 Task: Find connections with filter location Guanhães with filter topic #Bestadvicewith filter profile language French with filter current company Hyland with filter school IIT Bombay - Shailesh J. Mehta School of Management with filter industry Oil, Gas, and Mining with filter service category Training with filter keywords title Benefits Manager
Action: Mouse moved to (607, 102)
Screenshot: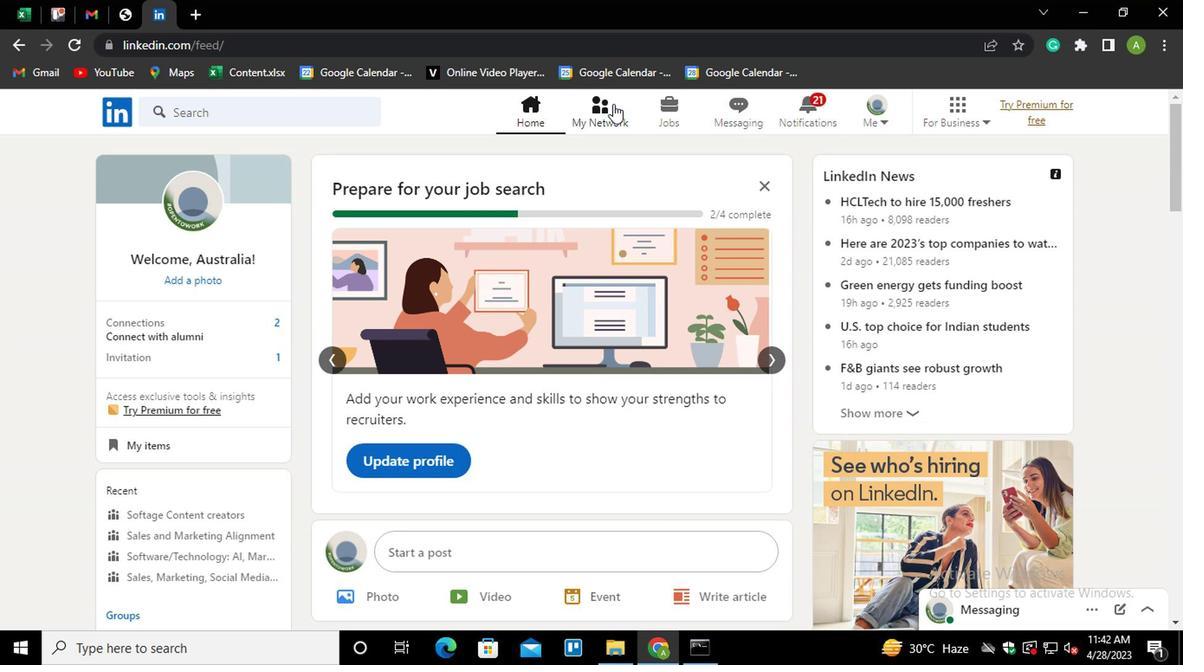 
Action: Mouse pressed left at (607, 102)
Screenshot: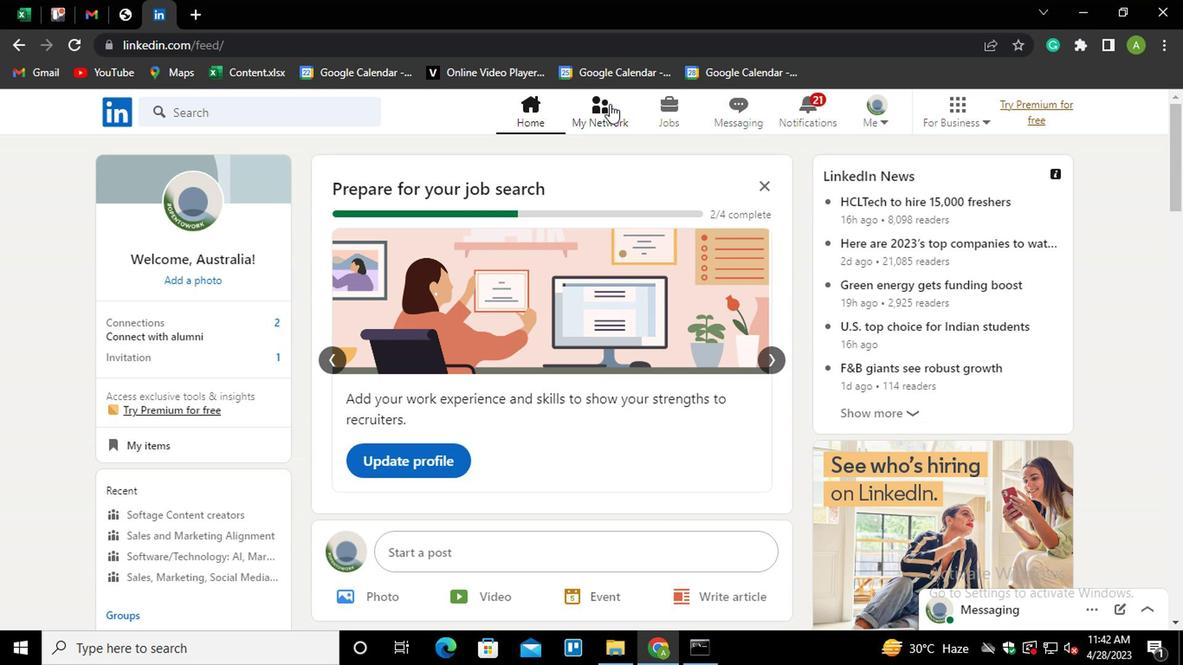 
Action: Mouse moved to (239, 205)
Screenshot: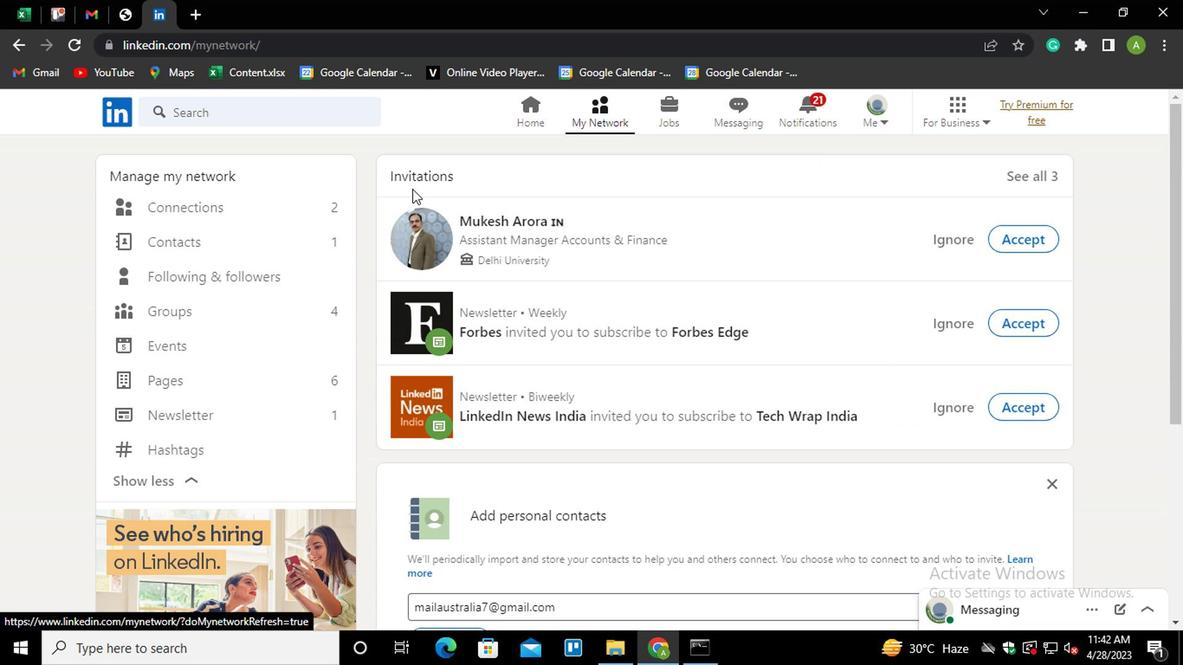 
Action: Mouse pressed left at (239, 205)
Screenshot: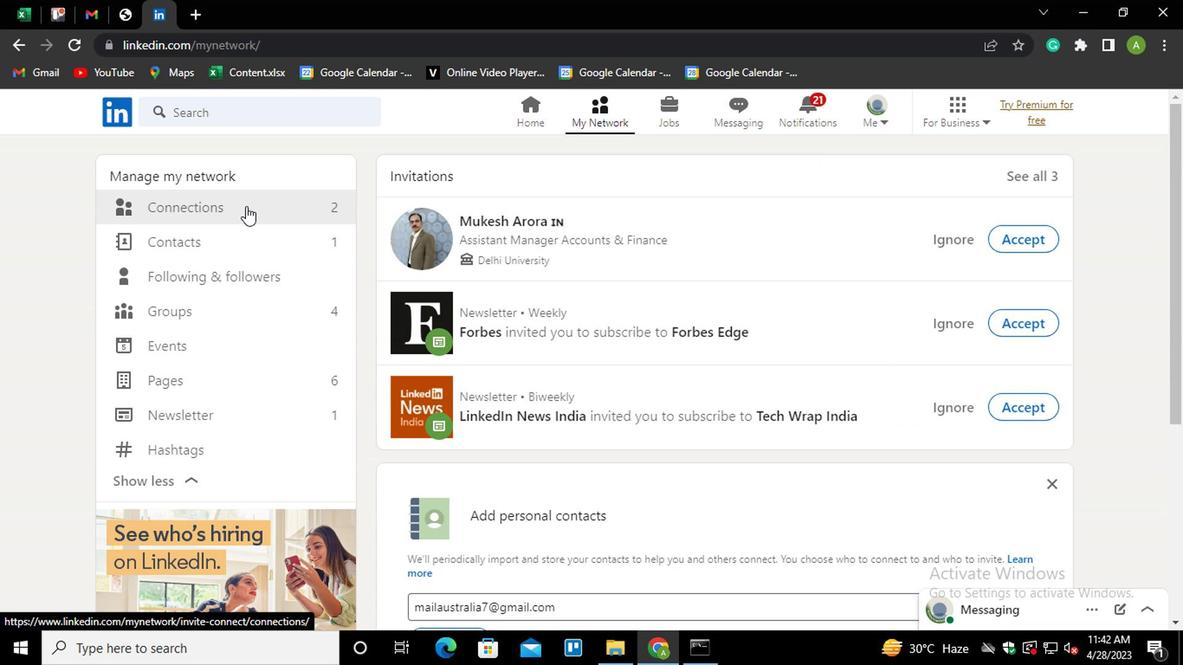 
Action: Mouse moved to (724, 198)
Screenshot: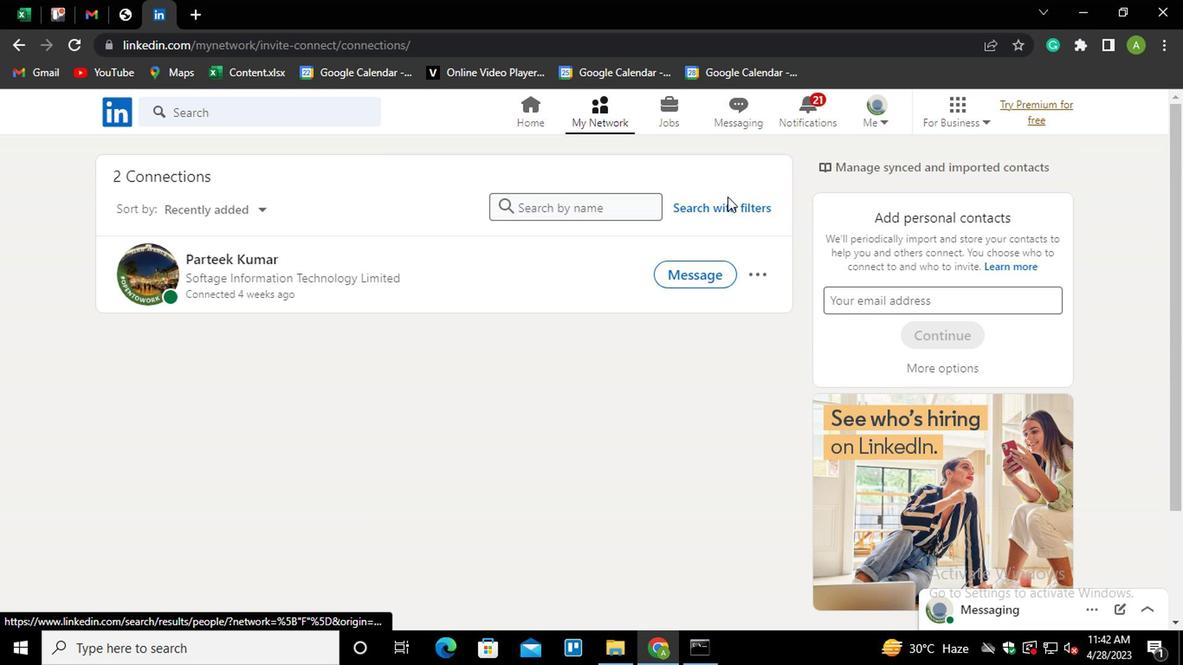 
Action: Mouse pressed left at (724, 198)
Screenshot: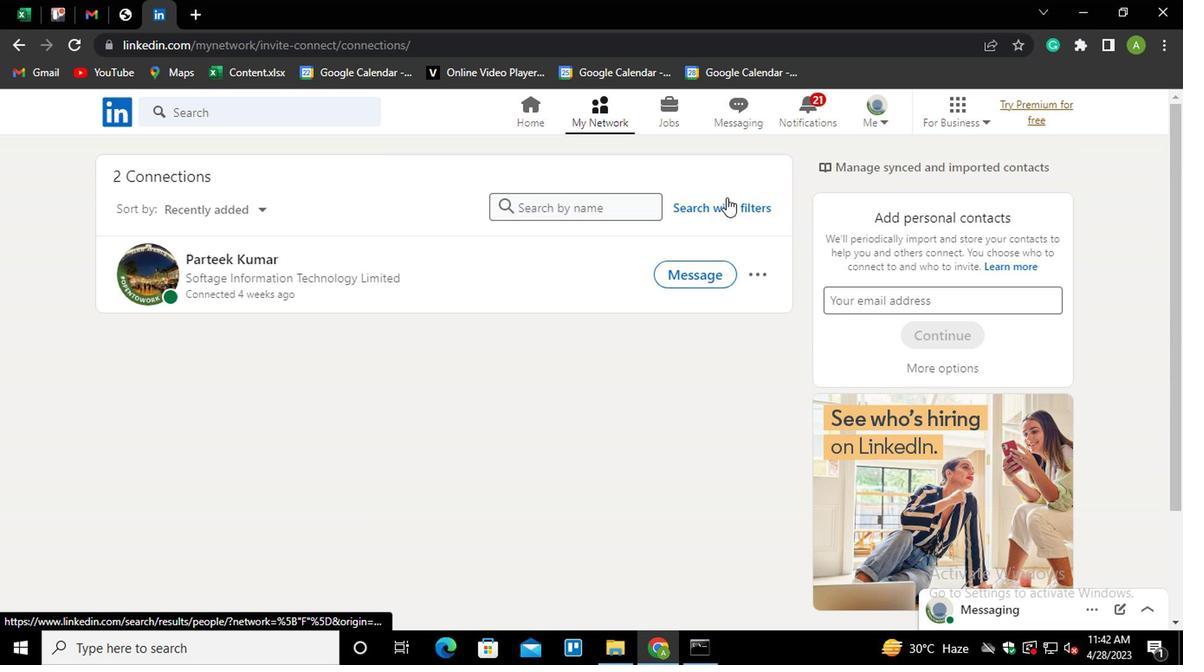 
Action: Mouse moved to (626, 155)
Screenshot: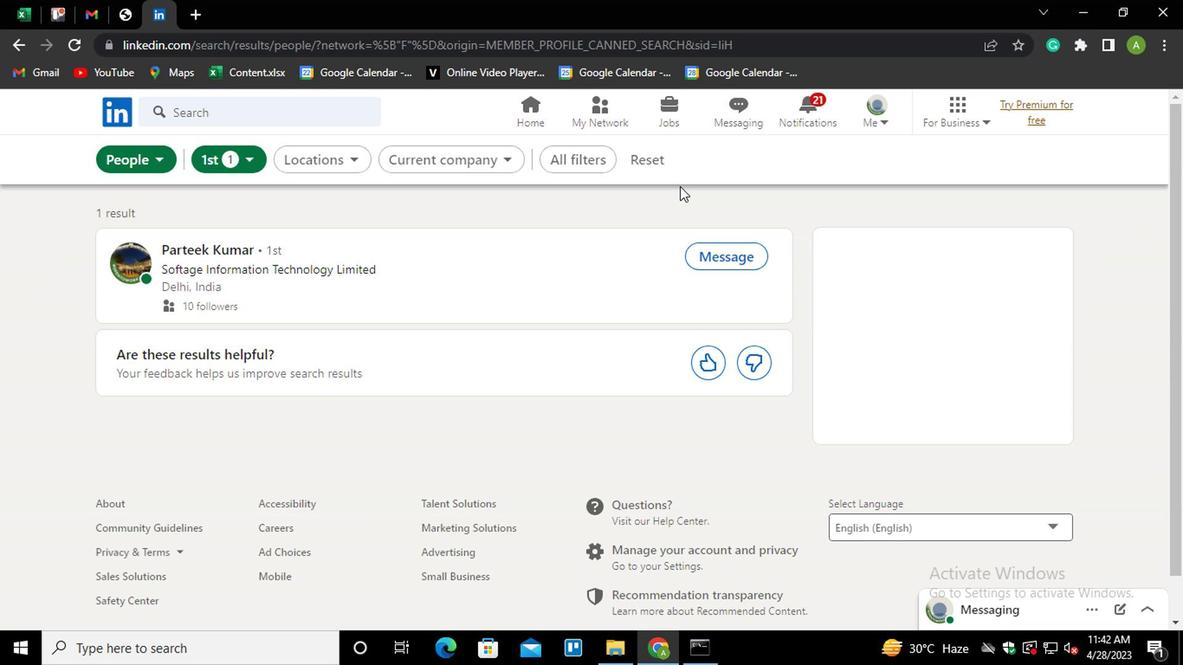 
Action: Mouse pressed left at (626, 155)
Screenshot: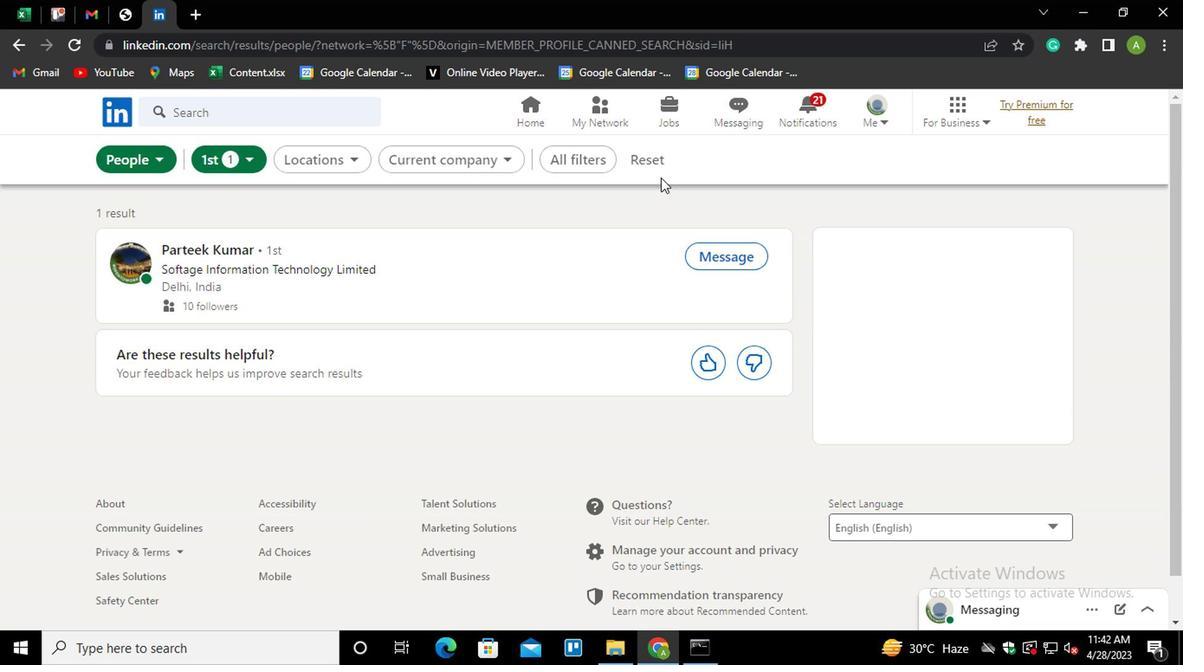 
Action: Mouse moved to (625, 160)
Screenshot: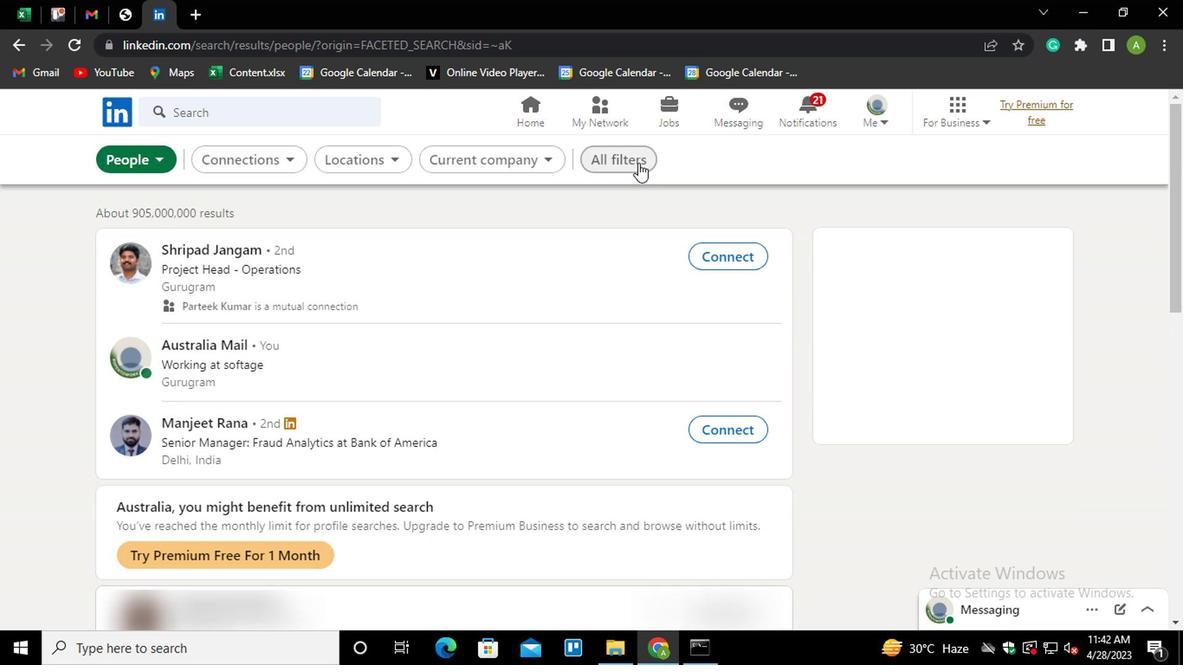 
Action: Mouse pressed left at (625, 160)
Screenshot: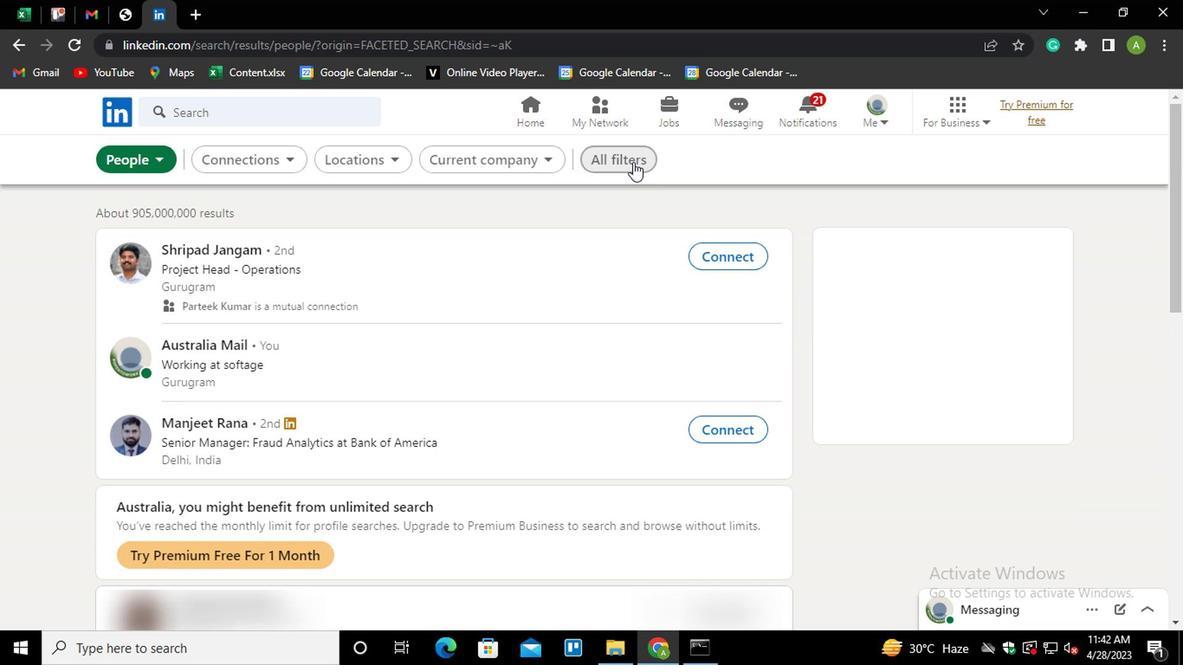 
Action: Mouse moved to (842, 345)
Screenshot: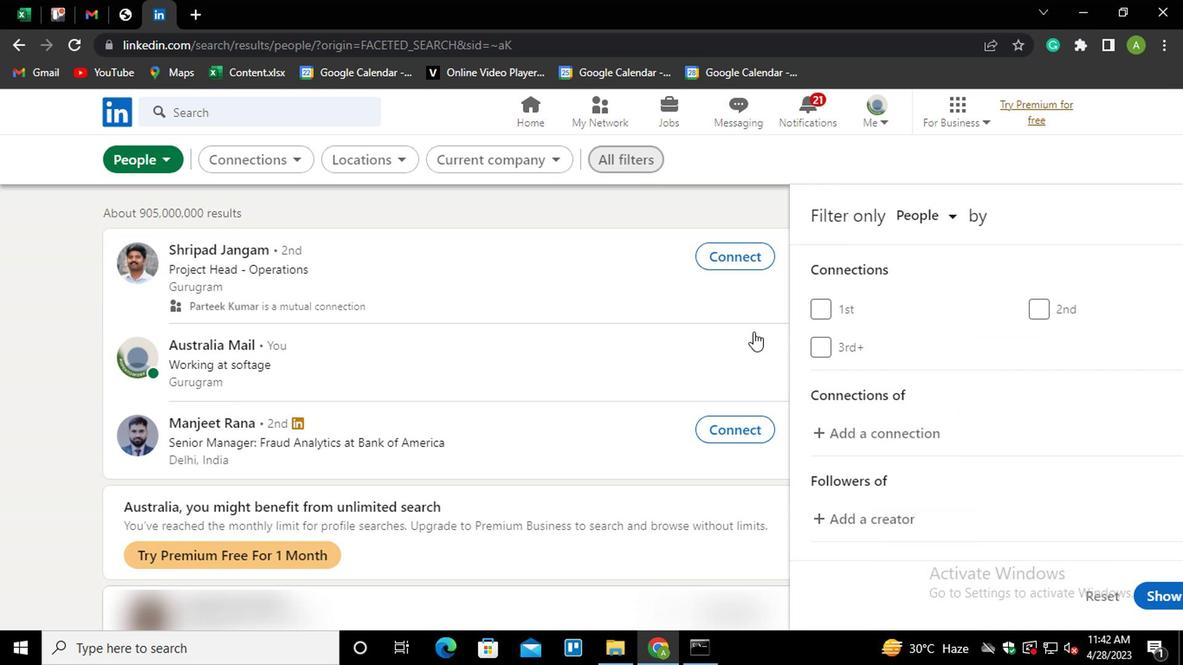 
Action: Mouse scrolled (842, 345) with delta (0, 0)
Screenshot: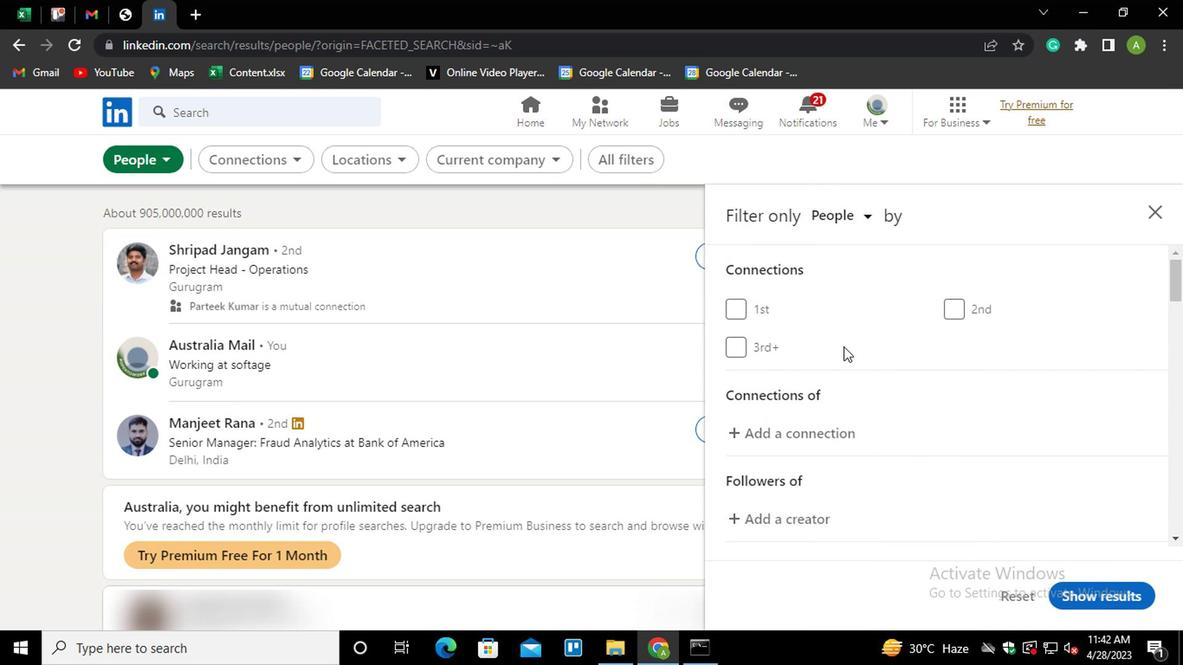 
Action: Mouse scrolled (842, 345) with delta (0, 0)
Screenshot: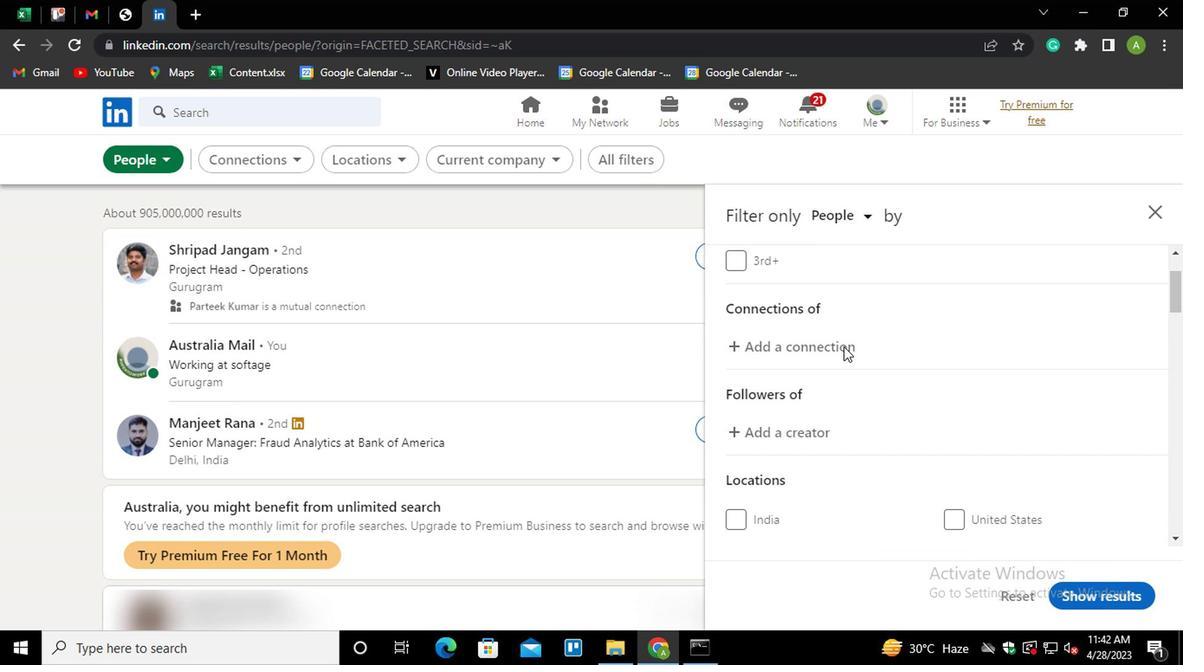
Action: Mouse scrolled (842, 345) with delta (0, 0)
Screenshot: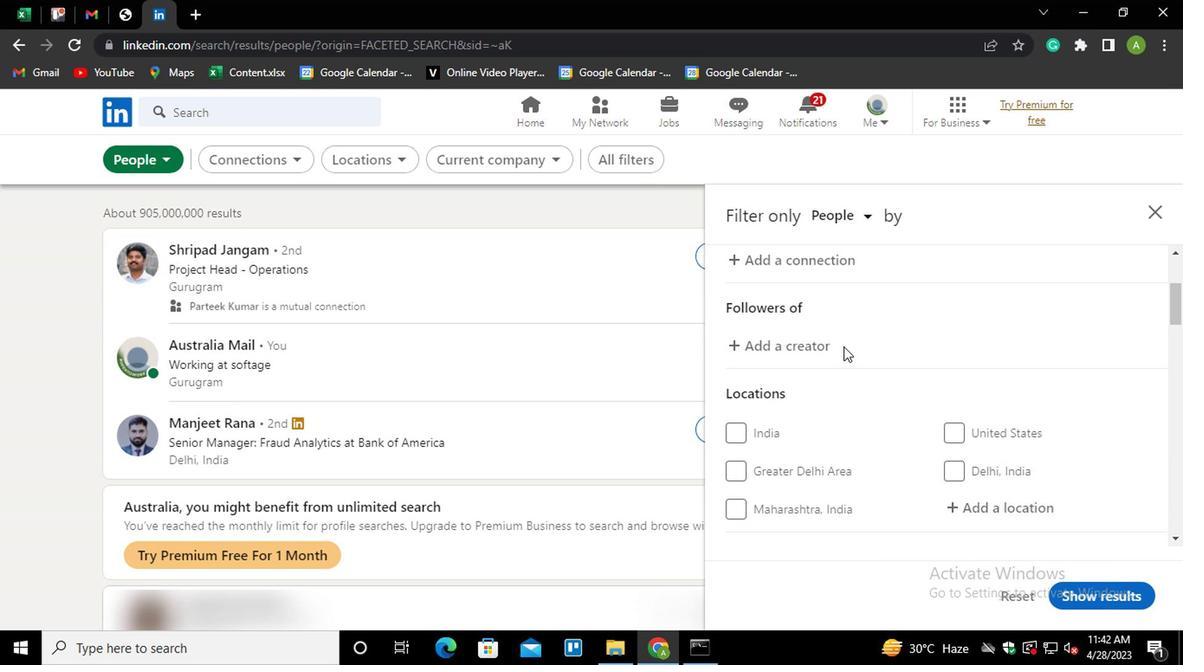 
Action: Mouse moved to (955, 415)
Screenshot: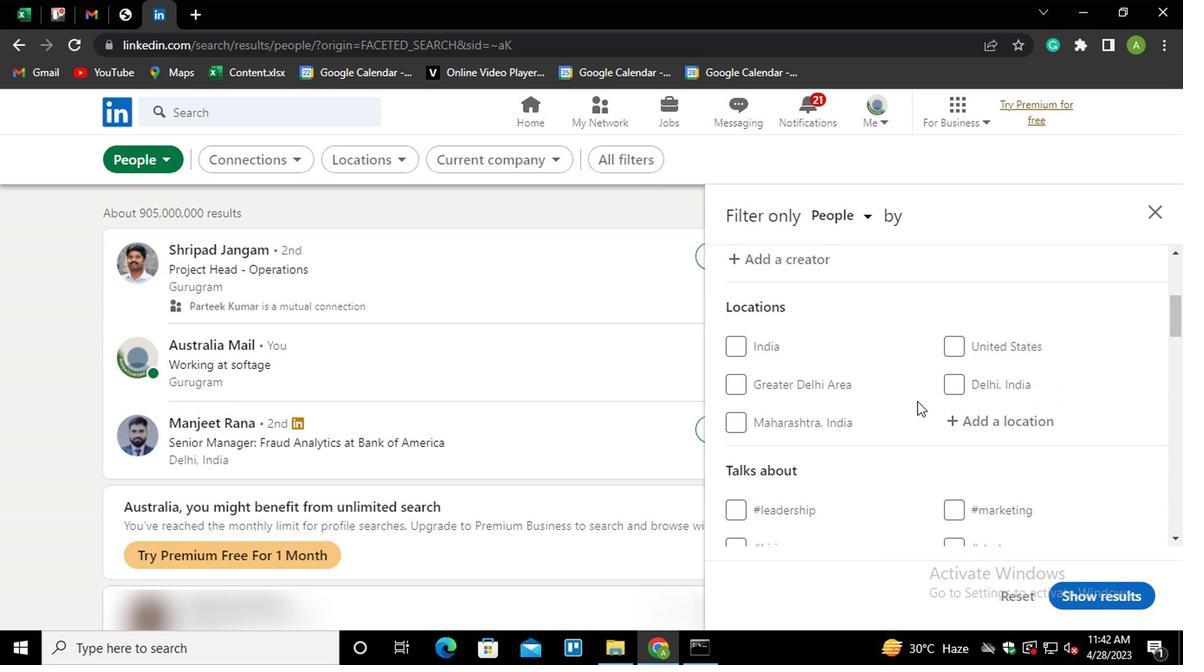 
Action: Mouse pressed left at (955, 415)
Screenshot: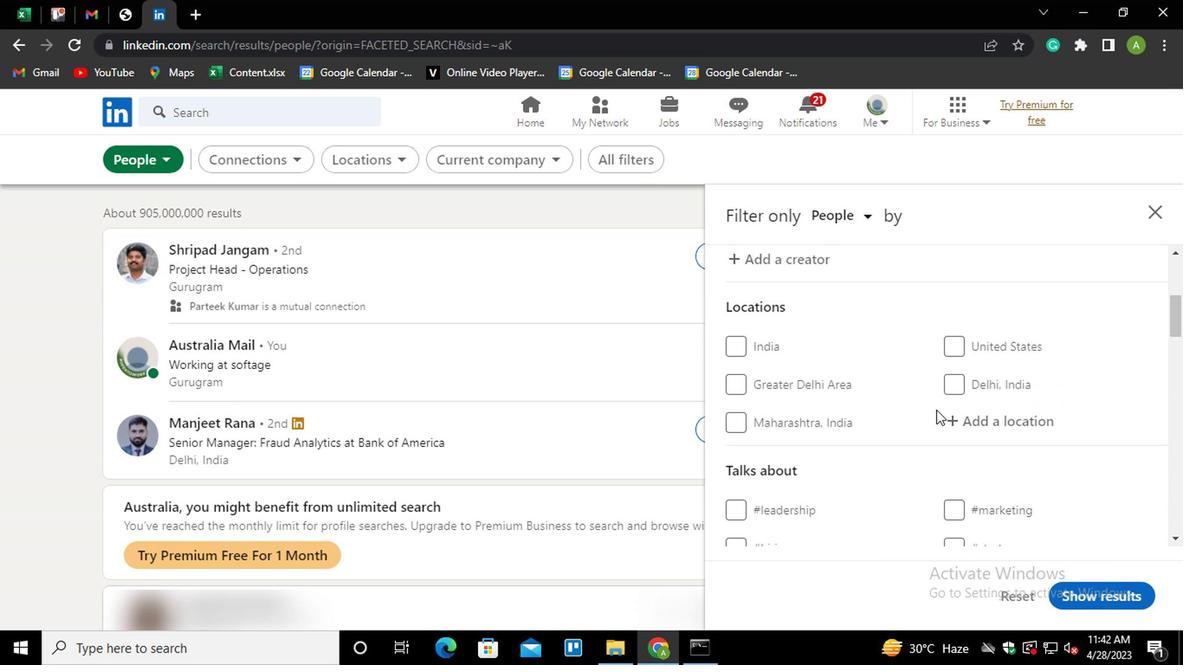 
Action: Mouse moved to (986, 424)
Screenshot: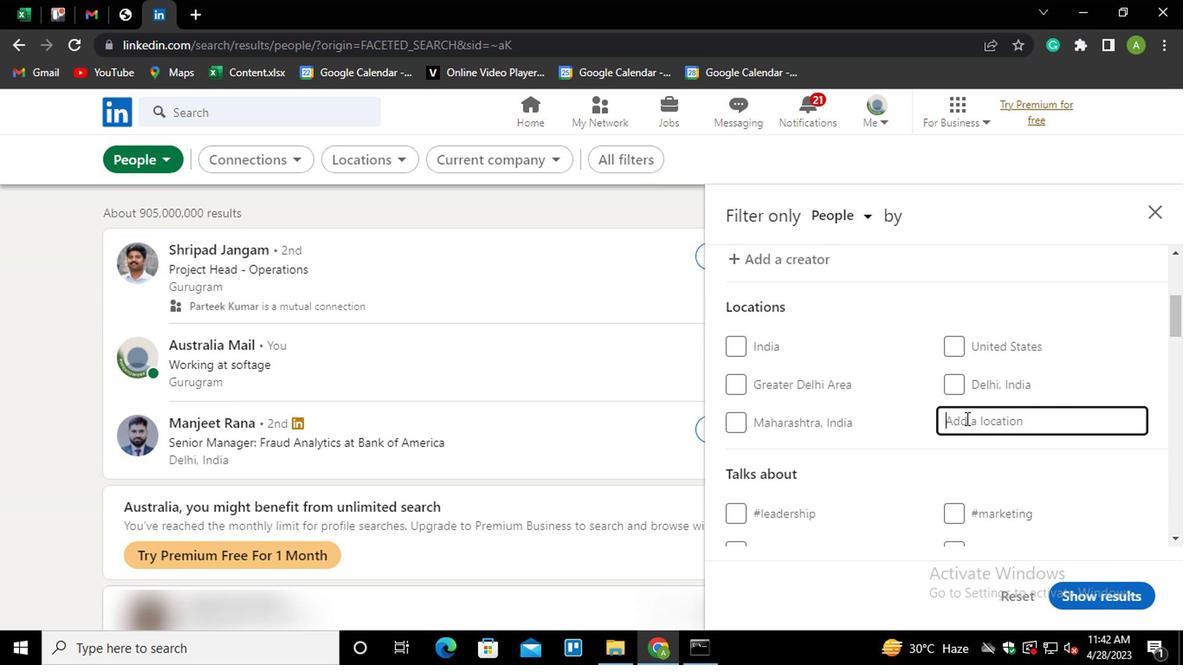 
Action: Mouse pressed left at (986, 424)
Screenshot: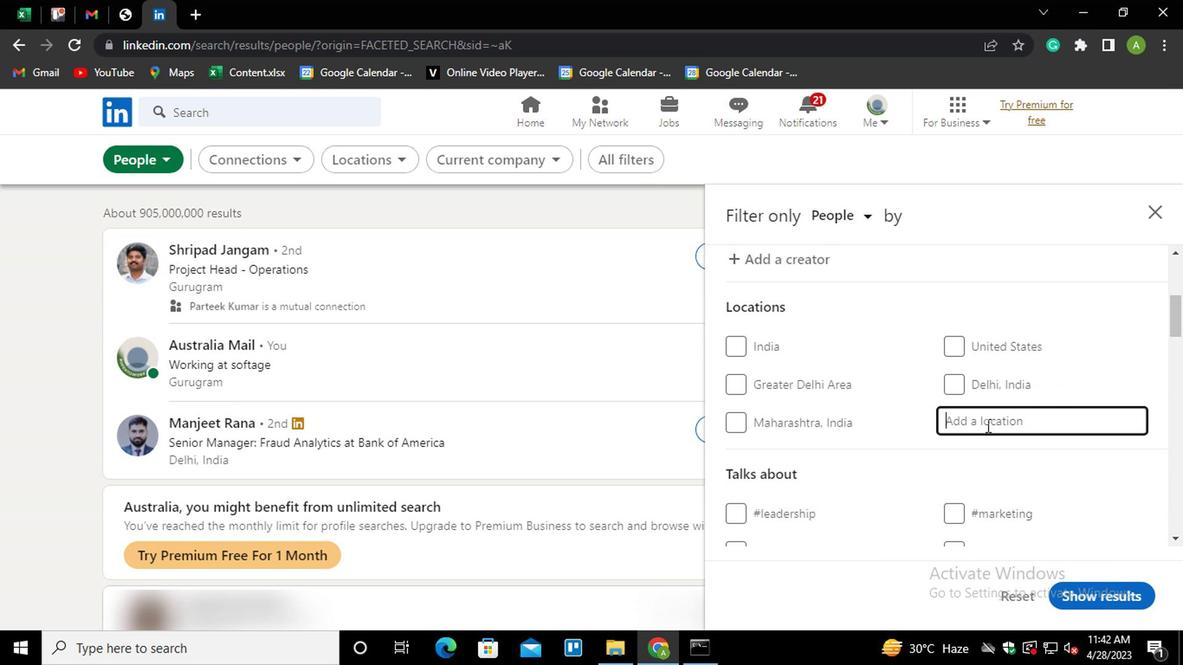 
Action: Mouse moved to (977, 432)
Screenshot: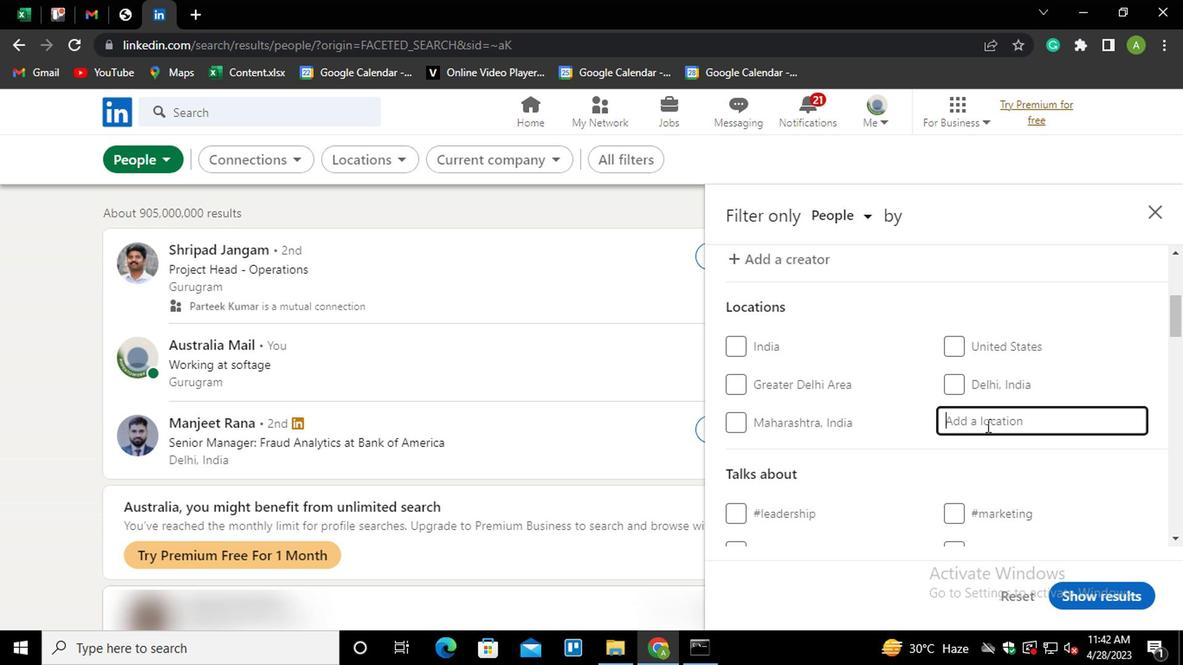 
Action: Key pressed <Key.shift>GUANHAES<Key.down><Key.enter>
Screenshot: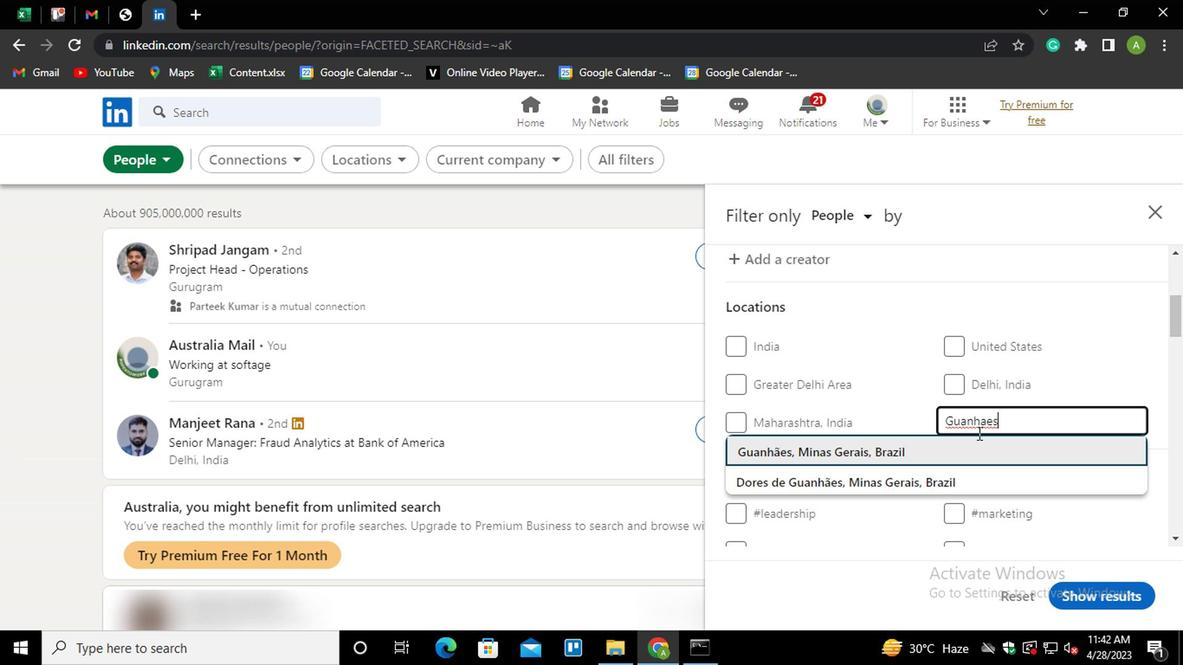 
Action: Mouse moved to (979, 429)
Screenshot: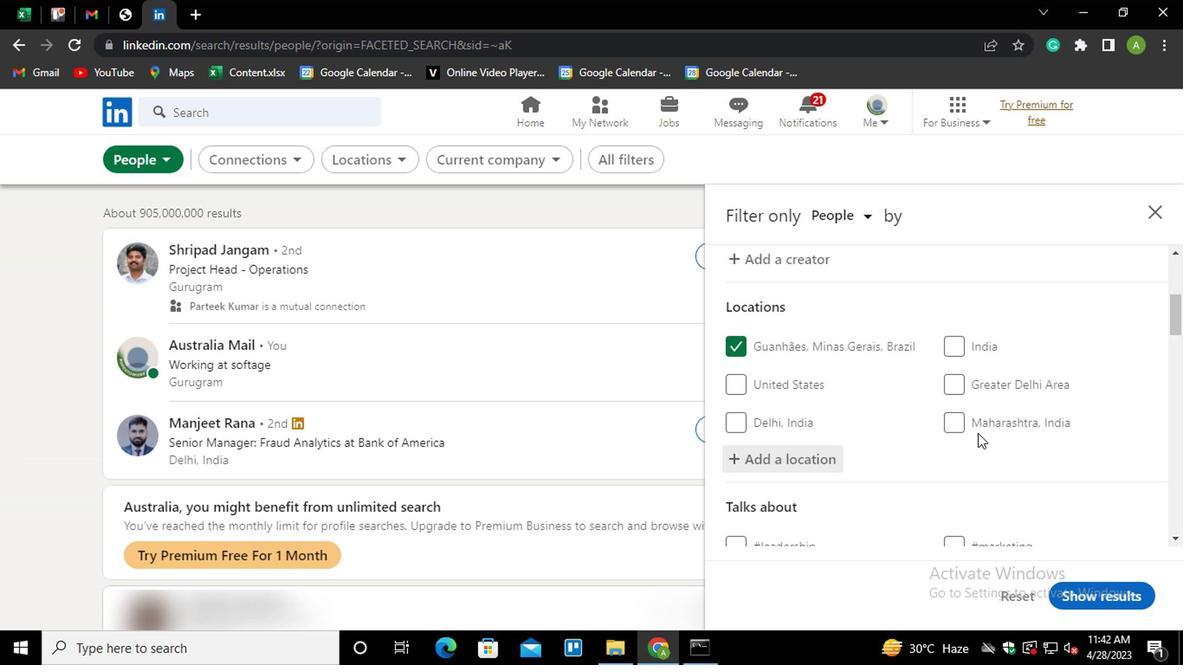 
Action: Mouse scrolled (979, 428) with delta (0, 0)
Screenshot: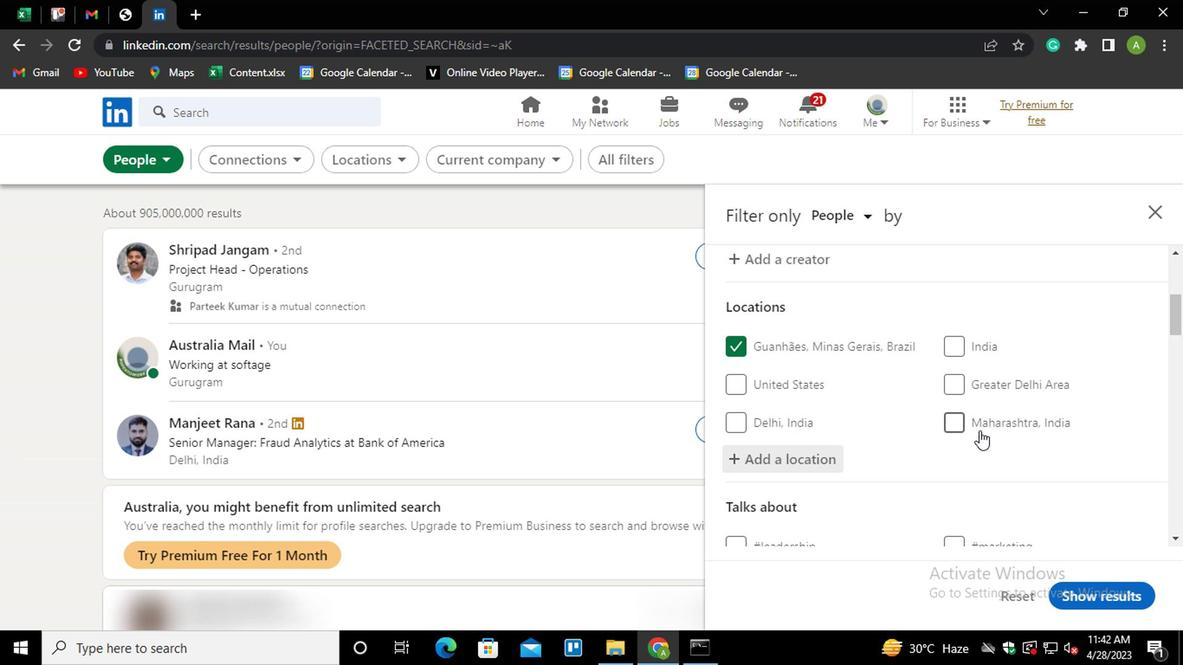 
Action: Mouse scrolled (979, 428) with delta (0, 0)
Screenshot: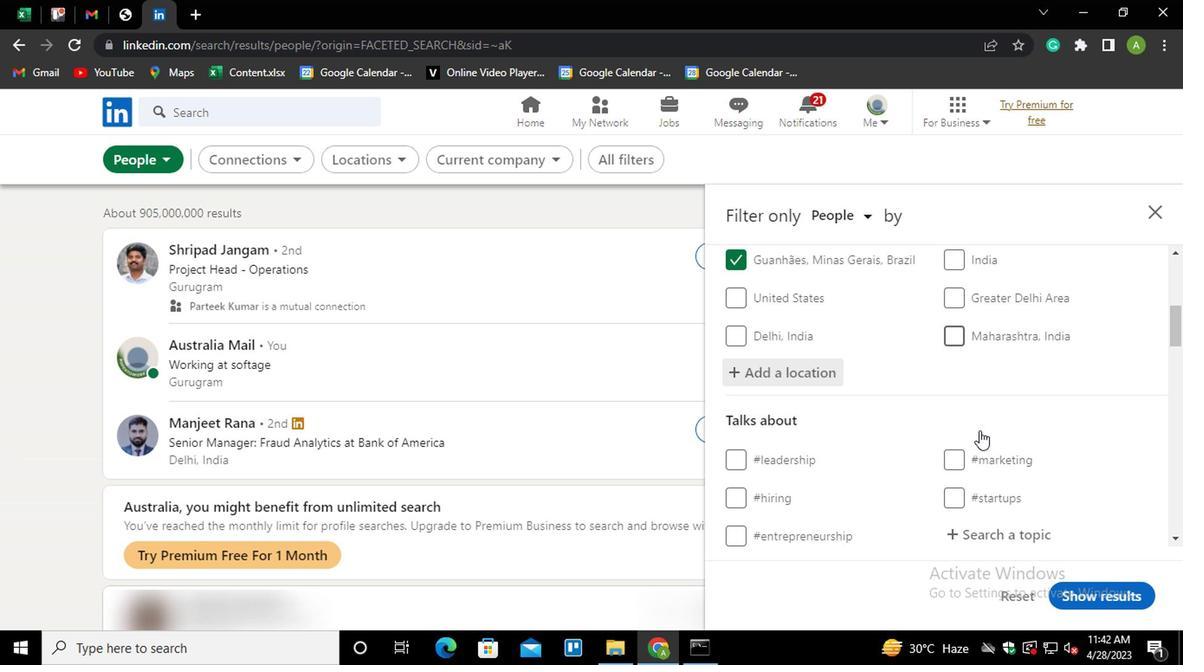 
Action: Mouse moved to (1000, 448)
Screenshot: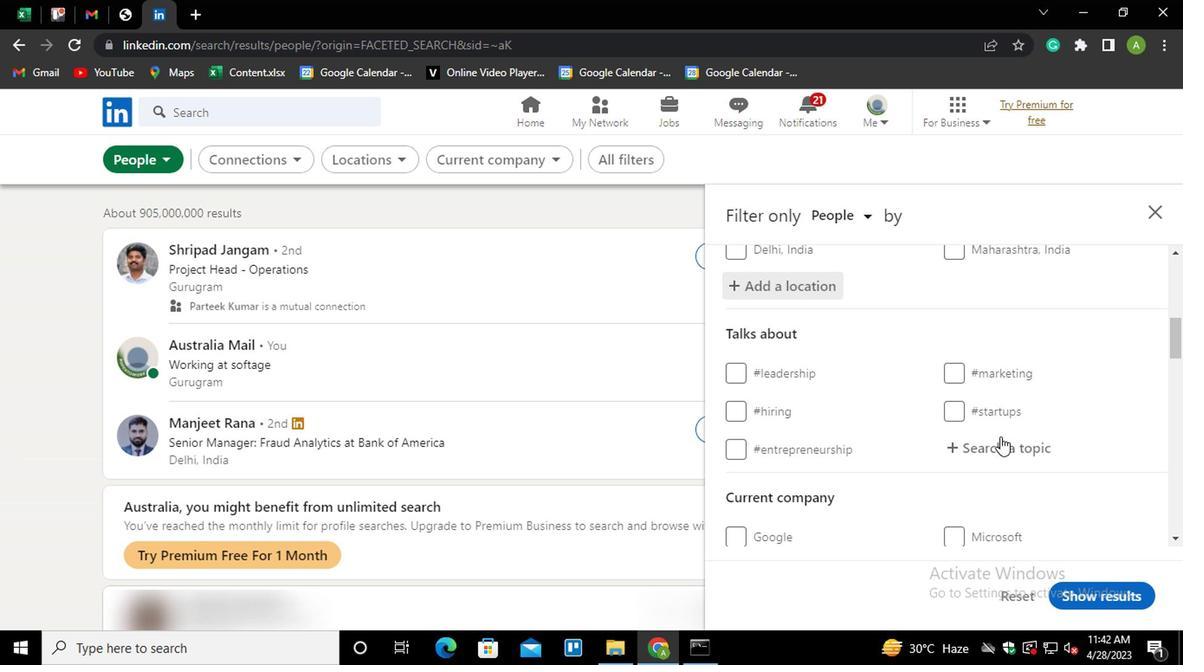 
Action: Mouse pressed left at (1000, 448)
Screenshot: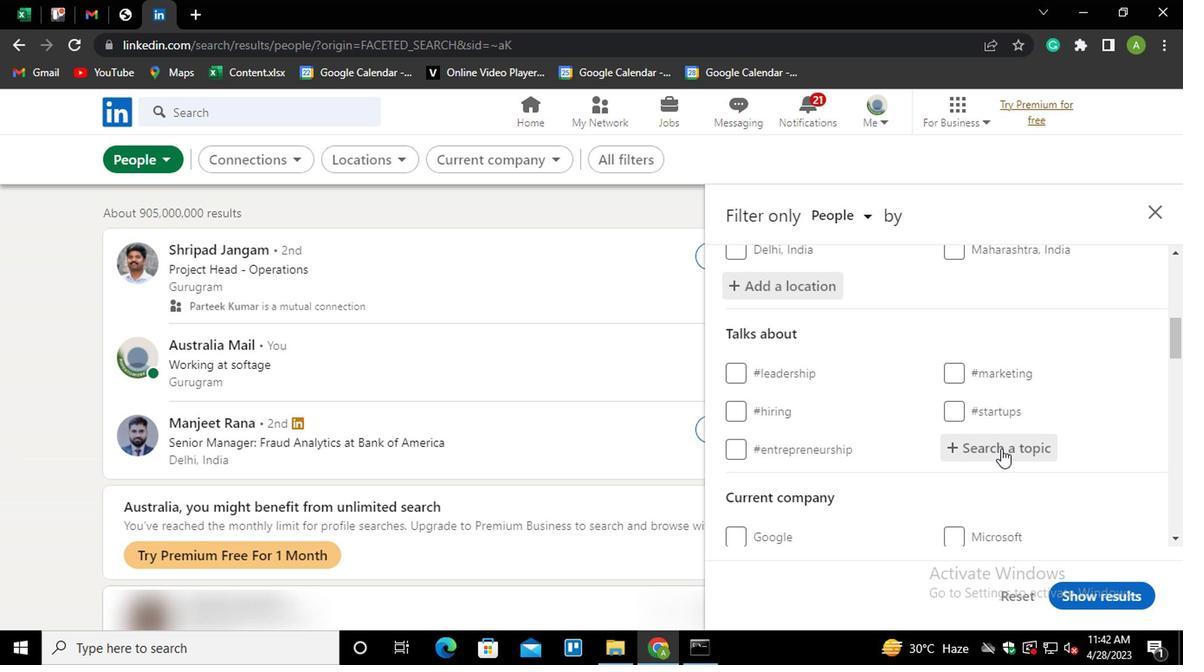 
Action: Key pressed BESTA<Key.down><Key.enter>
Screenshot: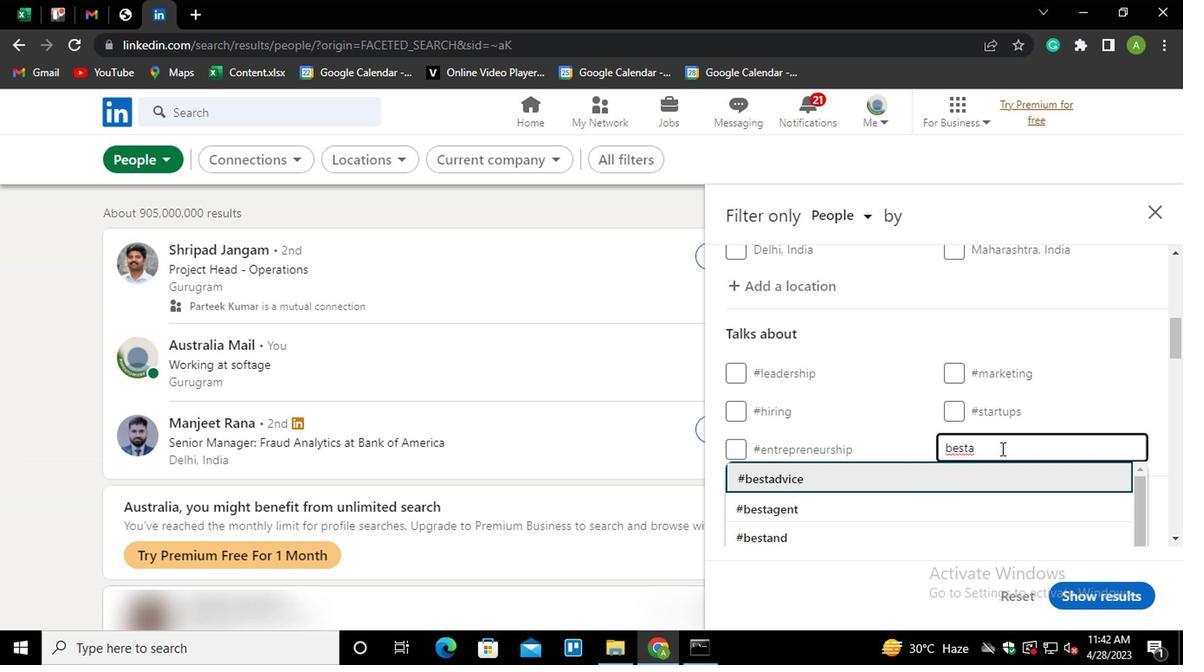 
Action: Mouse scrolled (1000, 446) with delta (0, -1)
Screenshot: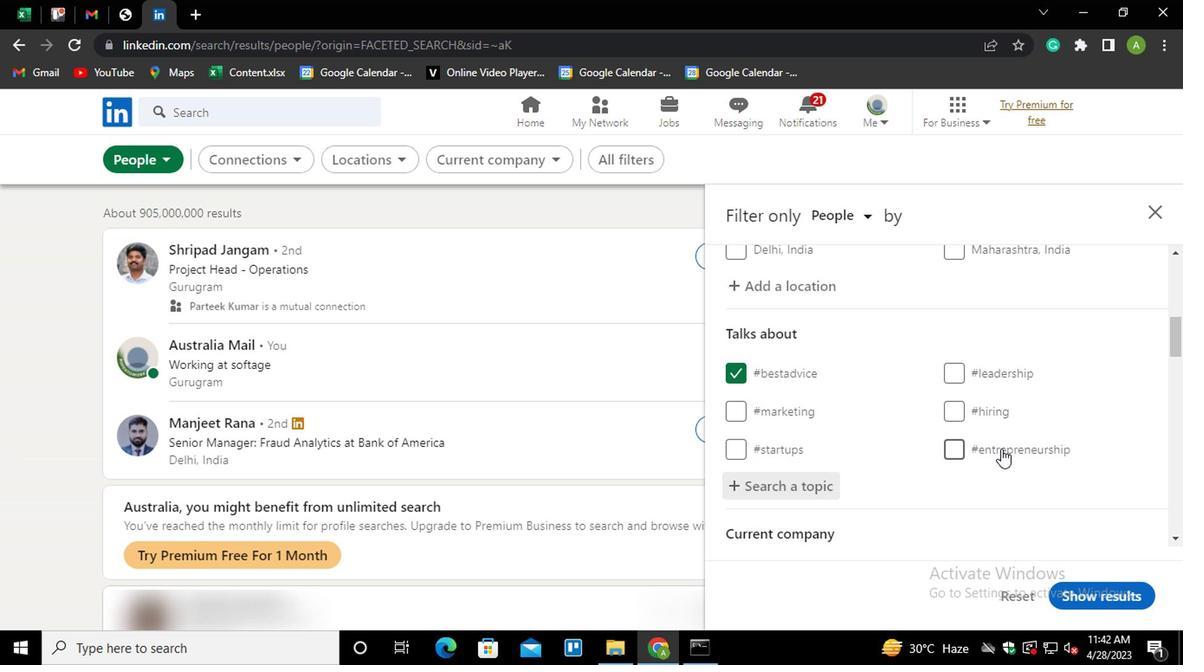 
Action: Mouse scrolled (1000, 446) with delta (0, -1)
Screenshot: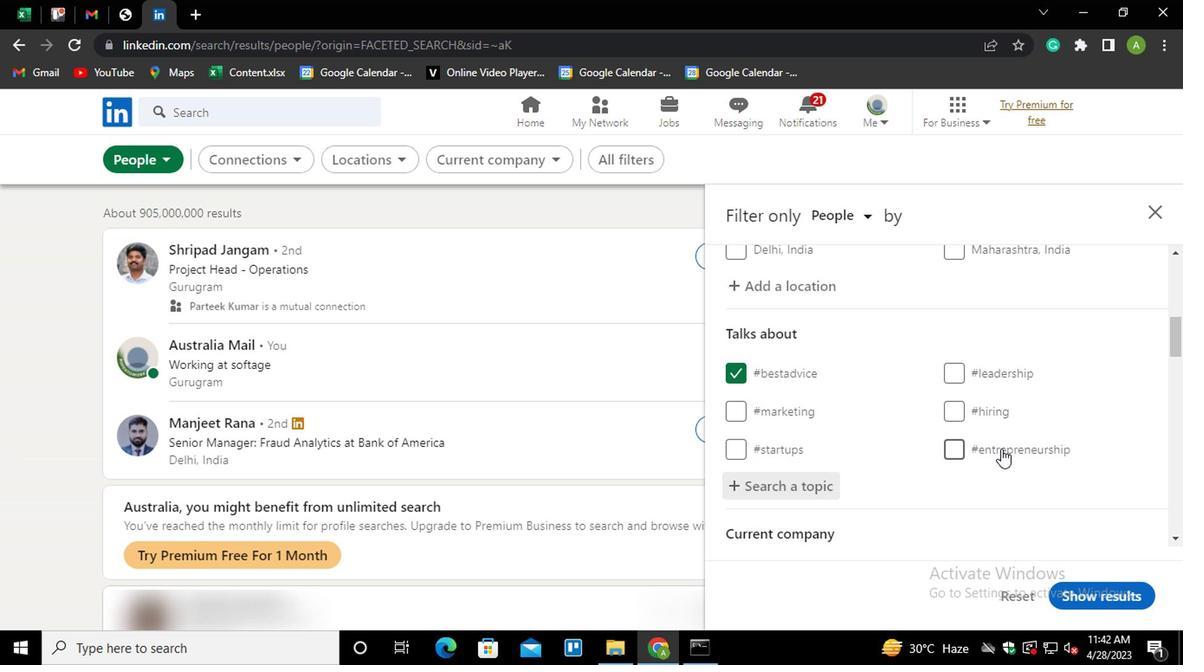 
Action: Mouse scrolled (1000, 446) with delta (0, -1)
Screenshot: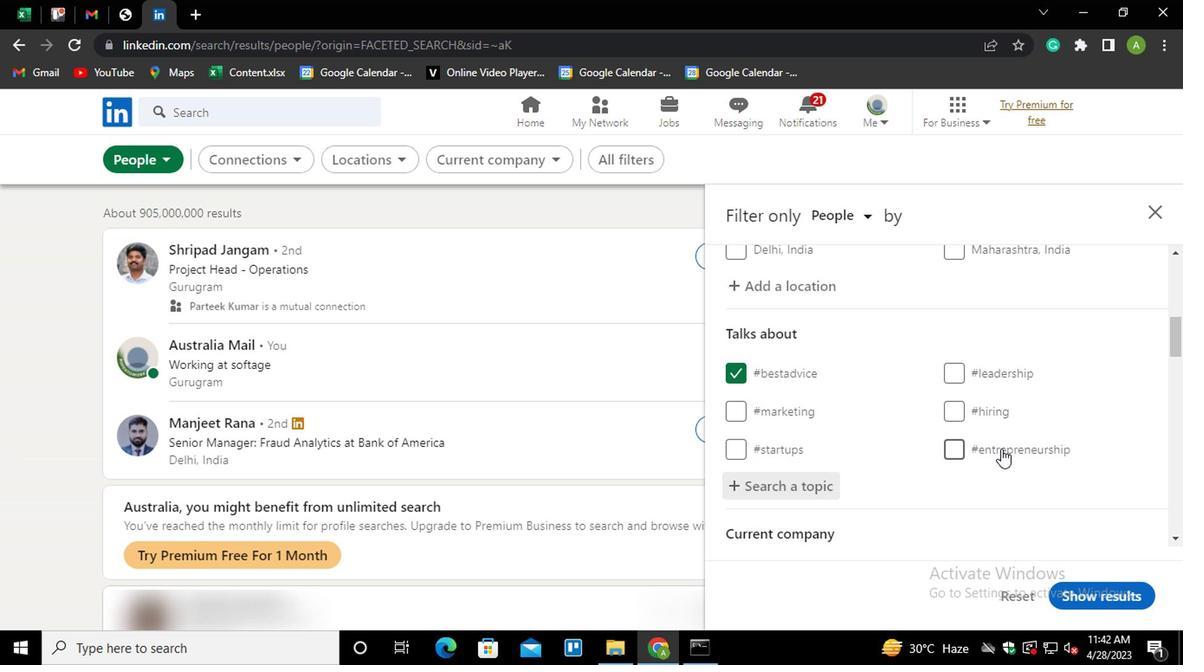 
Action: Mouse scrolled (1000, 446) with delta (0, -1)
Screenshot: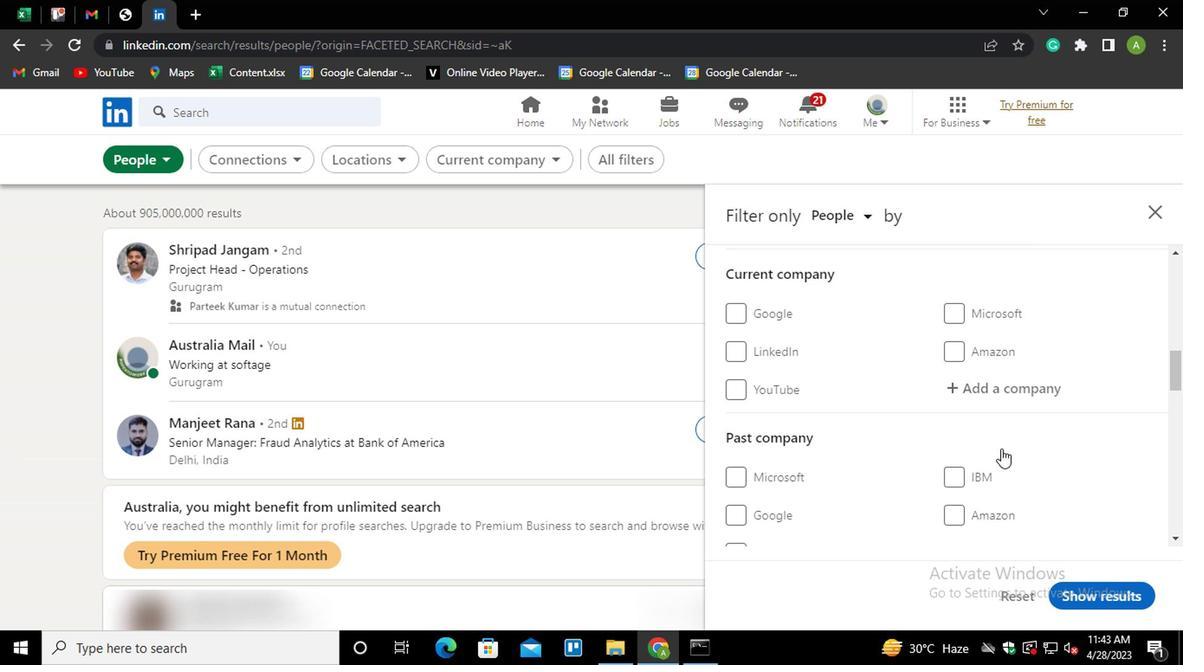 
Action: Mouse scrolled (1000, 446) with delta (0, -1)
Screenshot: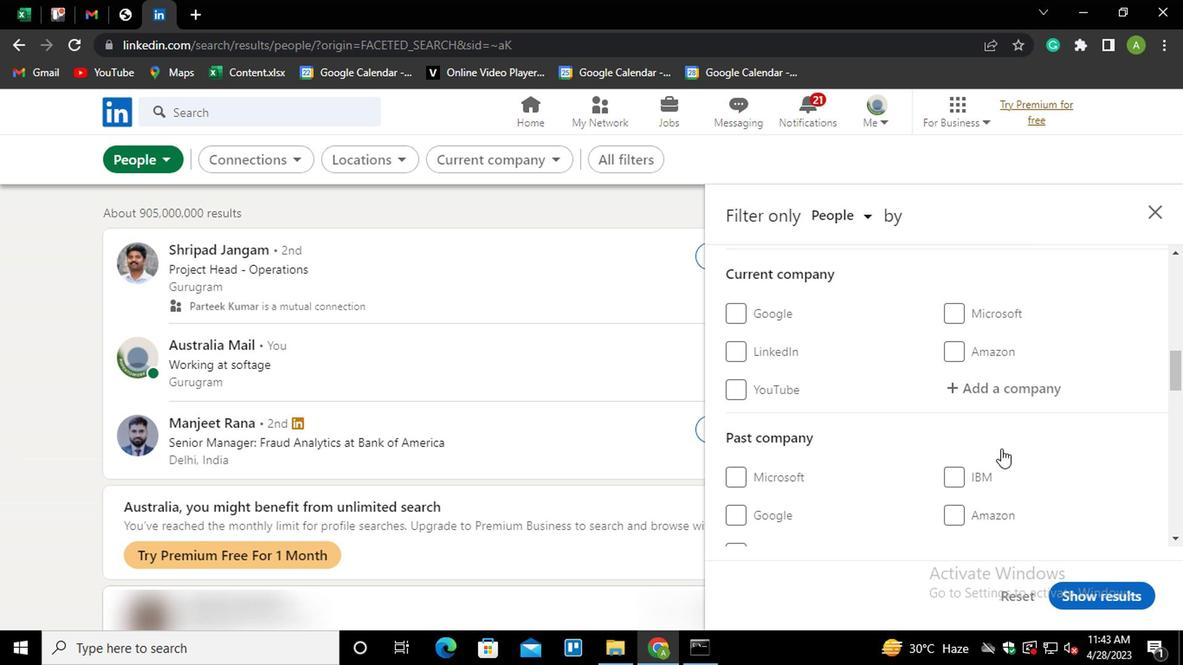 
Action: Mouse scrolled (1000, 446) with delta (0, -1)
Screenshot: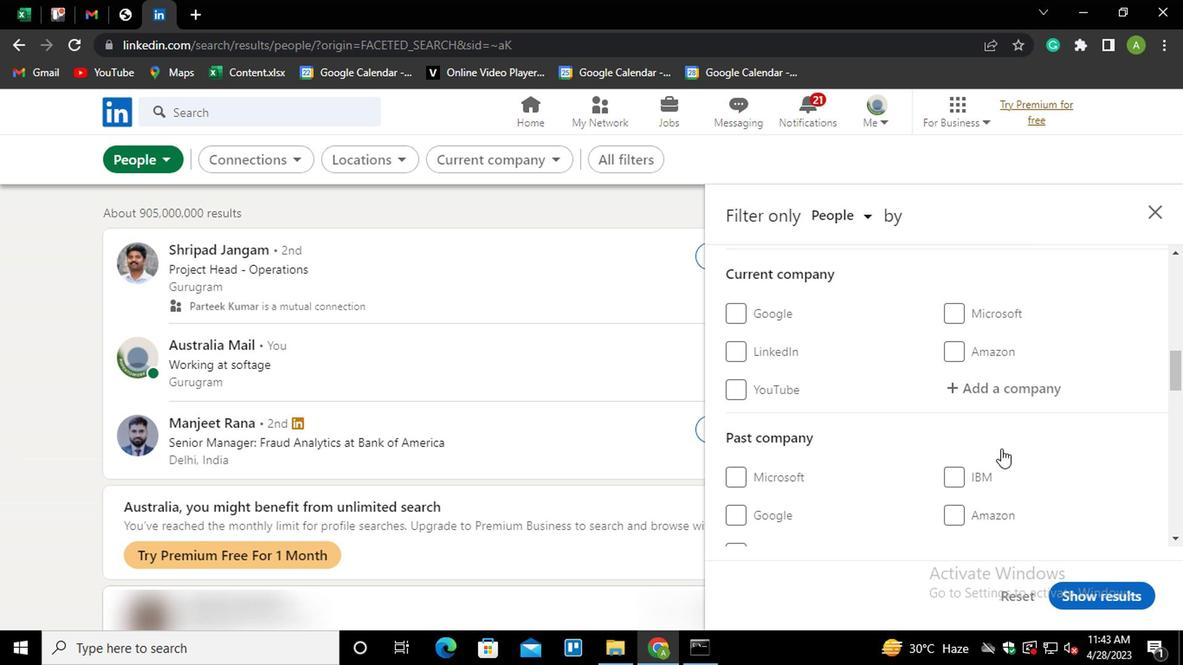 
Action: Mouse scrolled (1000, 446) with delta (0, -1)
Screenshot: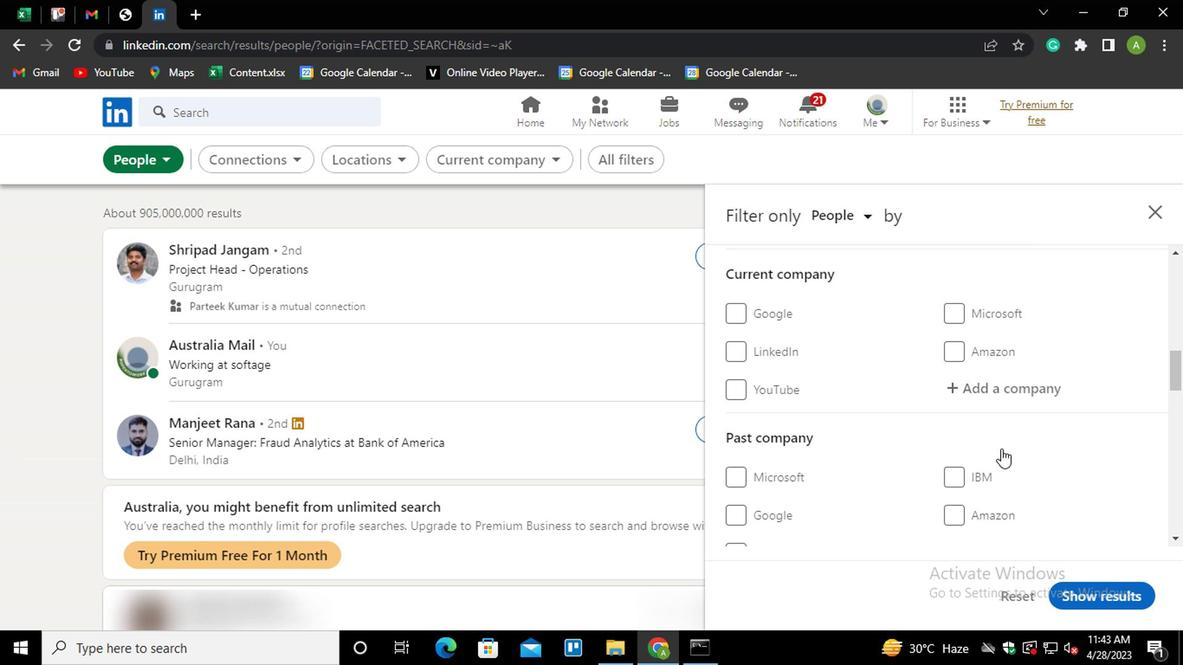
Action: Mouse scrolled (1000, 446) with delta (0, -1)
Screenshot: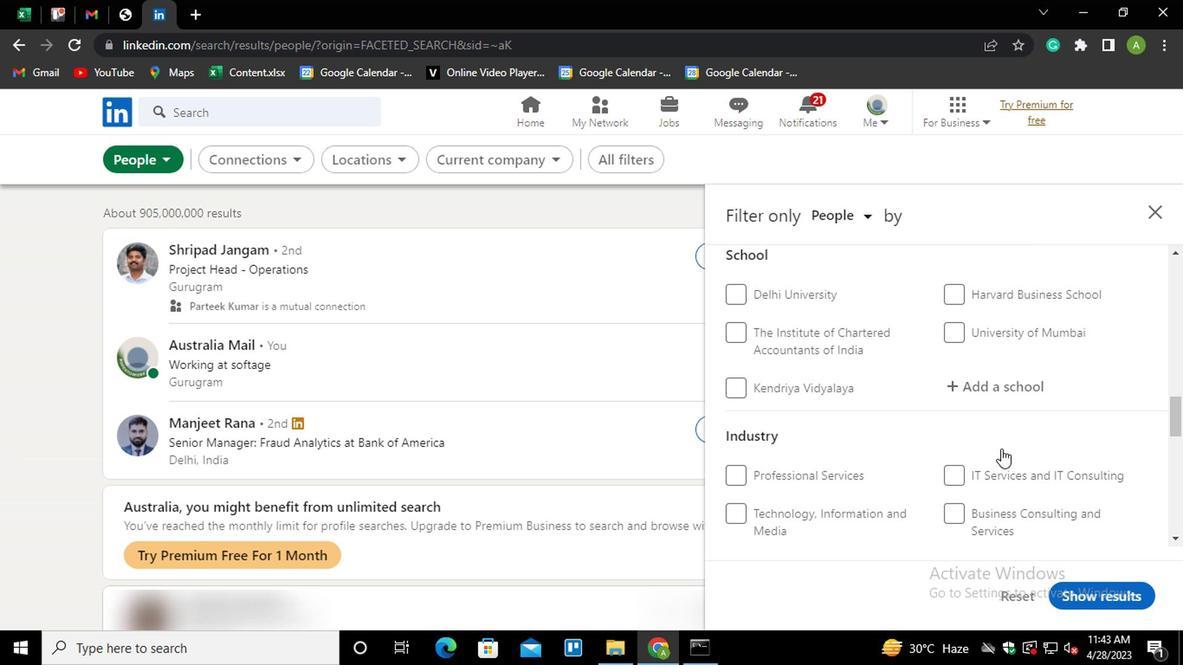 
Action: Mouse scrolled (1000, 446) with delta (0, -1)
Screenshot: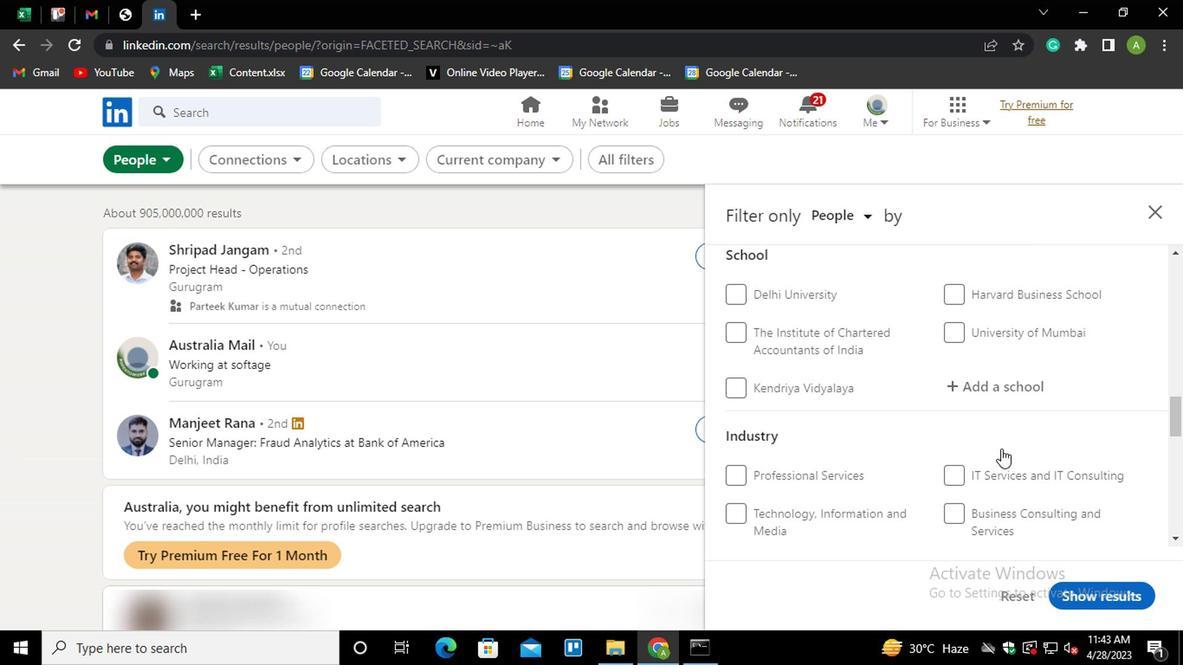 
Action: Mouse scrolled (1000, 446) with delta (0, -1)
Screenshot: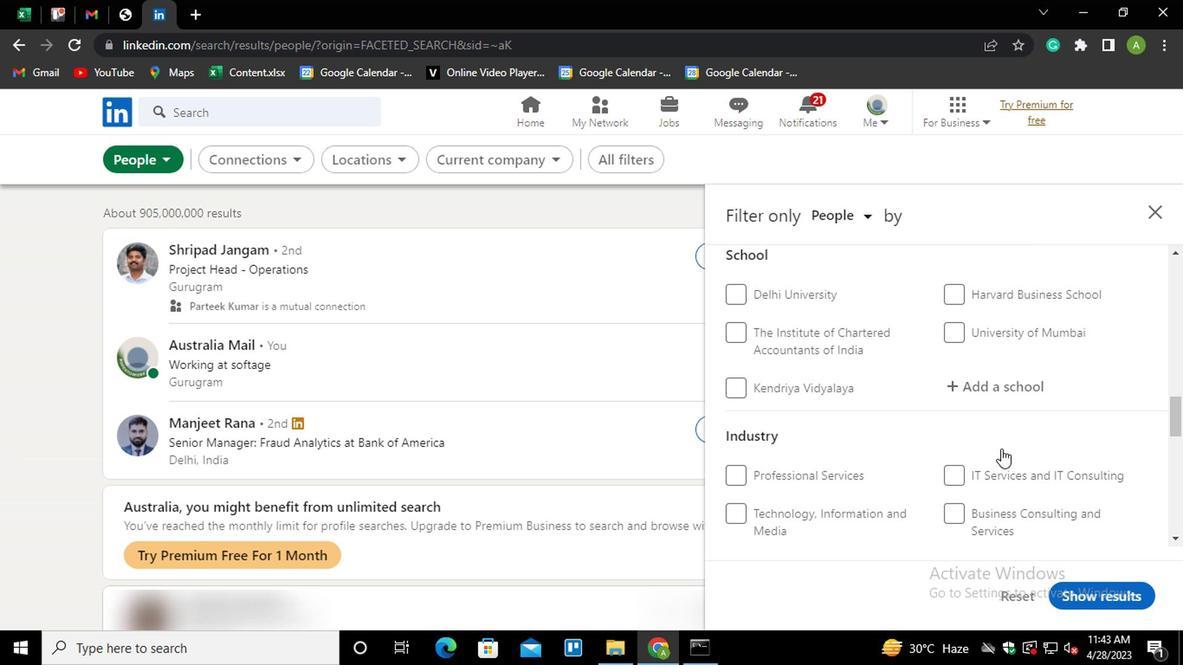 
Action: Mouse scrolled (1000, 446) with delta (0, -1)
Screenshot: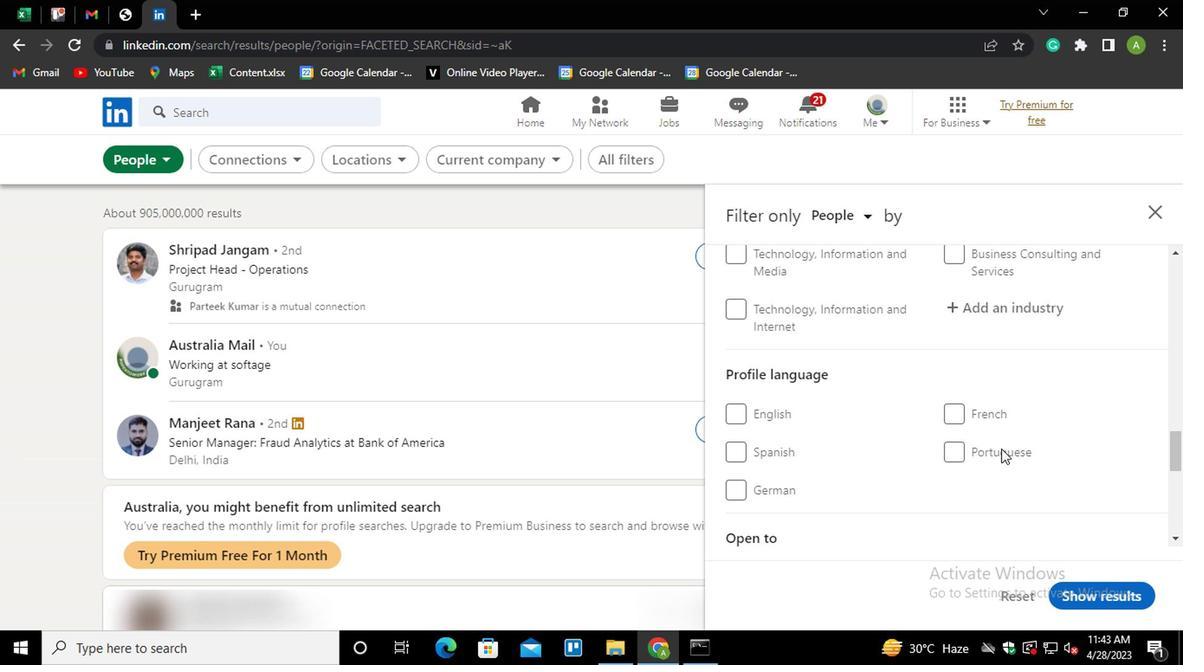
Action: Mouse moved to (962, 326)
Screenshot: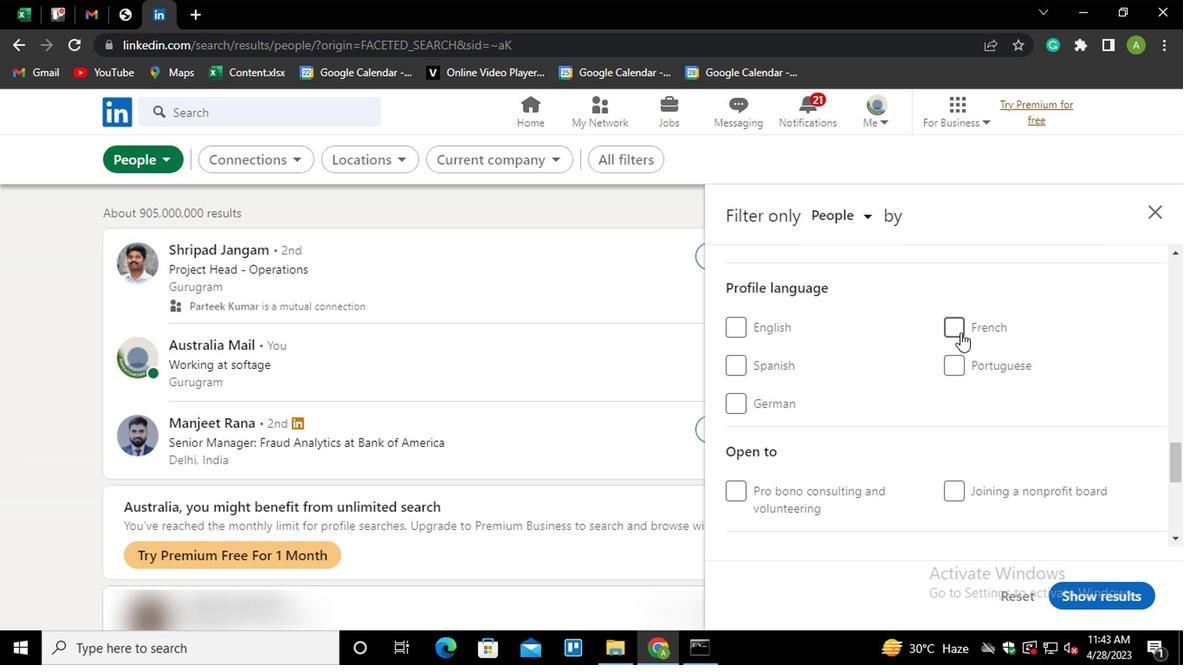 
Action: Mouse pressed left at (962, 326)
Screenshot: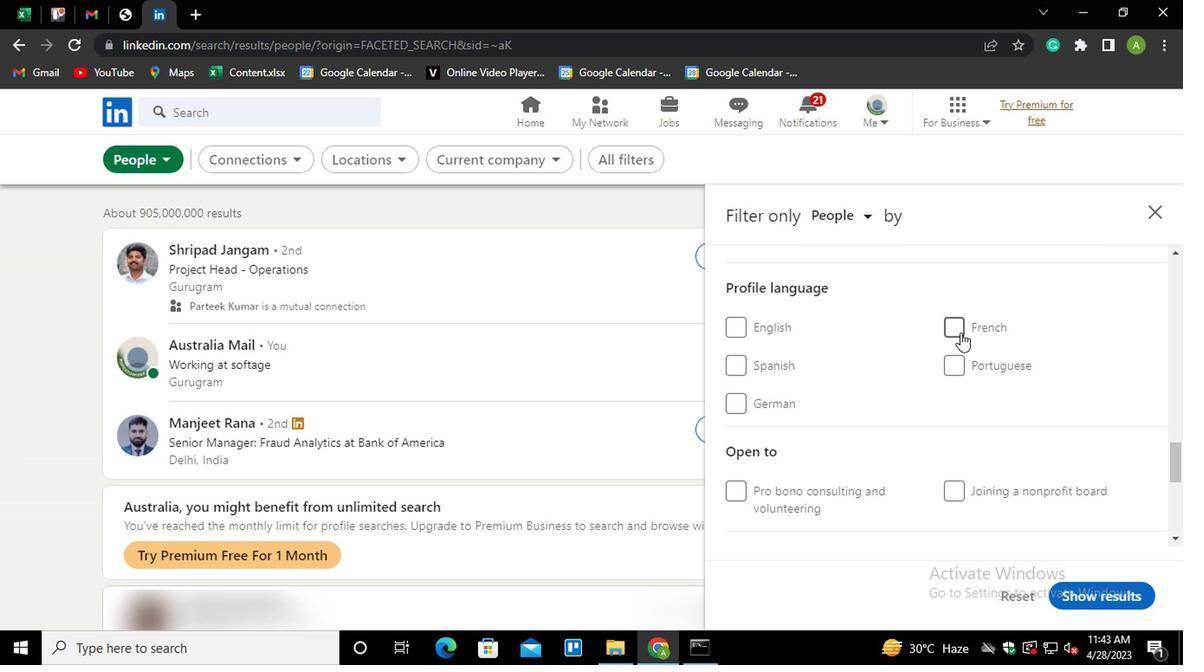 
Action: Mouse moved to (987, 388)
Screenshot: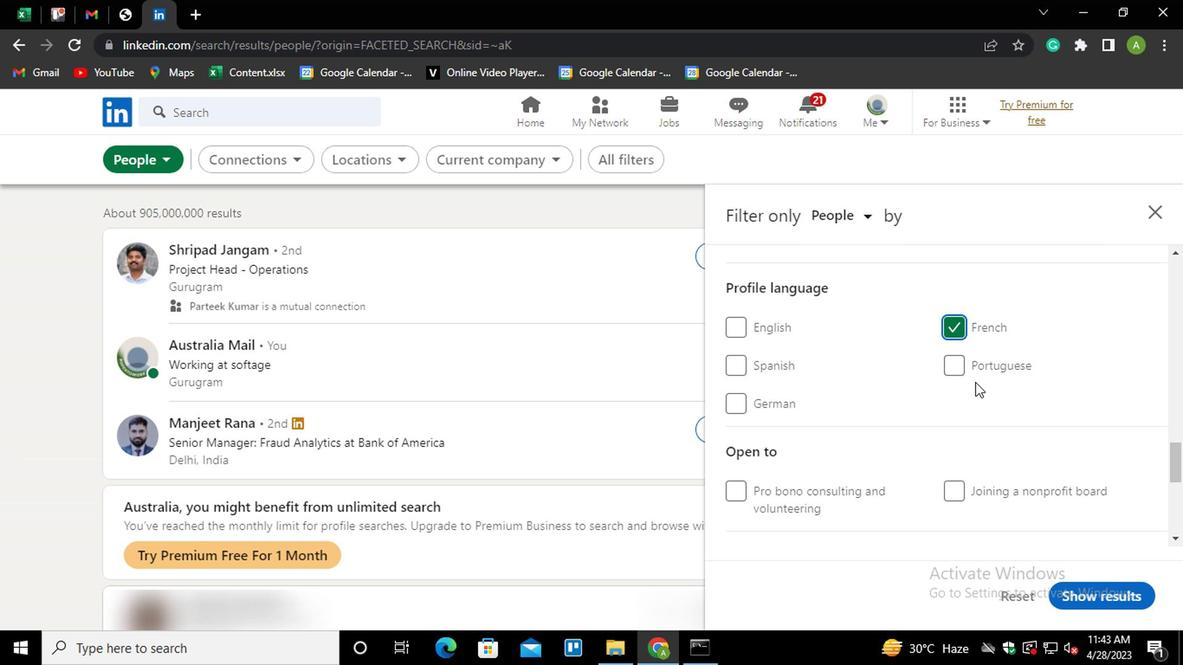 
Action: Mouse scrolled (987, 388) with delta (0, 0)
Screenshot: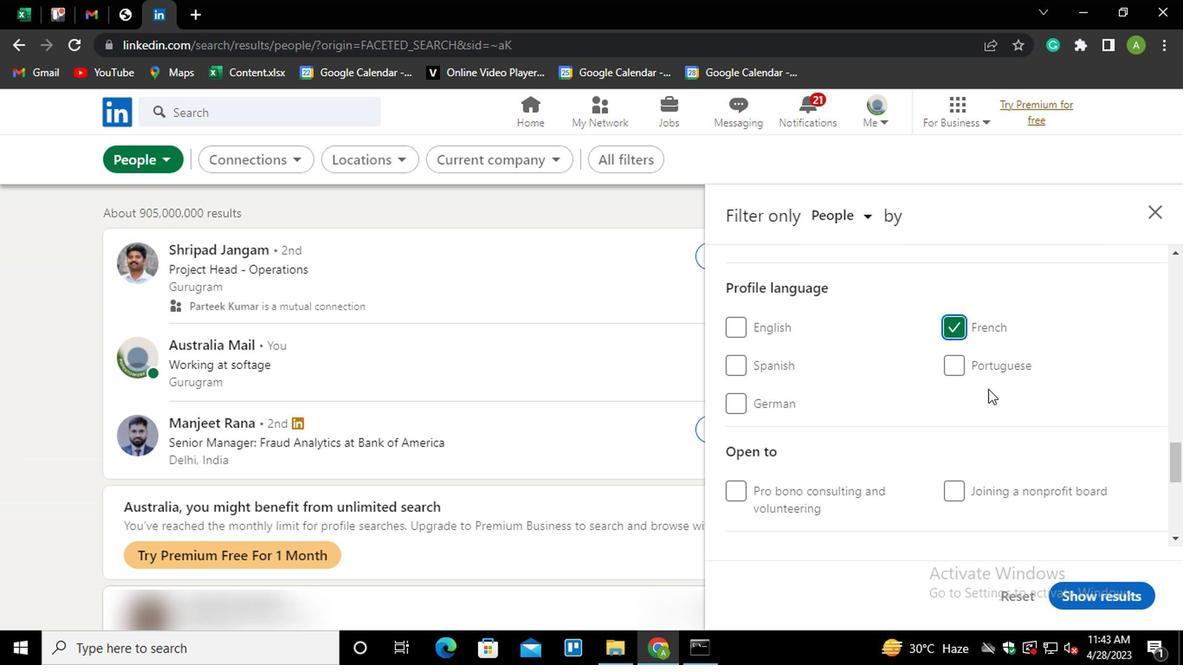 
Action: Mouse scrolled (987, 388) with delta (0, 0)
Screenshot: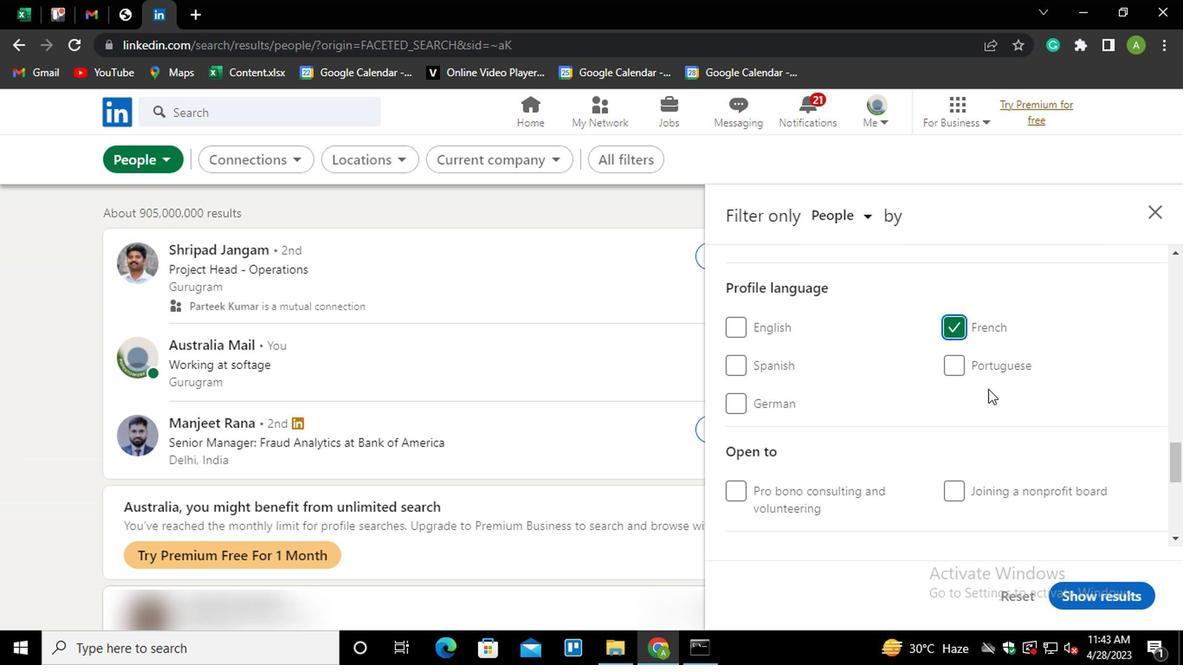 
Action: Mouse scrolled (987, 388) with delta (0, 0)
Screenshot: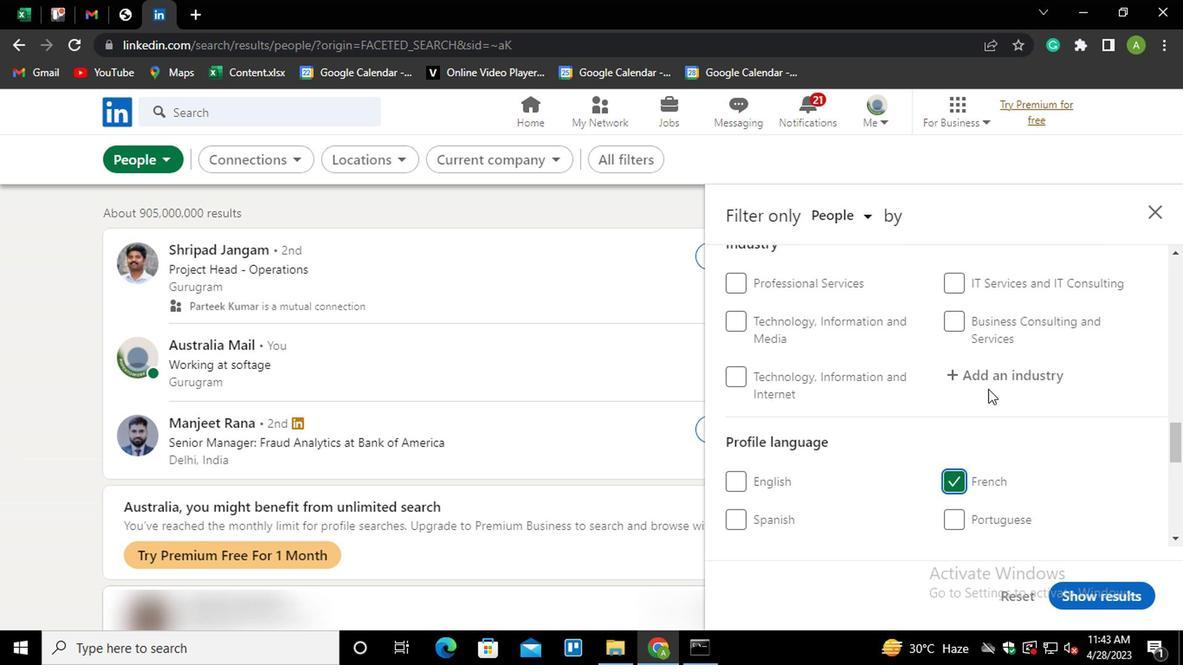 
Action: Mouse scrolled (987, 388) with delta (0, 0)
Screenshot: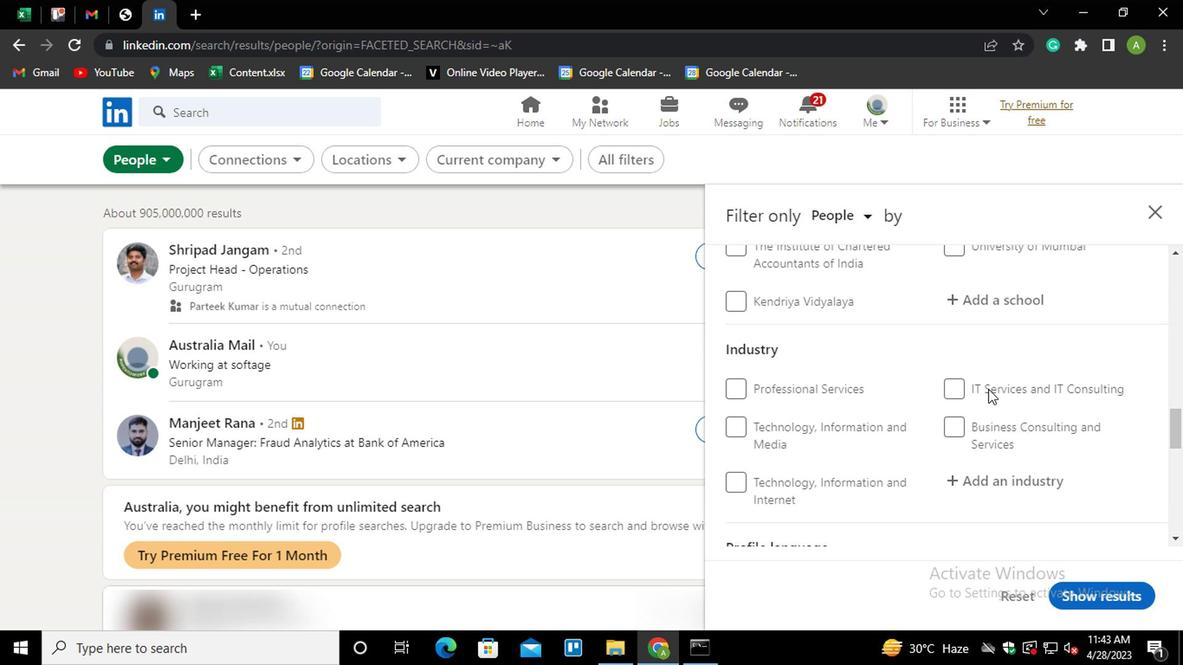 
Action: Mouse scrolled (987, 388) with delta (0, 0)
Screenshot: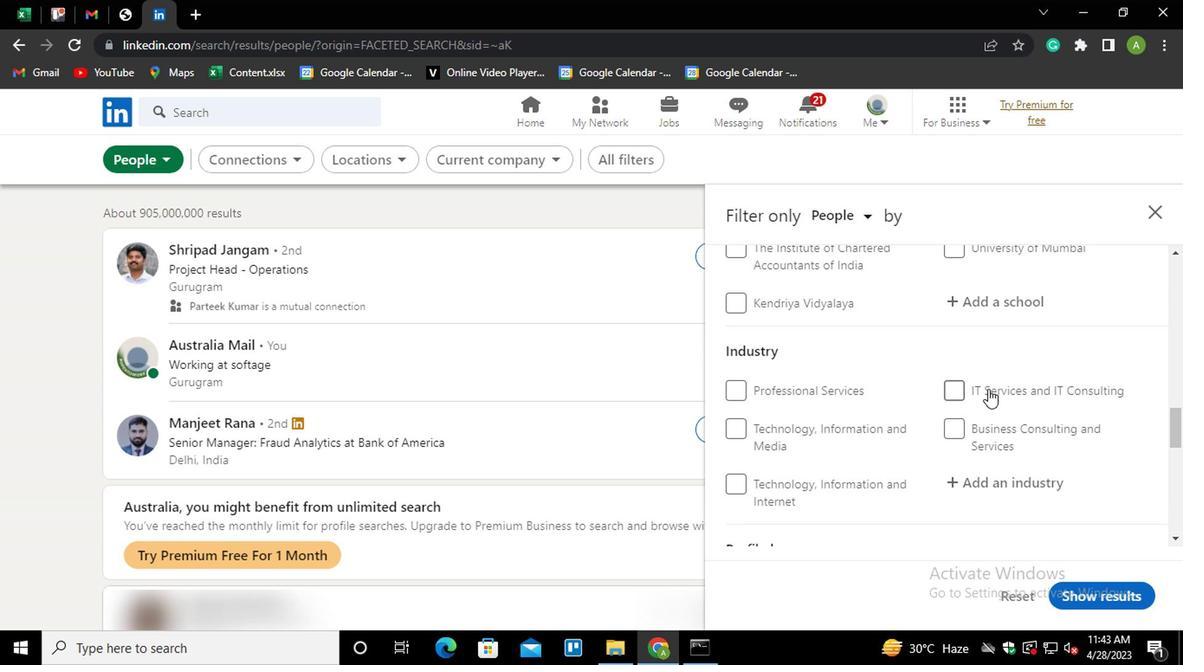 
Action: Mouse scrolled (987, 388) with delta (0, 0)
Screenshot: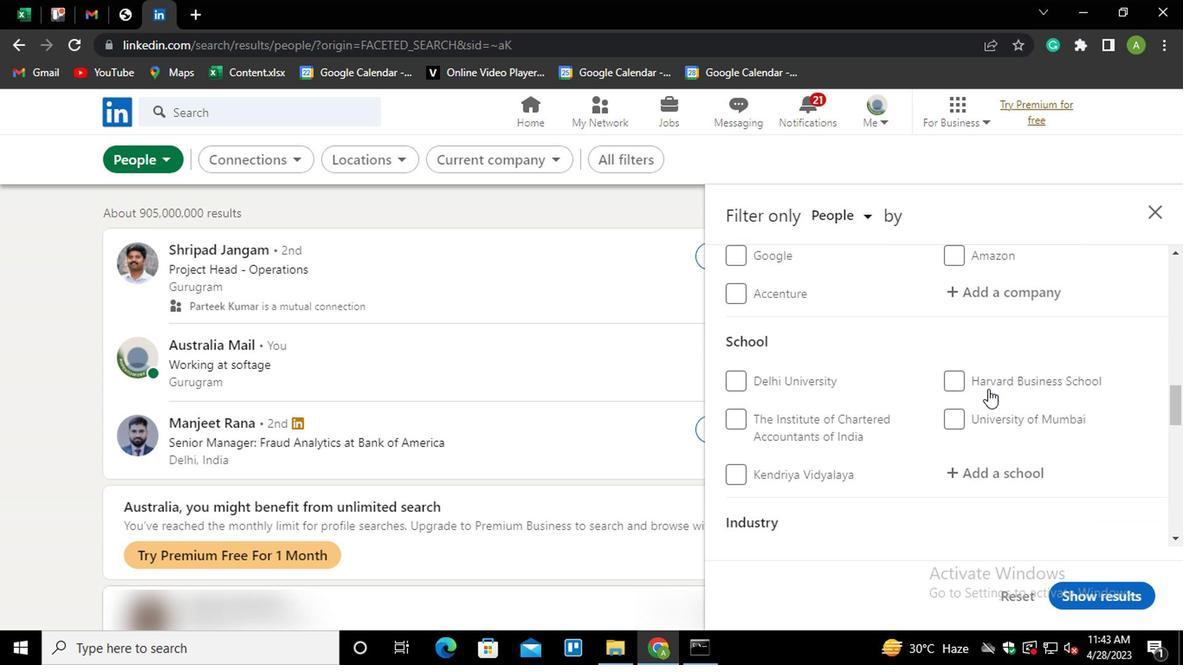
Action: Mouse scrolled (987, 388) with delta (0, 0)
Screenshot: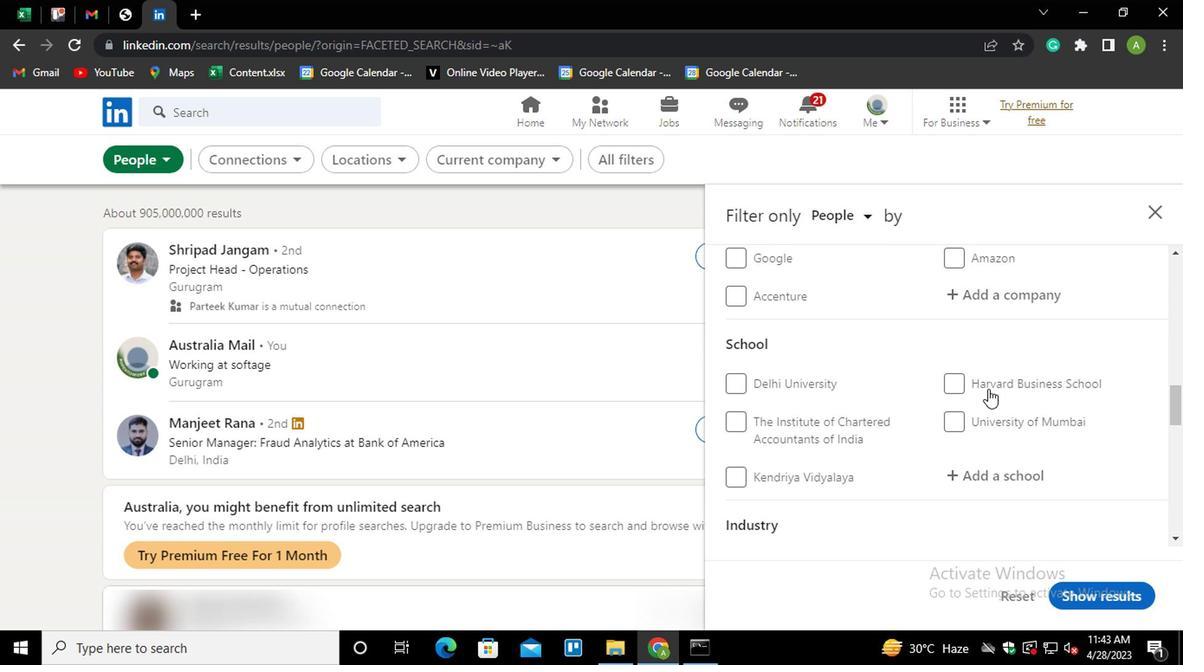 
Action: Mouse scrolled (987, 388) with delta (0, 0)
Screenshot: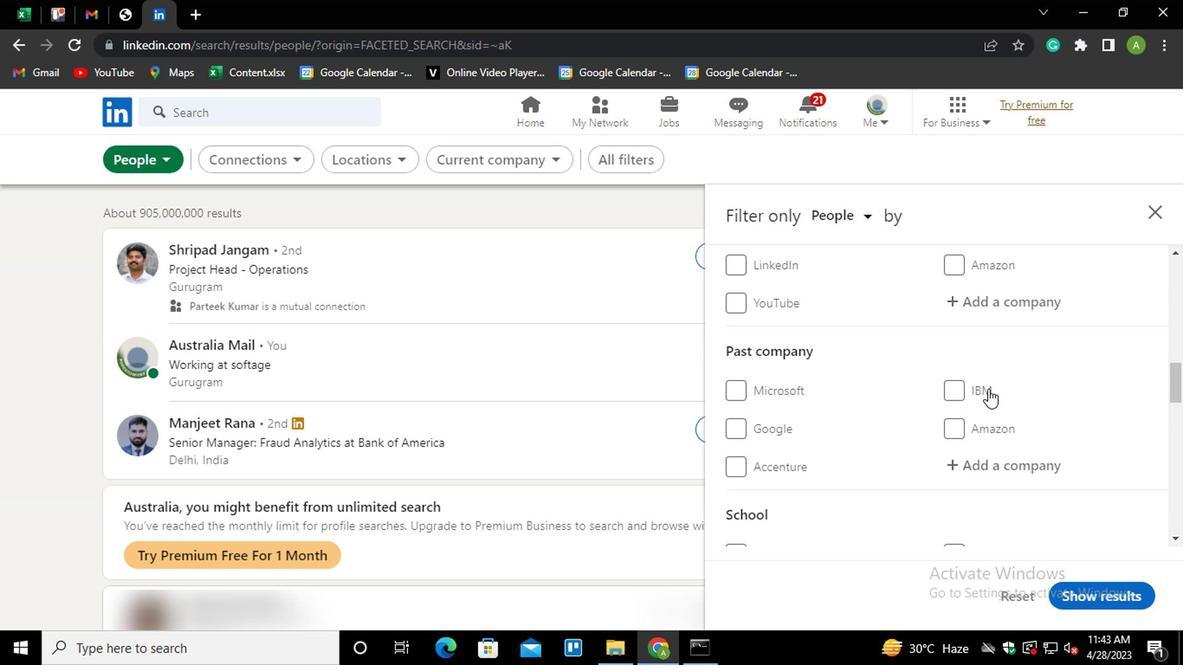 
Action: Mouse scrolled (987, 388) with delta (0, 0)
Screenshot: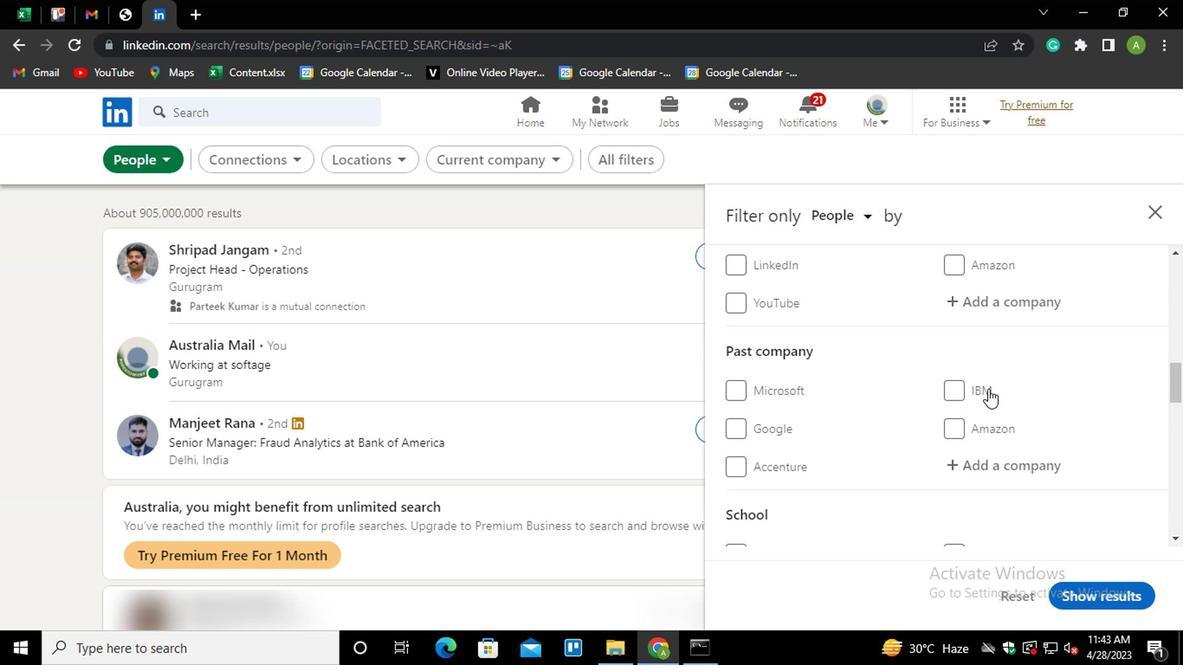 
Action: Mouse moved to (981, 454)
Screenshot: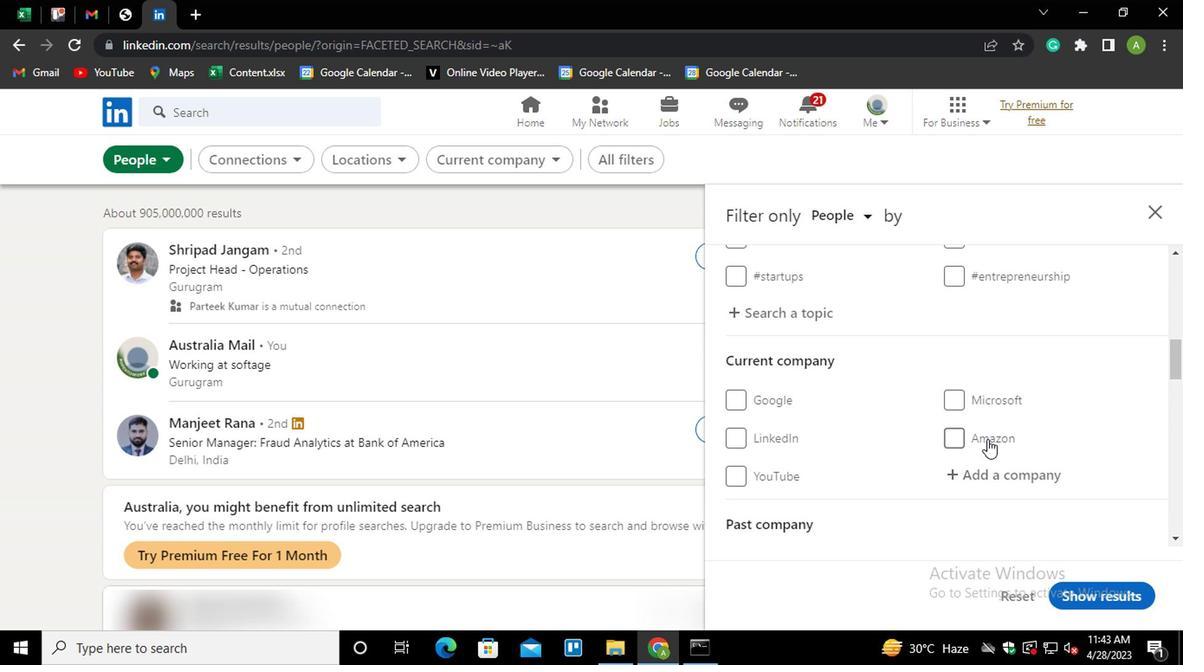 
Action: Mouse scrolled (981, 454) with delta (0, 0)
Screenshot: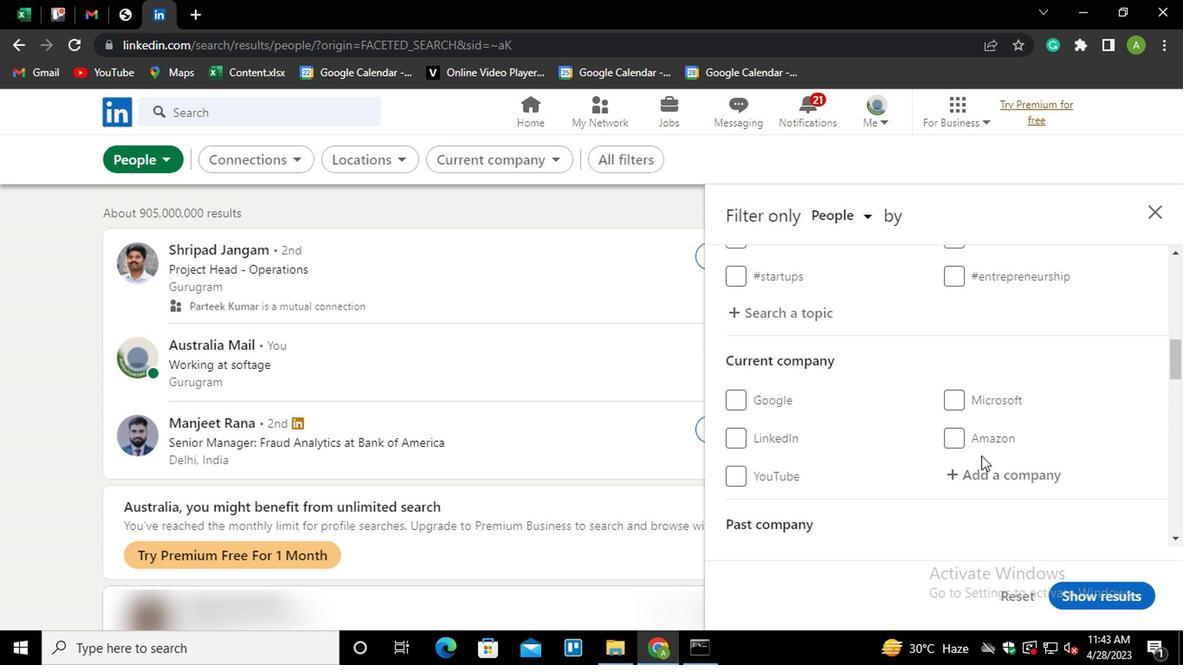 
Action: Mouse moved to (978, 388)
Screenshot: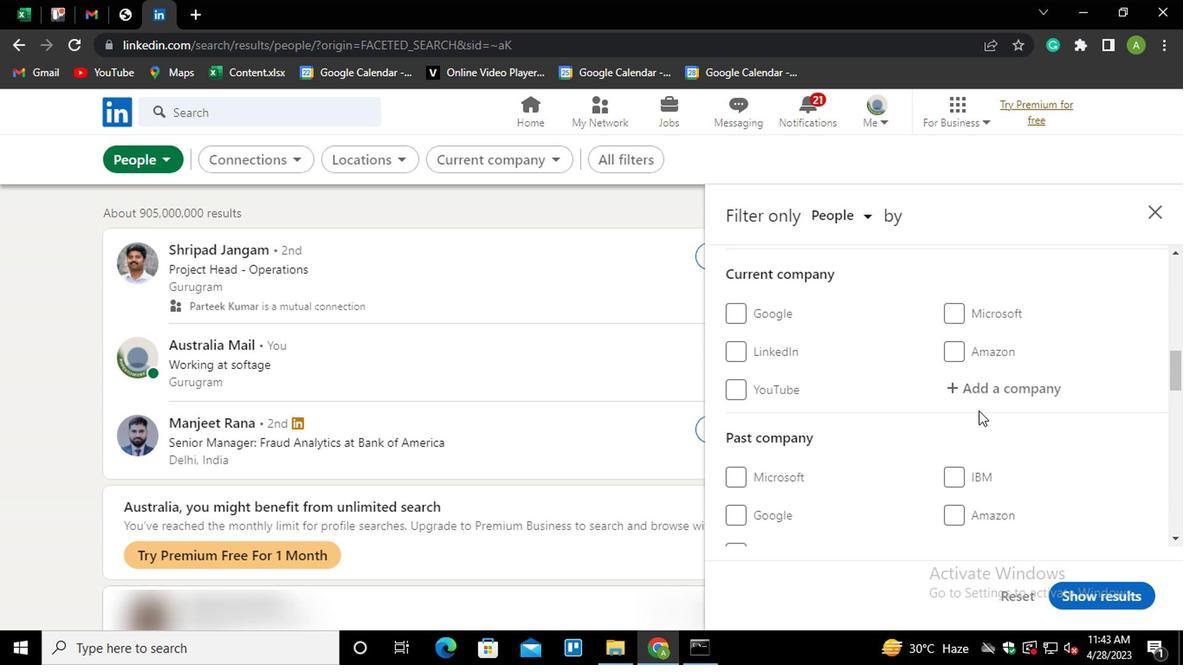 
Action: Mouse pressed left at (978, 388)
Screenshot: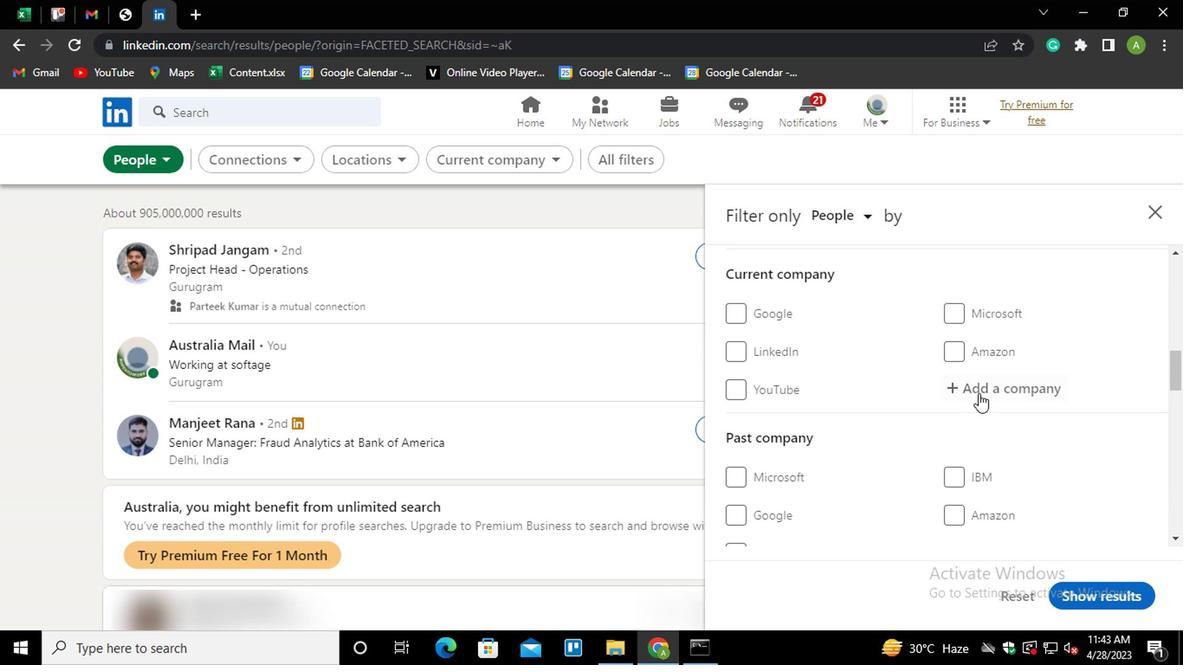 
Action: Key pressed <Key.shift>HYLAND<Key.down><Key.enter>
Screenshot: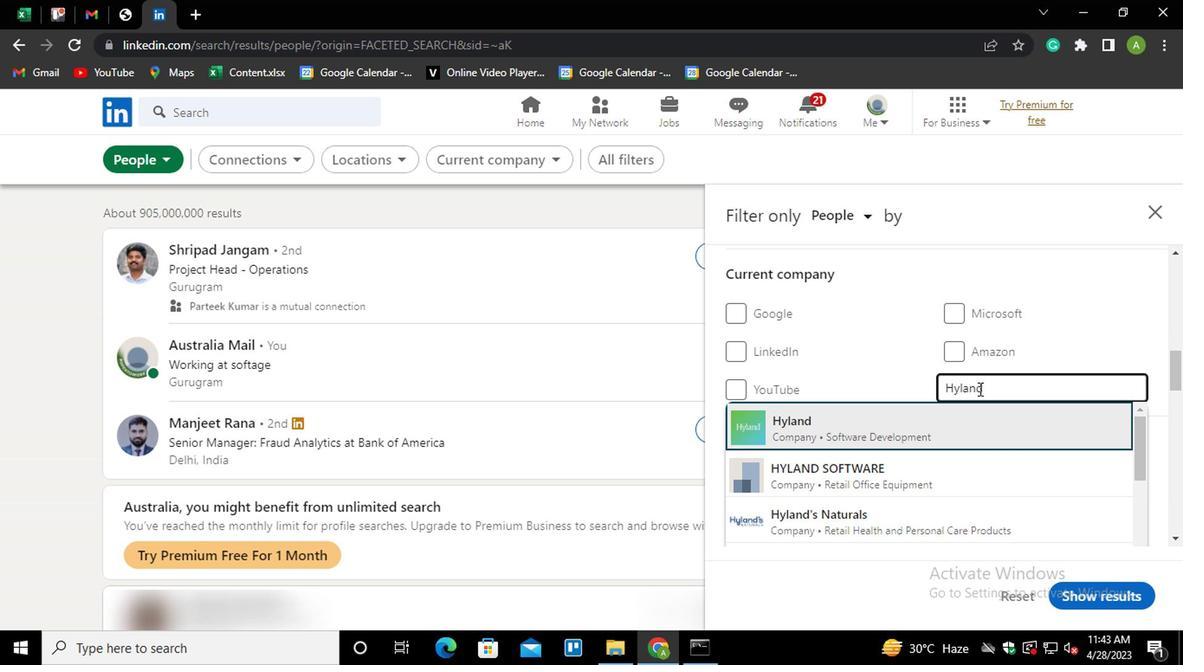 
Action: Mouse moved to (998, 373)
Screenshot: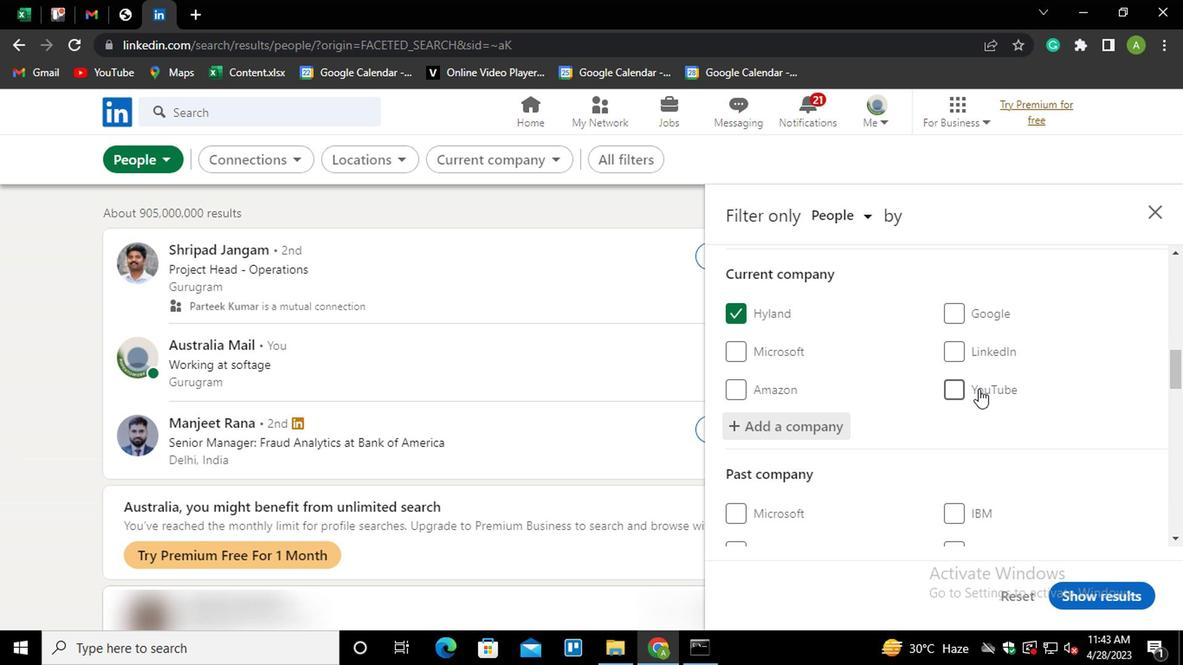
Action: Mouse scrolled (998, 372) with delta (0, 0)
Screenshot: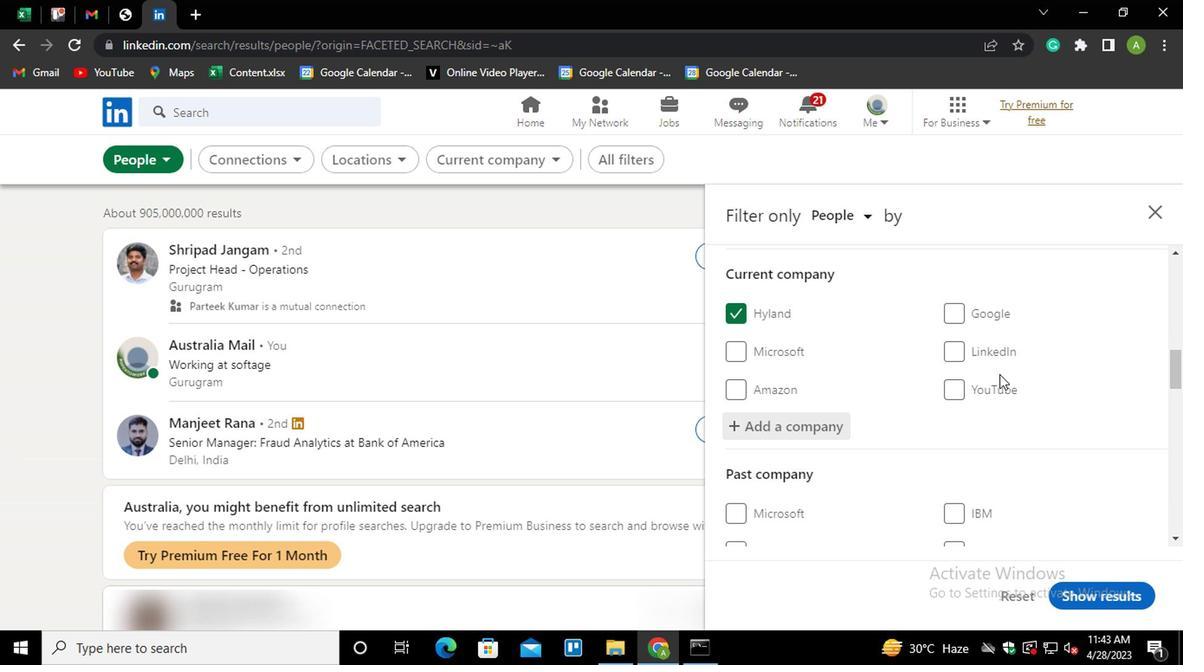 
Action: Mouse scrolled (998, 372) with delta (0, 0)
Screenshot: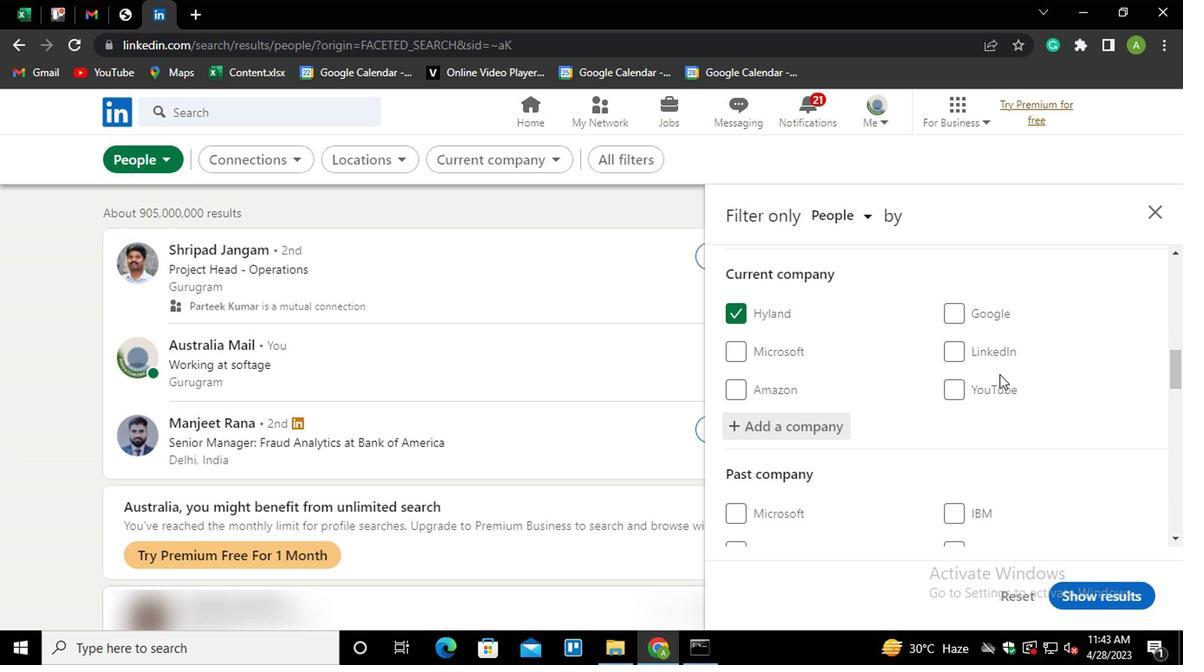 
Action: Mouse scrolled (998, 372) with delta (0, 0)
Screenshot: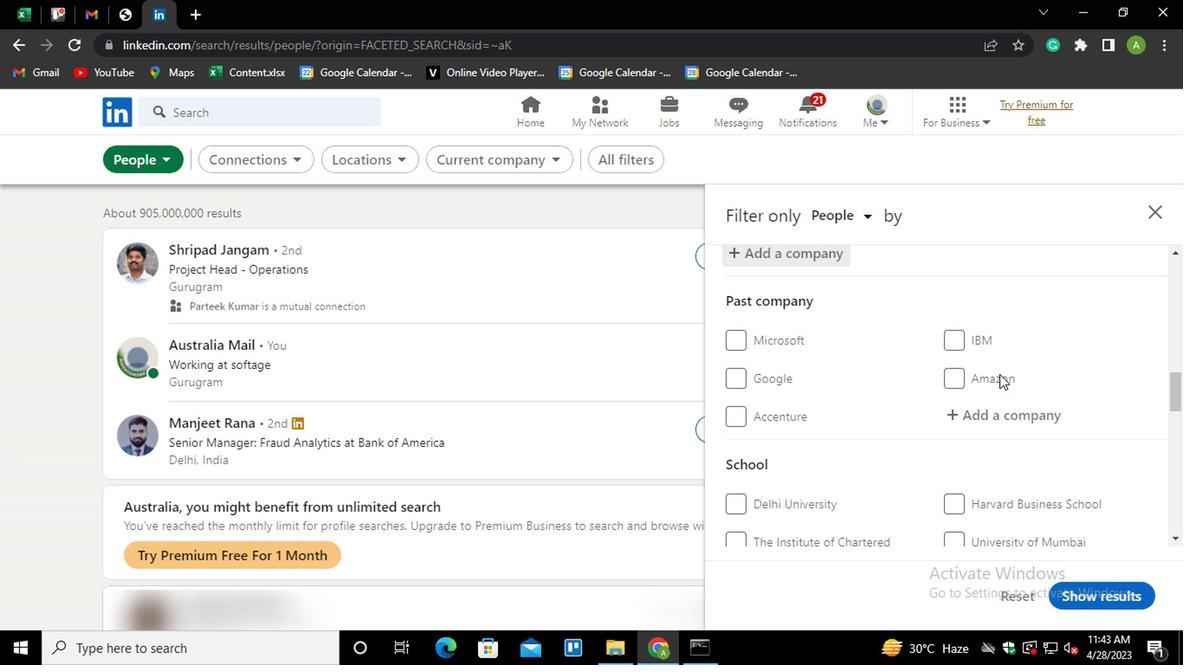 
Action: Mouse scrolled (998, 372) with delta (0, 0)
Screenshot: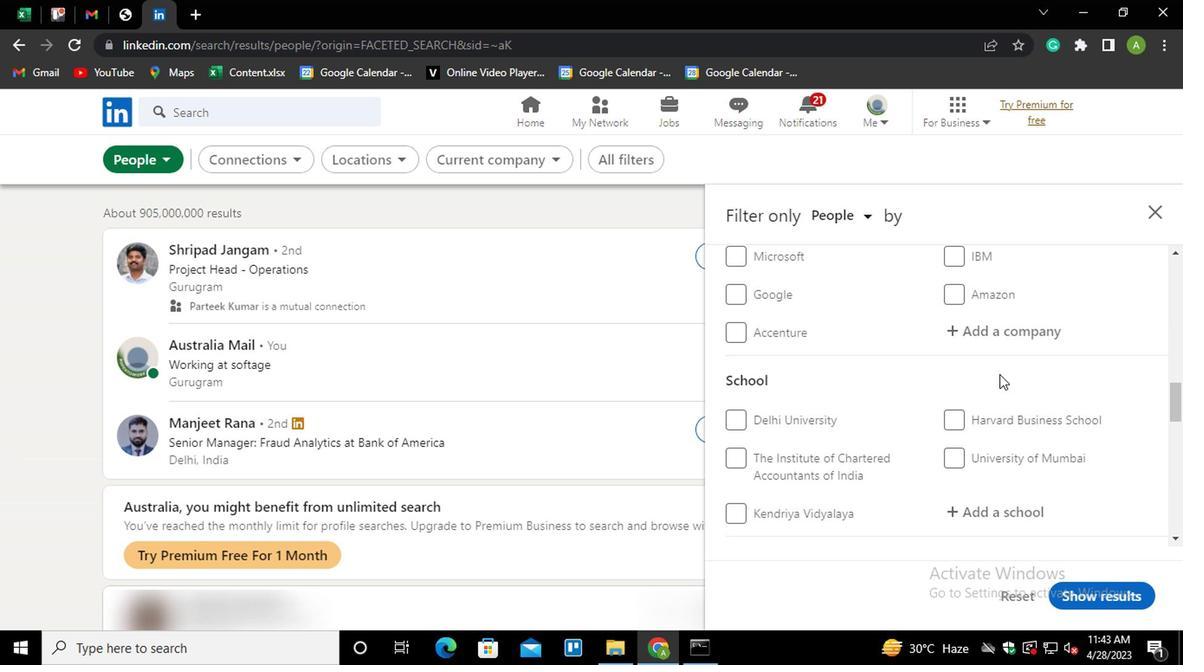 
Action: Mouse moved to (992, 427)
Screenshot: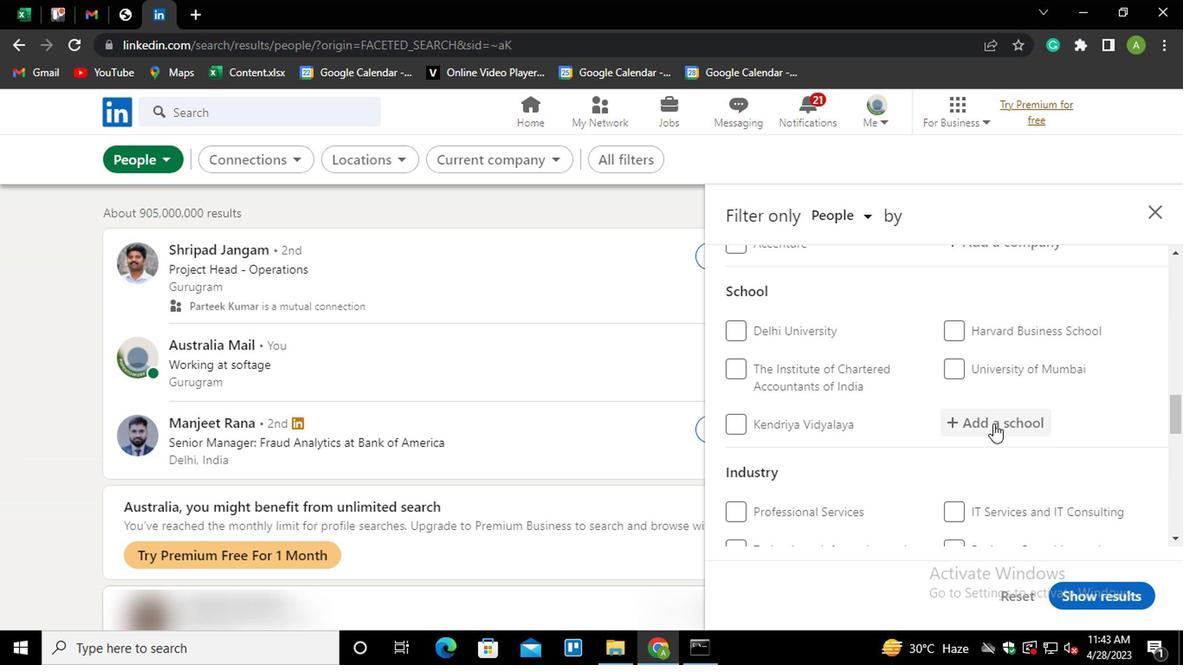 
Action: Mouse pressed left at (992, 427)
Screenshot: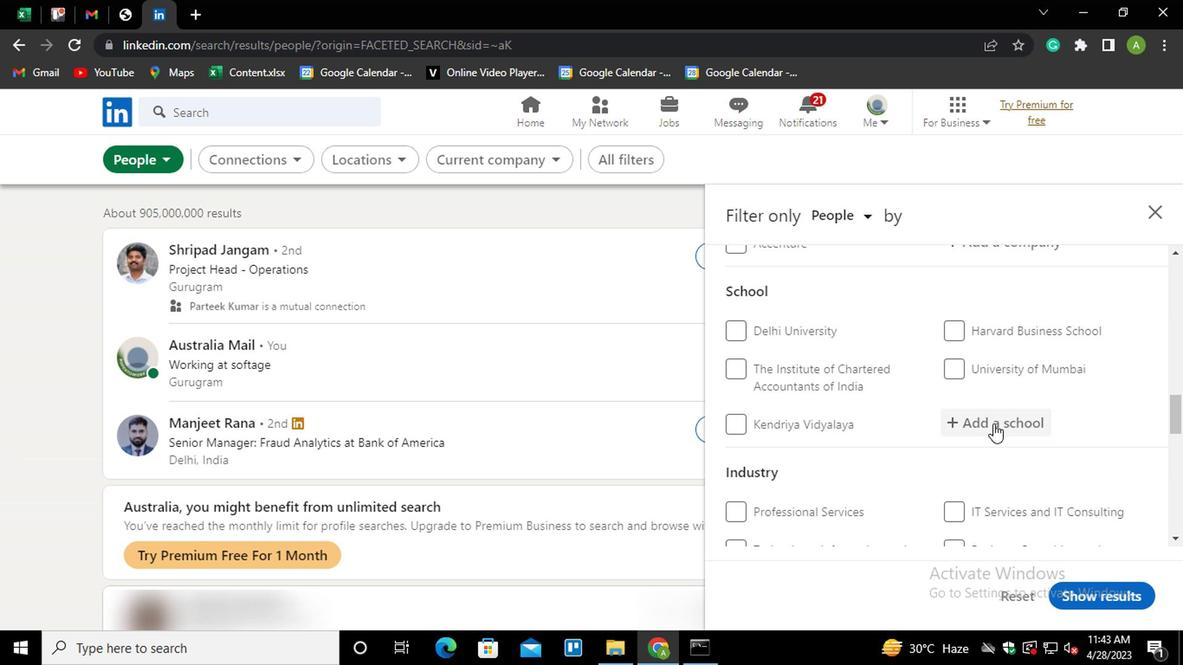 
Action: Key pressed <Key.shift>IIT<Key.space>BOMBAY<Key.down><Key.down><Key.enter>
Screenshot: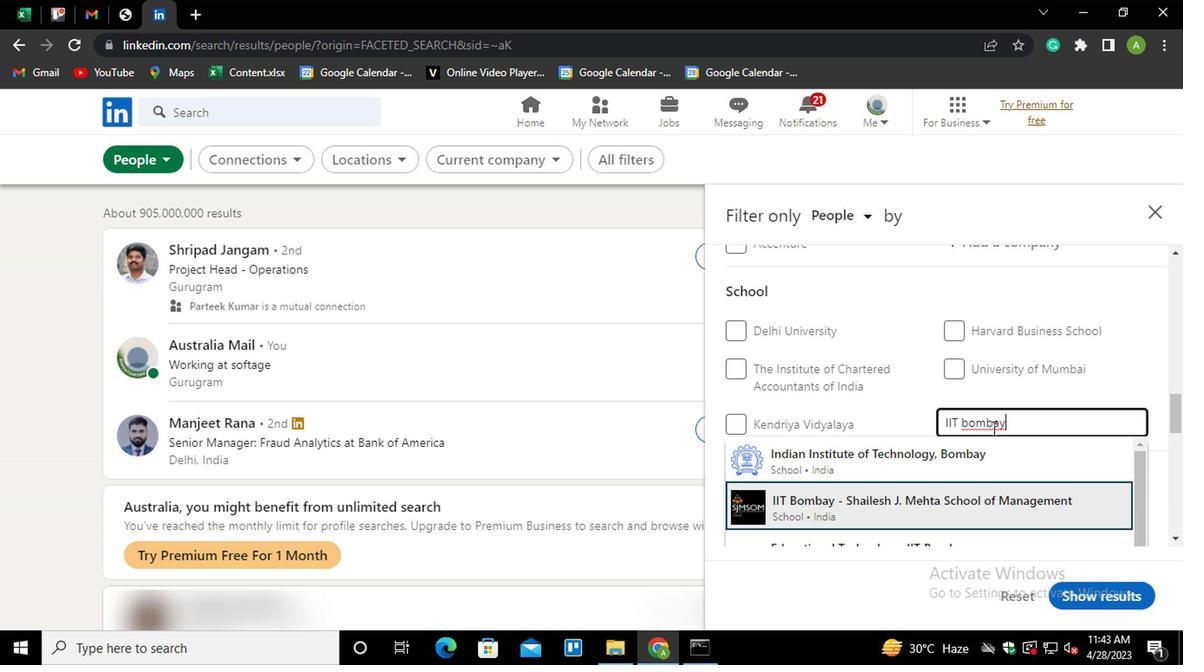 
Action: Mouse scrolled (992, 426) with delta (0, 0)
Screenshot: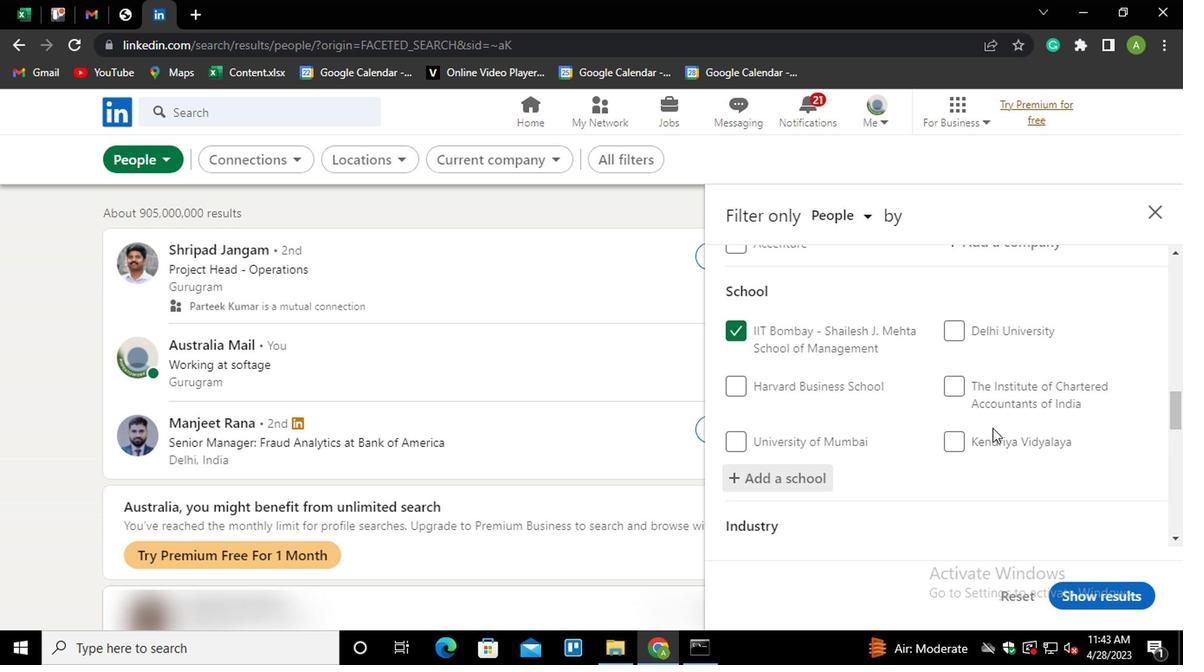 
Action: Mouse scrolled (992, 426) with delta (0, 0)
Screenshot: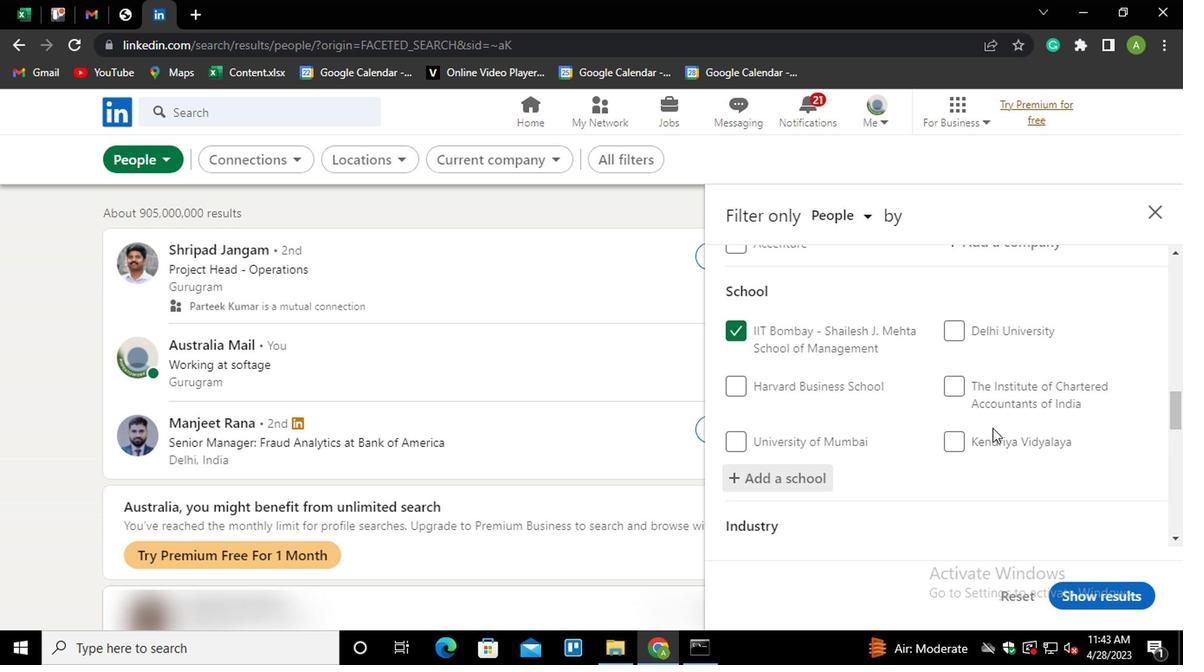 
Action: Mouse scrolled (992, 426) with delta (0, 0)
Screenshot: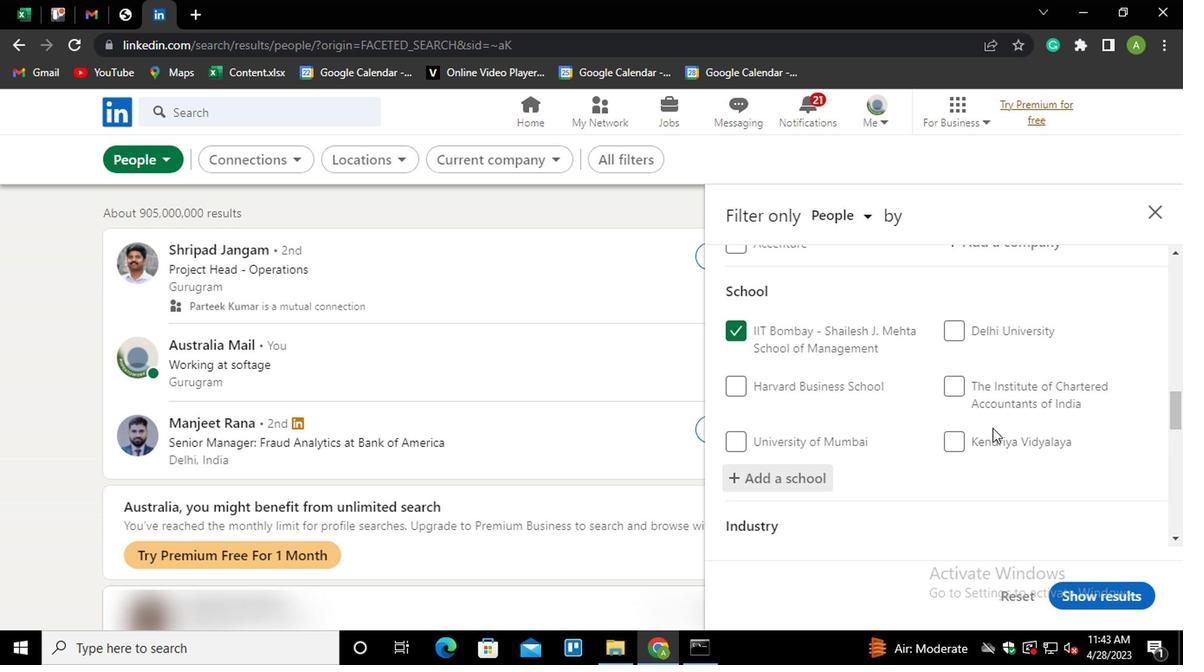 
Action: Mouse moved to (991, 427)
Screenshot: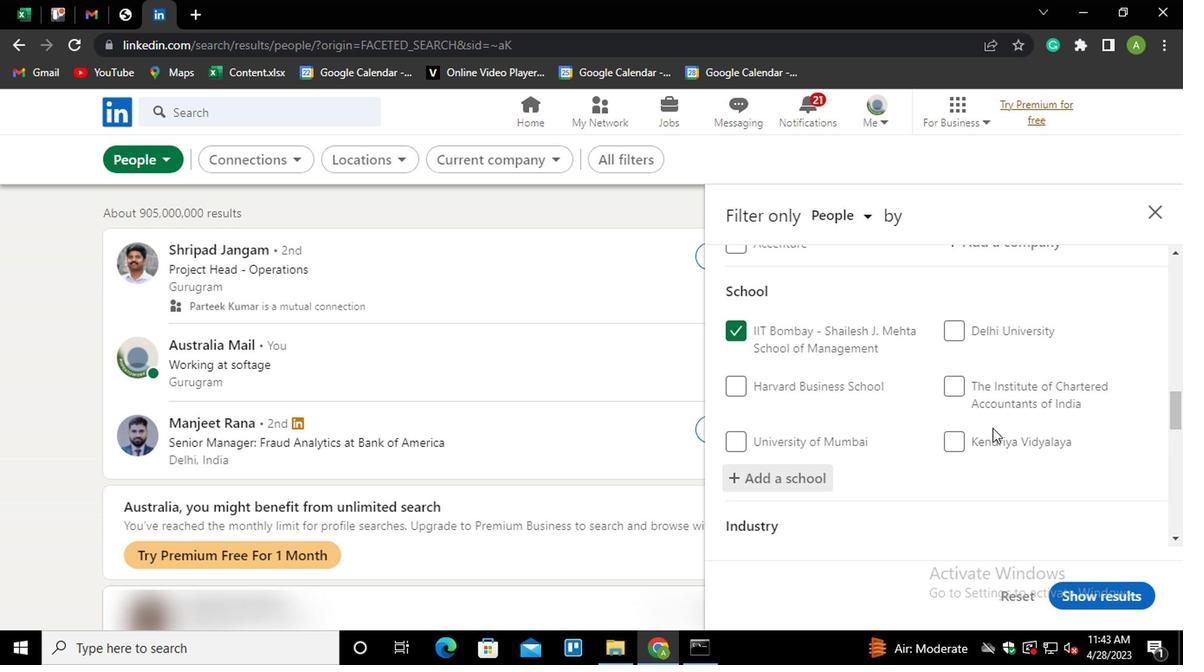 
Action: Mouse scrolled (991, 426) with delta (0, 0)
Screenshot: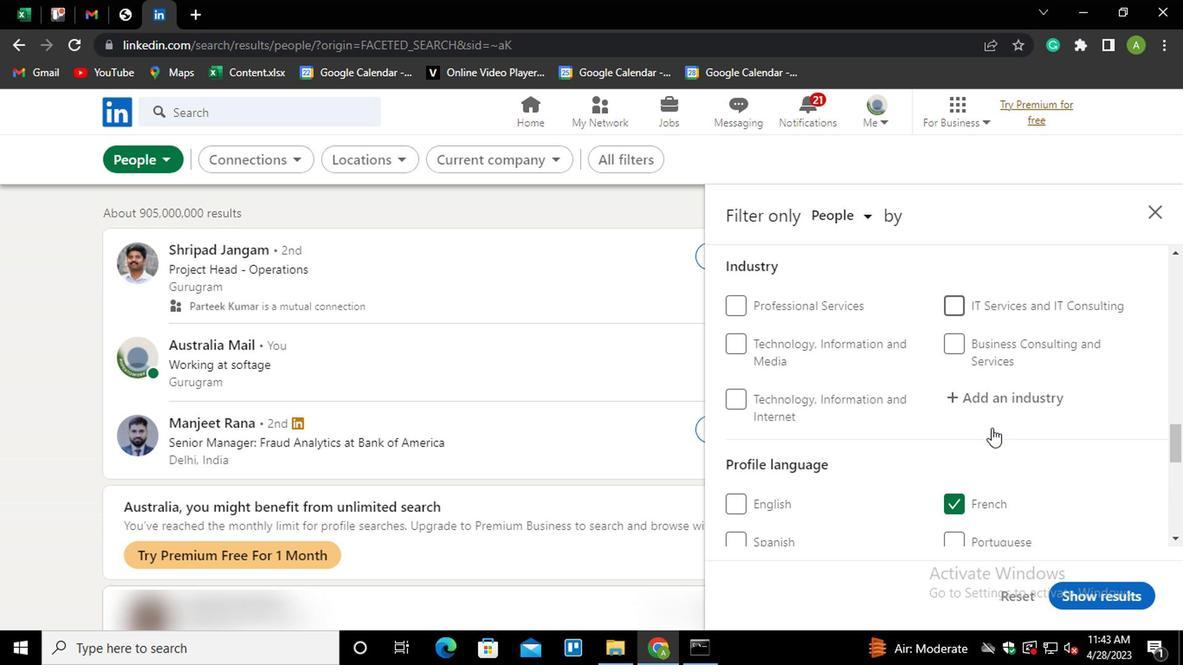 
Action: Mouse scrolled (991, 426) with delta (0, 0)
Screenshot: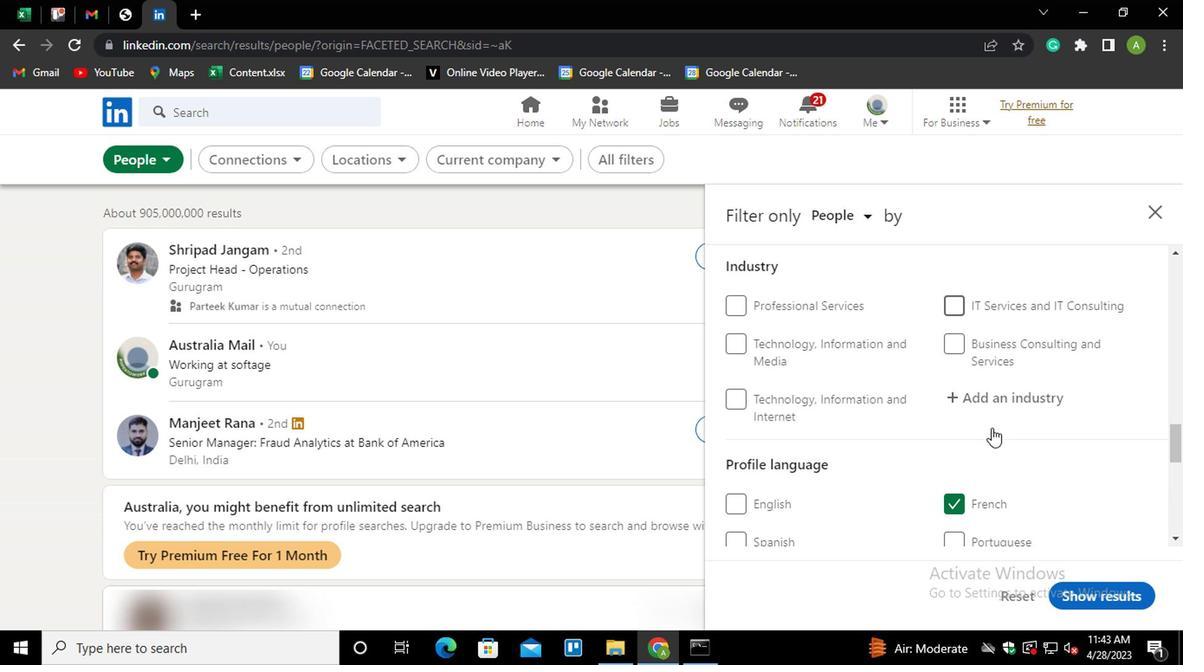 
Action: Mouse scrolled (991, 426) with delta (0, 0)
Screenshot: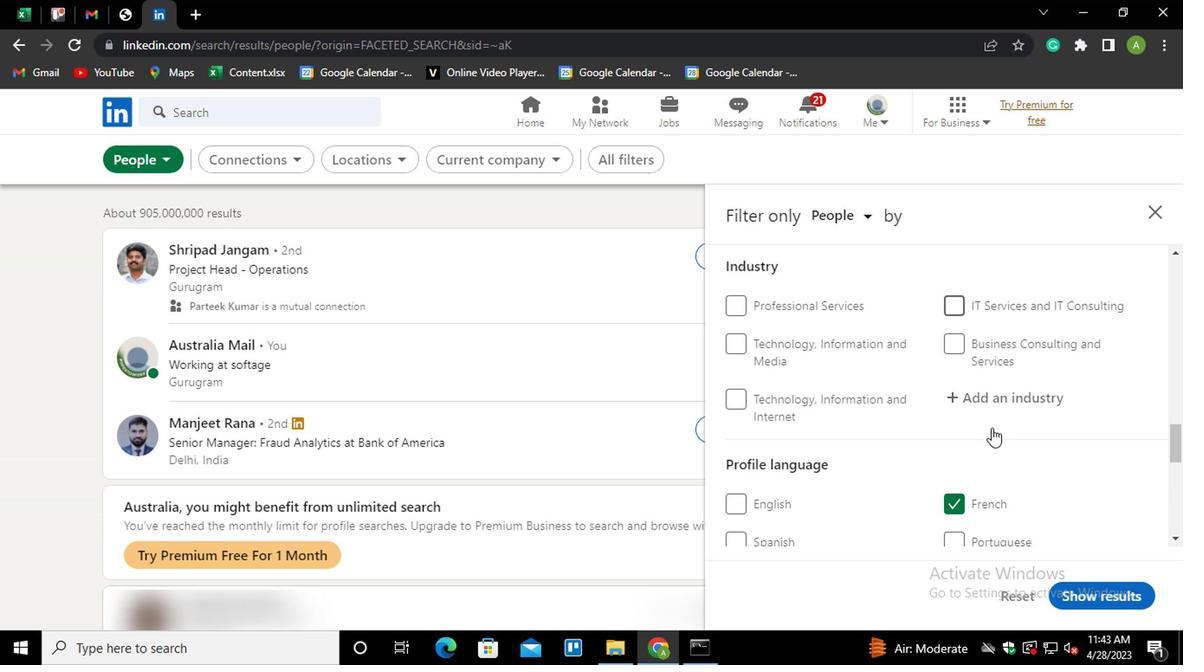 
Action: Mouse moved to (989, 428)
Screenshot: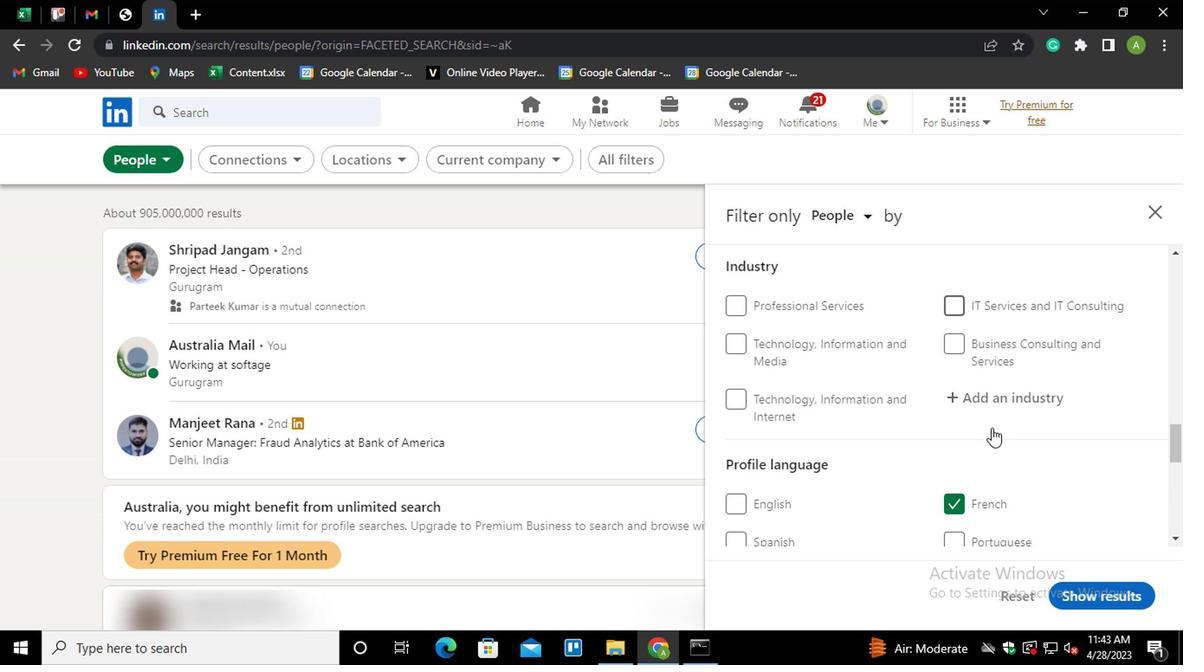 
Action: Mouse scrolled (989, 429) with delta (0, 0)
Screenshot: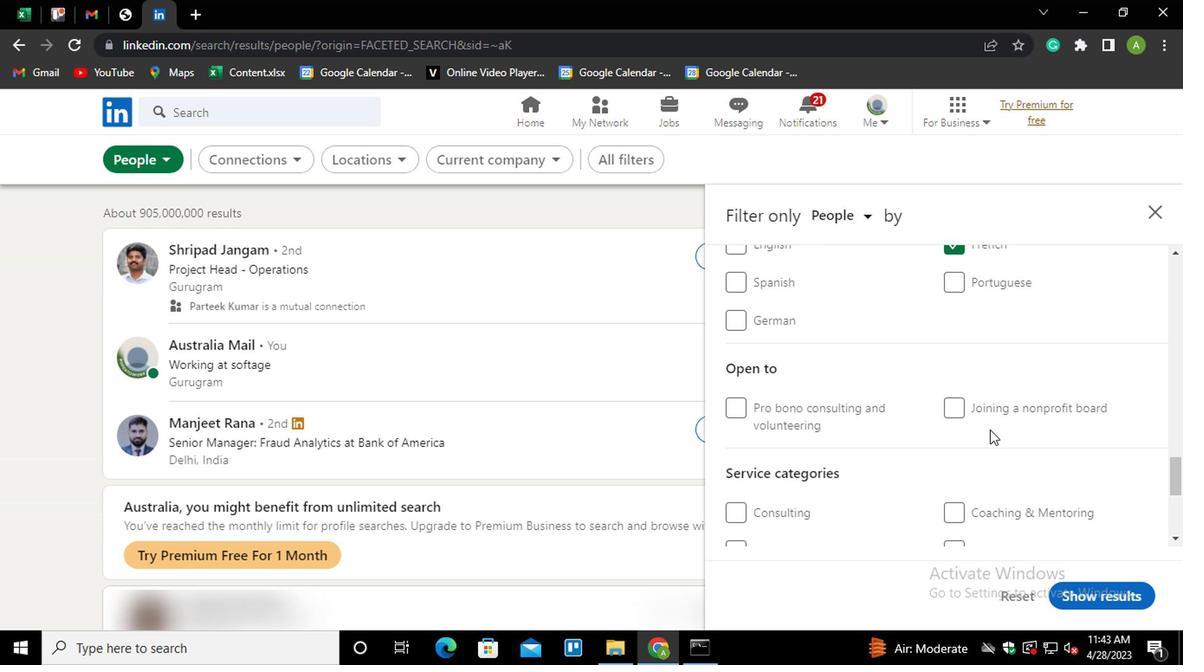 
Action: Mouse scrolled (989, 429) with delta (0, 0)
Screenshot: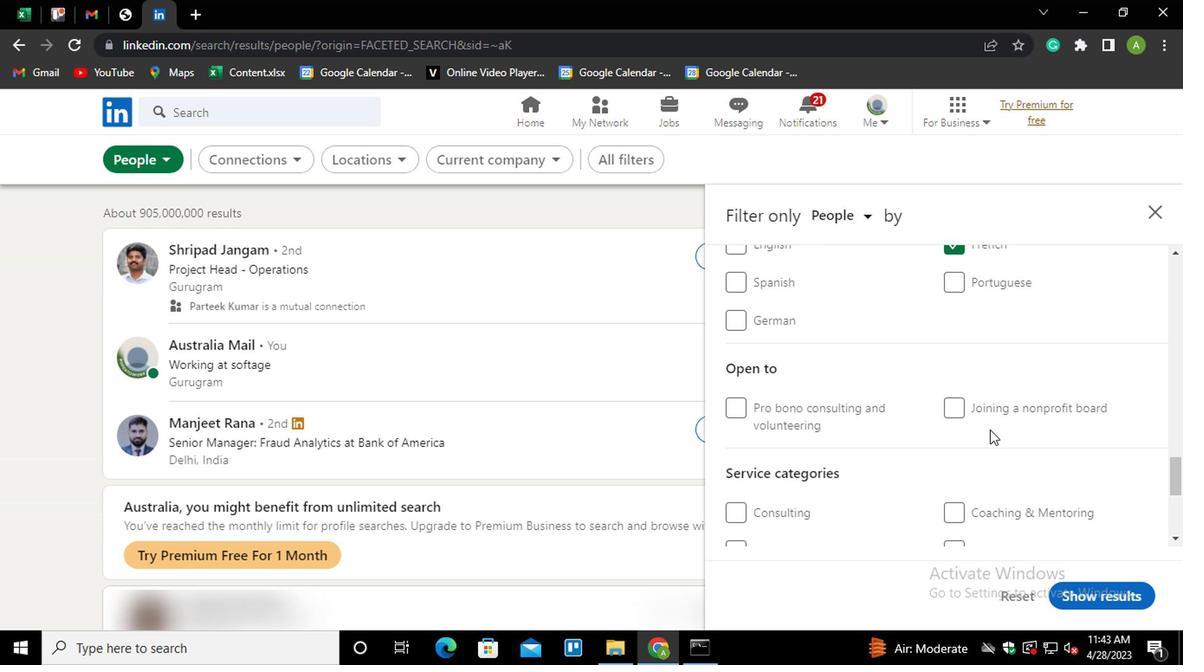 
Action: Mouse scrolled (989, 429) with delta (0, 0)
Screenshot: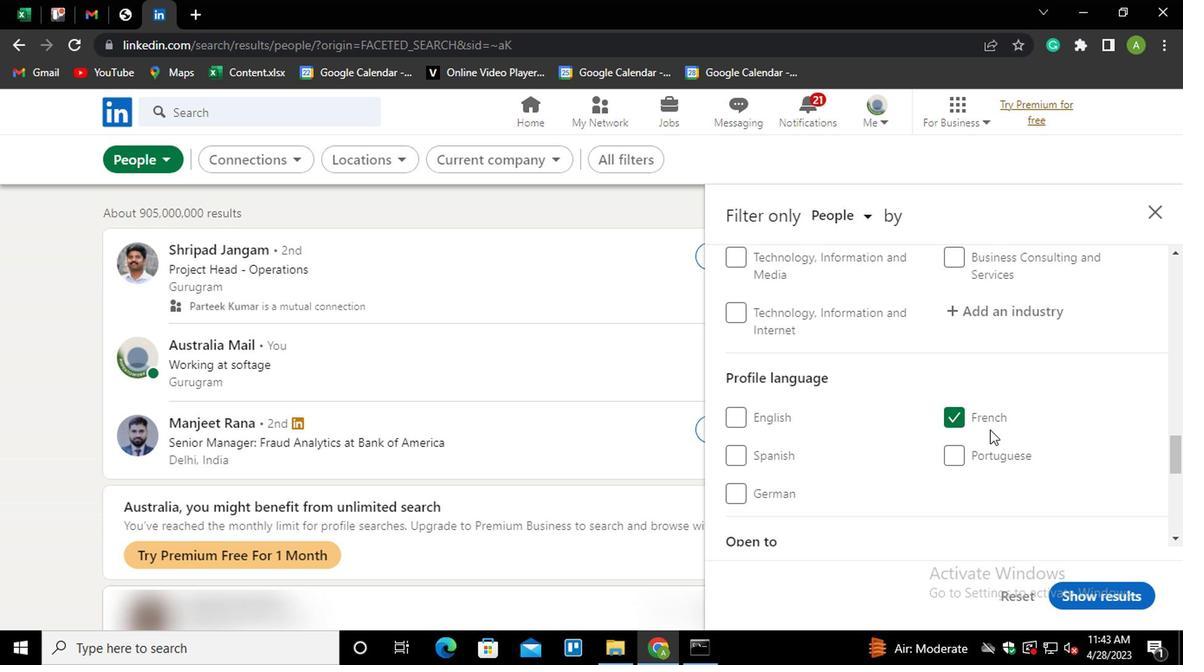 
Action: Mouse moved to (981, 401)
Screenshot: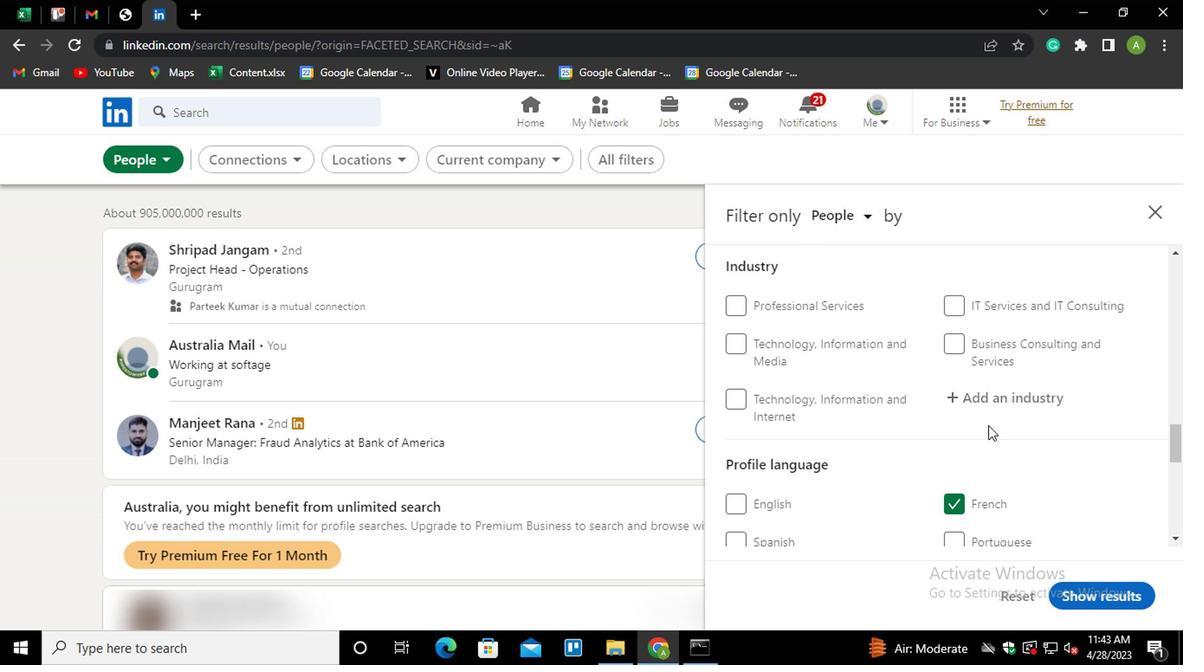 
Action: Mouse pressed left at (981, 401)
Screenshot: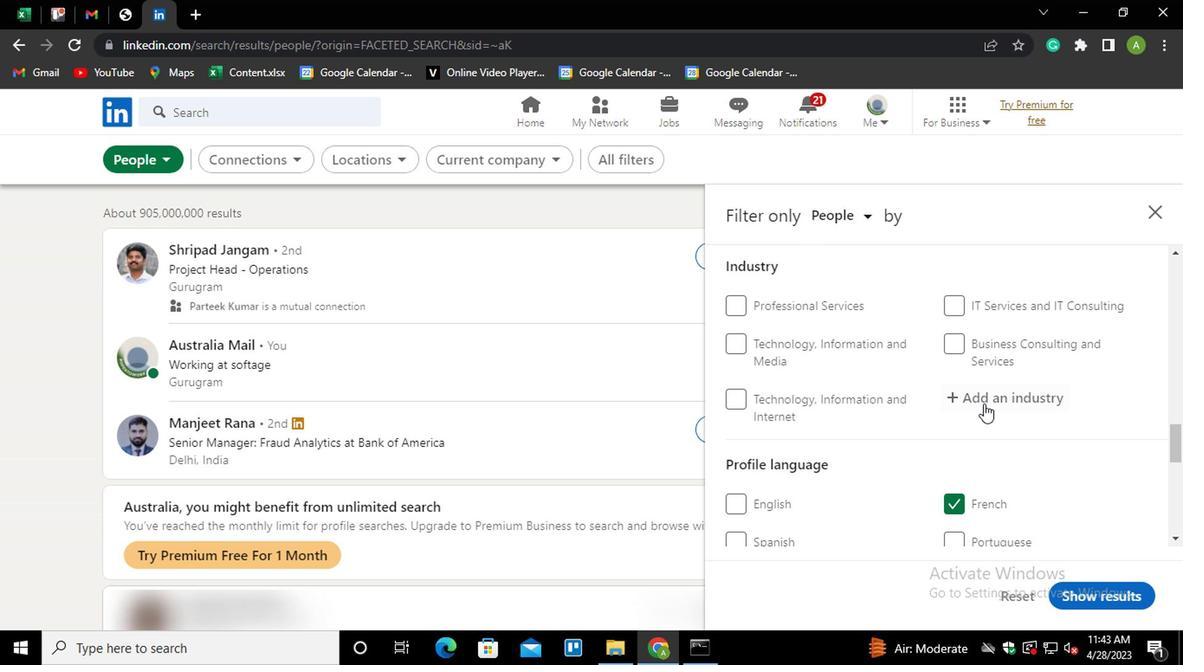 
Action: Key pressed <Key.shift>I<Key.backspace><Key.shift><Key.shift><Key.shift><Key.shift><Key.shift><Key.shift><Key.shift><Key.shift><Key.shift><Key.shift><Key.shift><Key.shift><Key.shift><Key.shift><Key.shift><Key.shift><Key.shift><Key.shift><Key.shift><Key.shift><Key.shift><Key.shift><Key.shift><Key.shift><Key.shift><Key.shift><Key.shift><Key.shift><Key.shift><Key.shift><Key.shift><Key.shift><Key.shift><Key.shift><Key.shift><Key.shift><Key.shift><Key.shift>OIL<Key.down><Key.down><Key.down><Key.down><Key.enter>
Screenshot: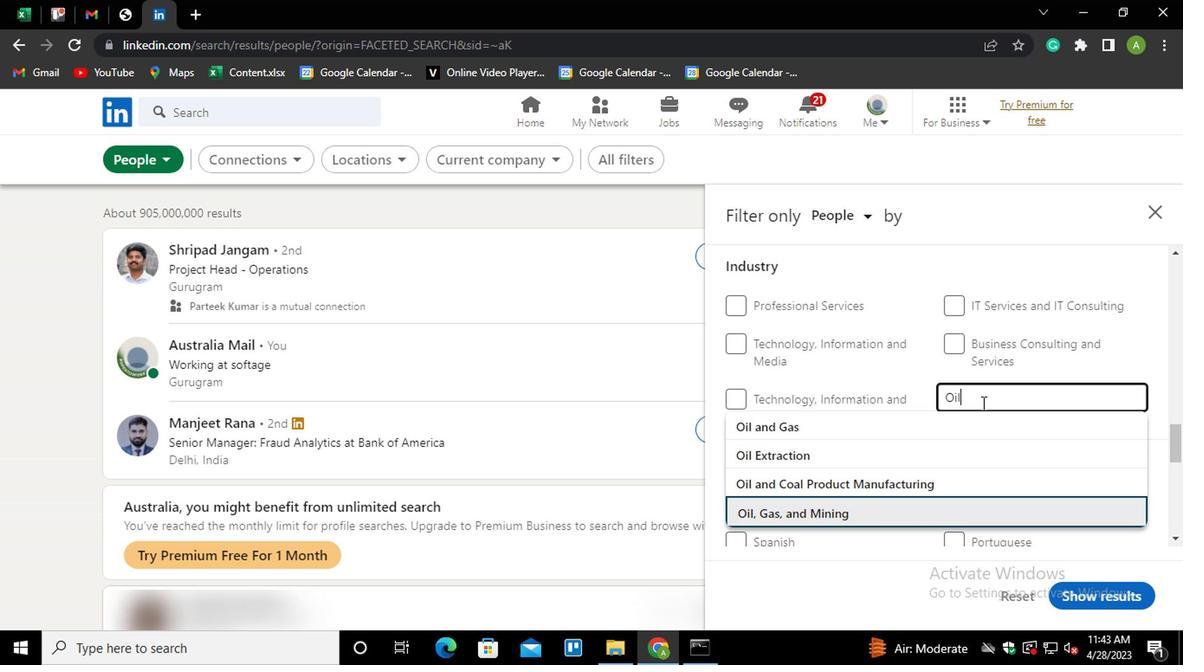 
Action: Mouse scrolled (981, 401) with delta (0, 0)
Screenshot: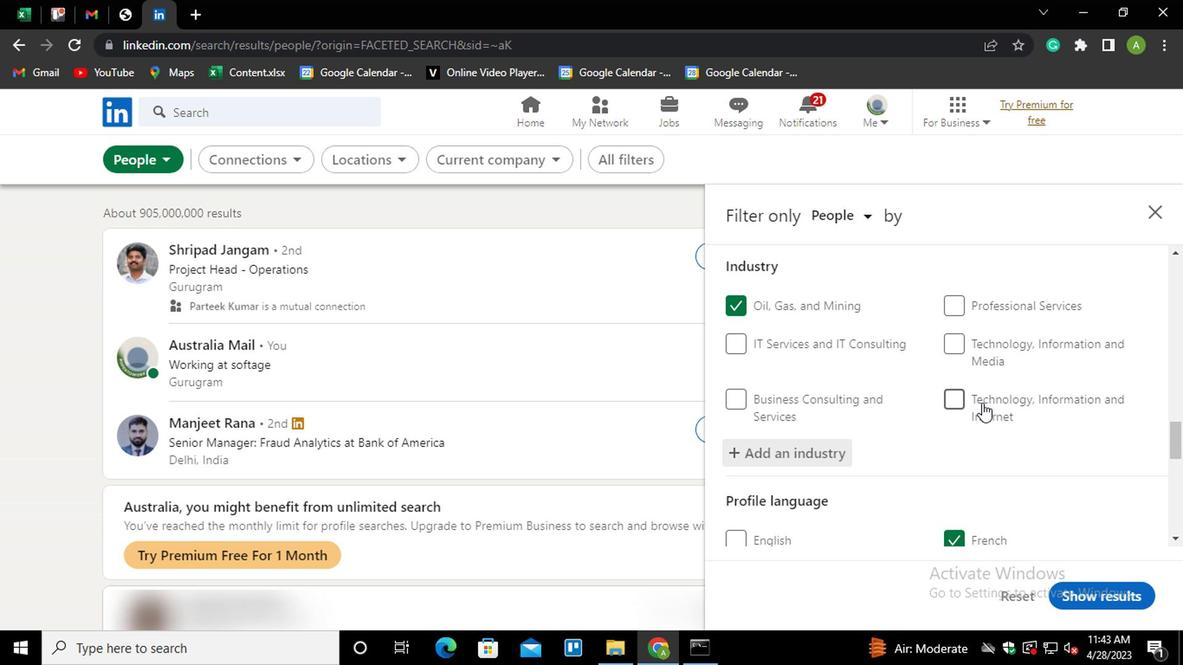 
Action: Mouse scrolled (981, 401) with delta (0, 0)
Screenshot: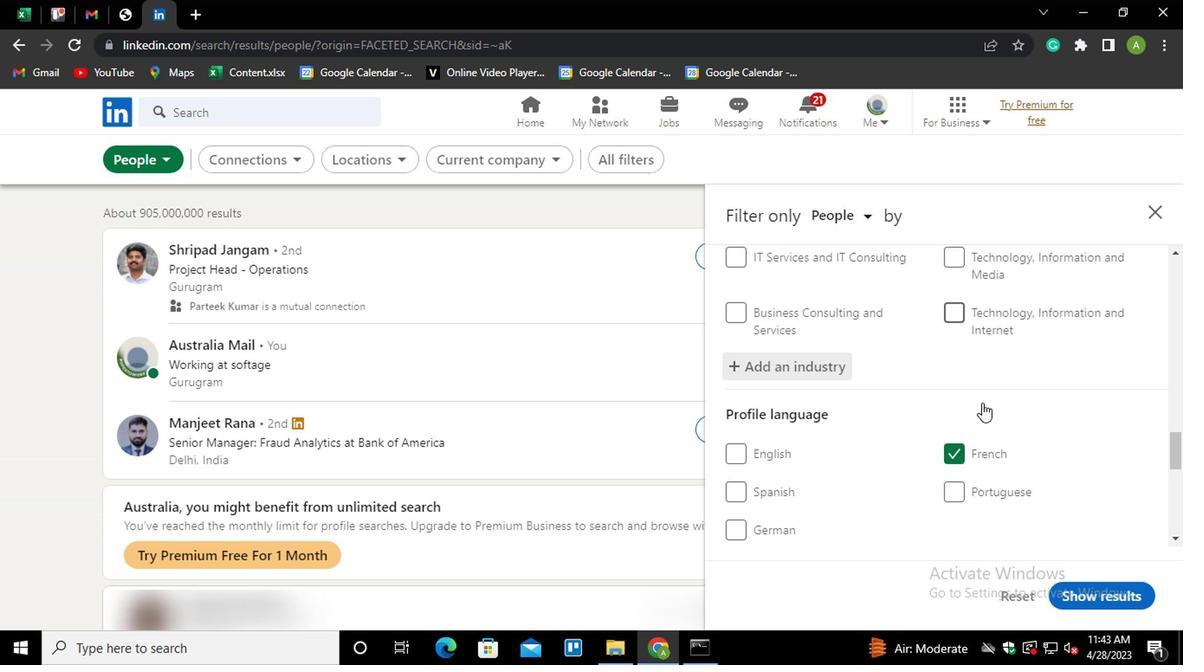 
Action: Mouse scrolled (981, 401) with delta (0, 0)
Screenshot: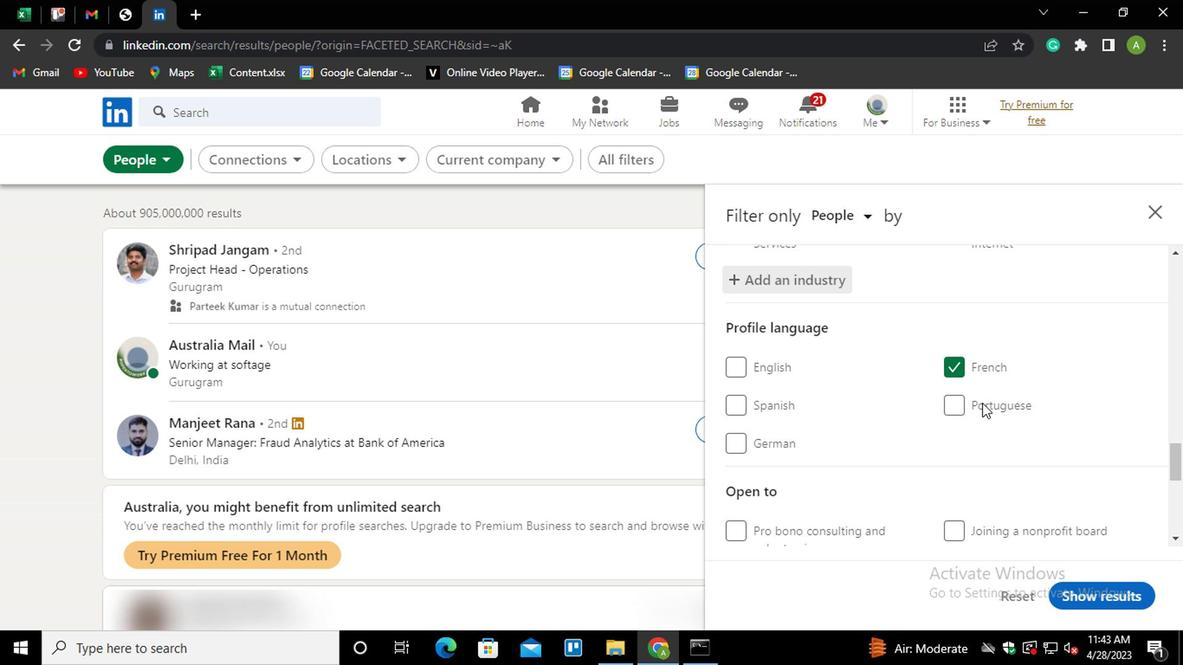 
Action: Mouse scrolled (981, 401) with delta (0, 0)
Screenshot: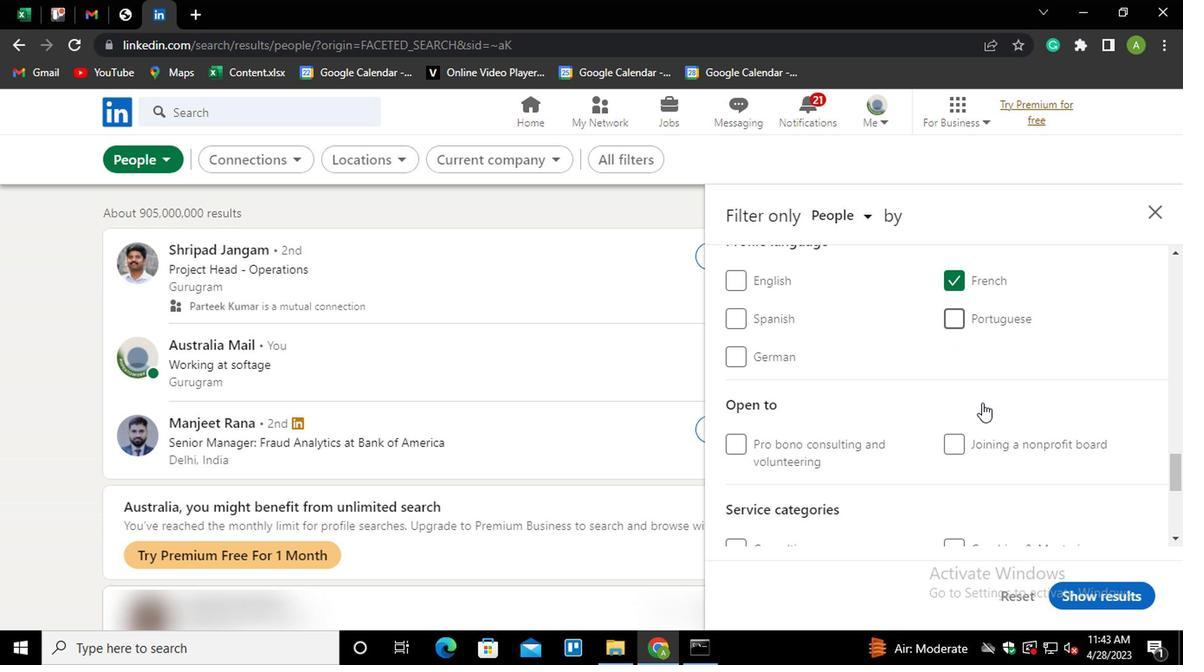 
Action: Mouse scrolled (981, 401) with delta (0, 0)
Screenshot: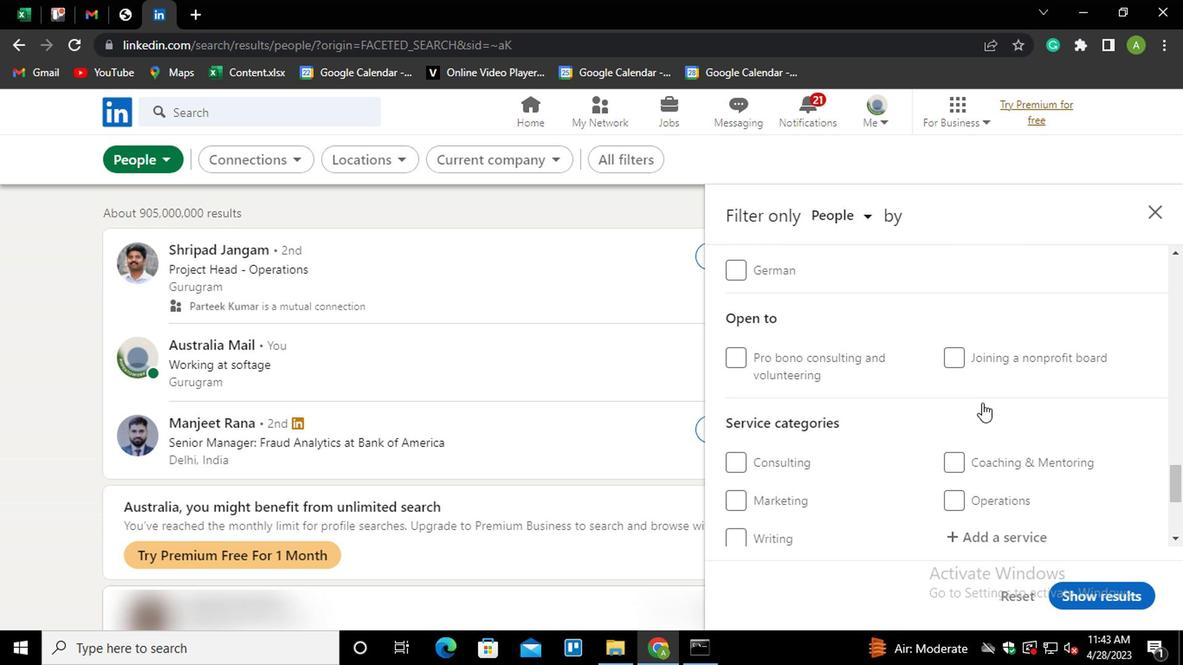 
Action: Mouse moved to (989, 451)
Screenshot: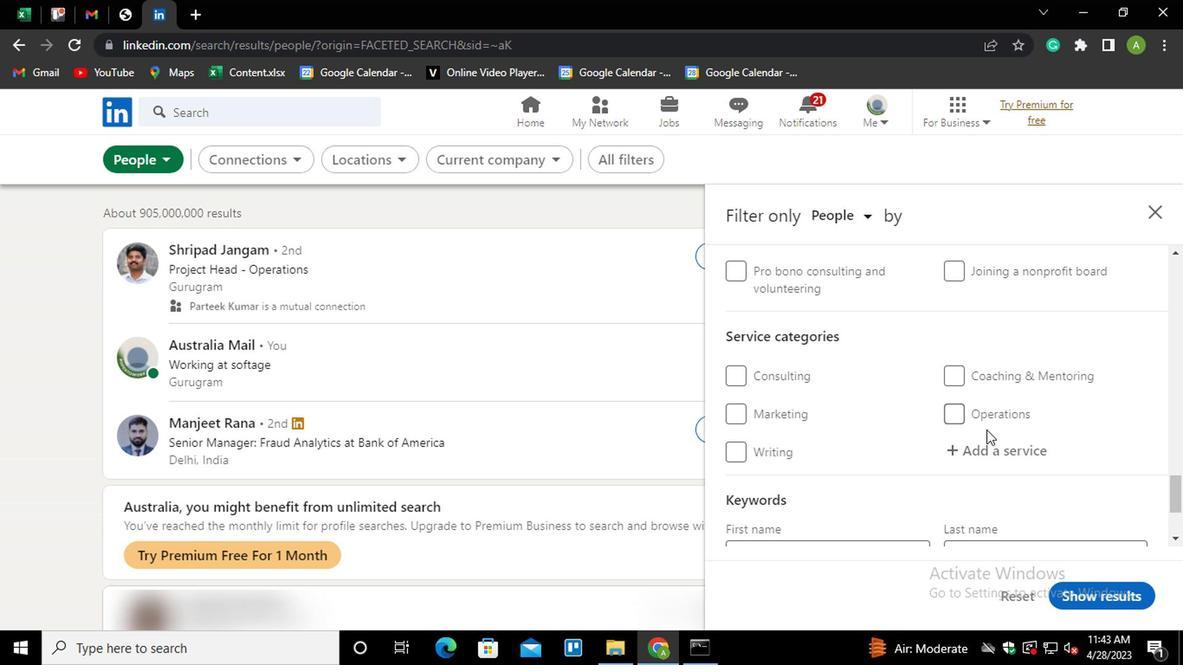
Action: Mouse pressed left at (989, 451)
Screenshot: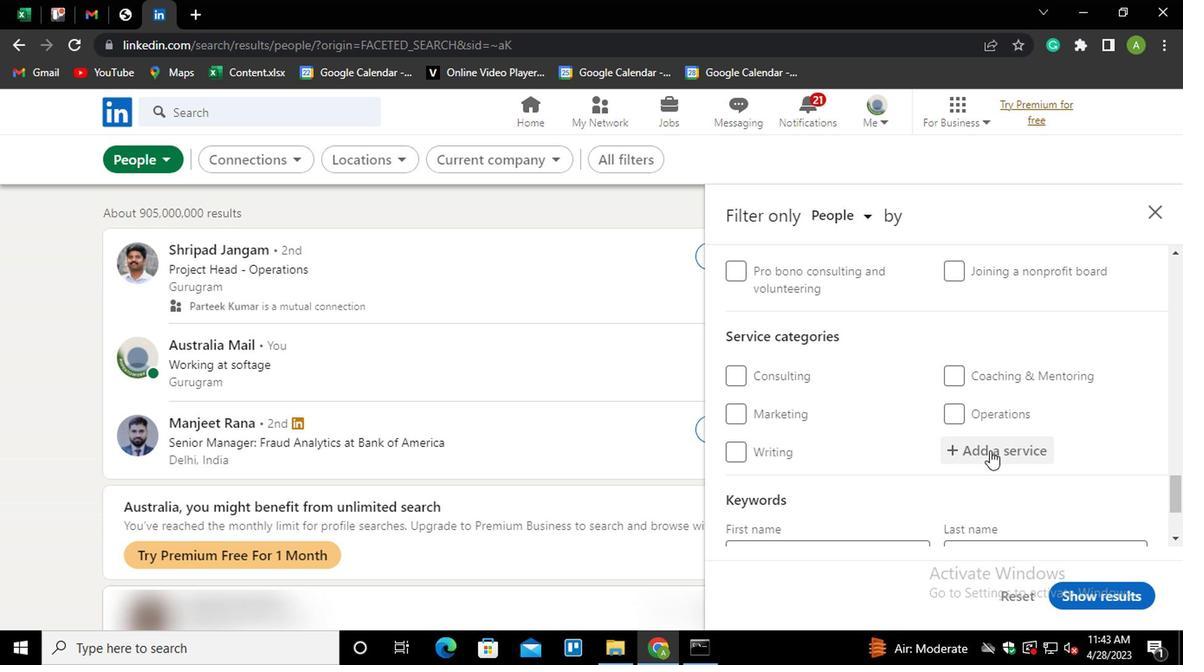 
Action: Mouse moved to (979, 456)
Screenshot: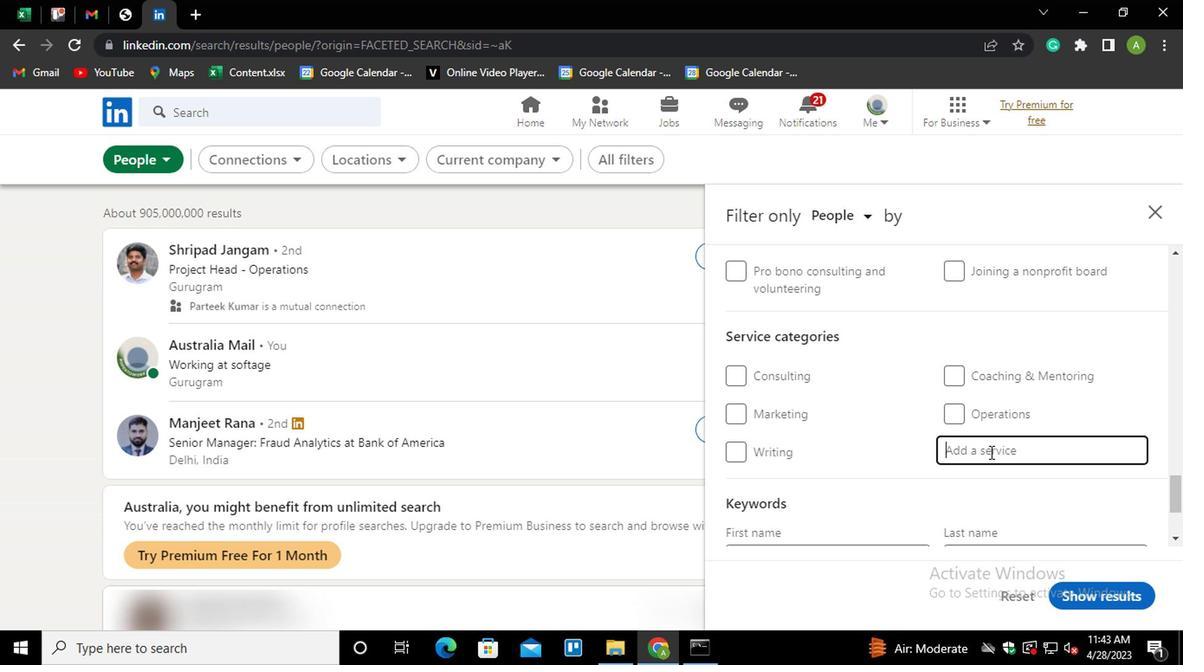 
Action: Key pressed <Key.shift>
Screenshot: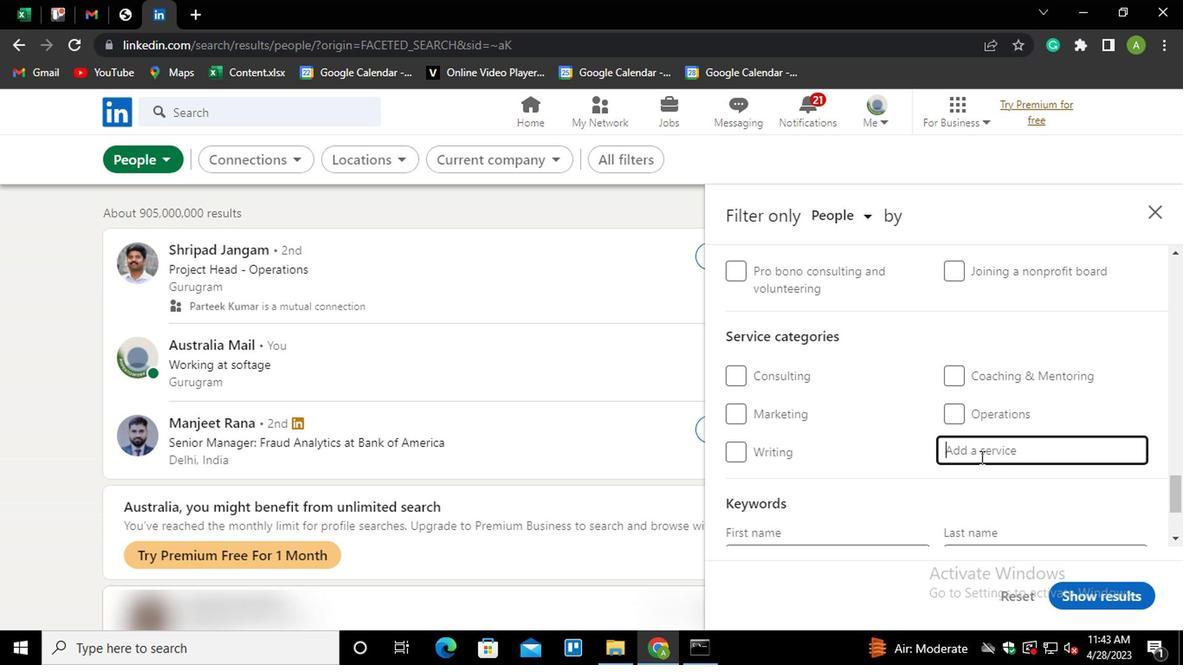 
Action: Mouse moved to (977, 458)
Screenshot: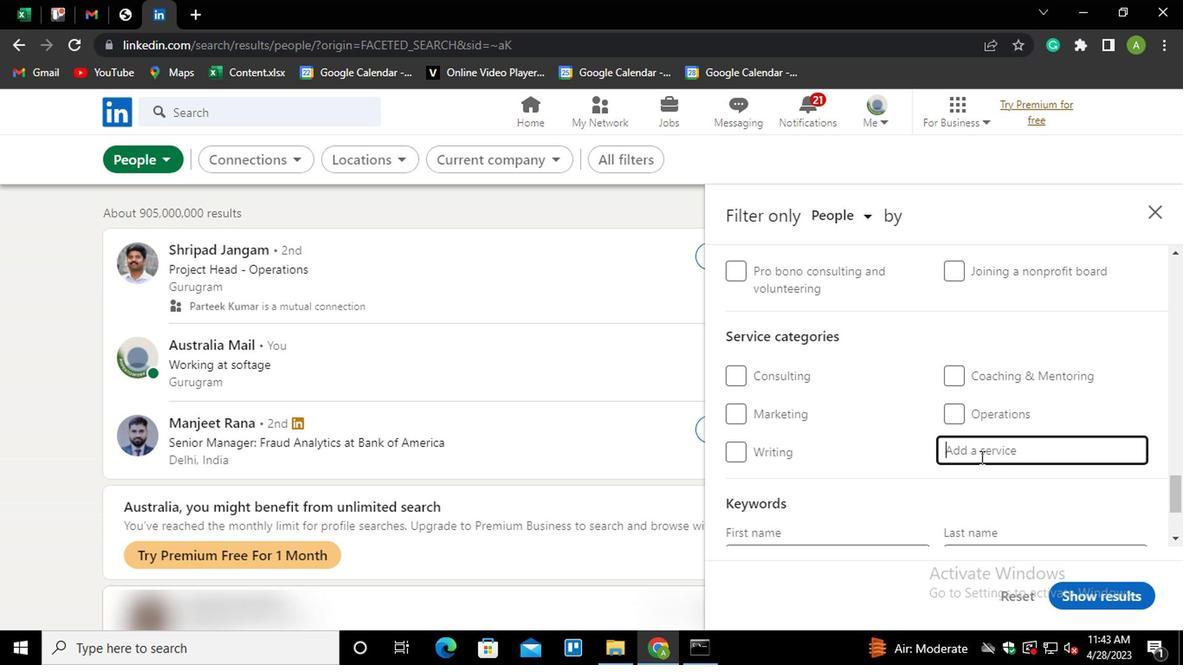 
Action: Key pressed TRAINING<Key.down><Key.enter>
Screenshot: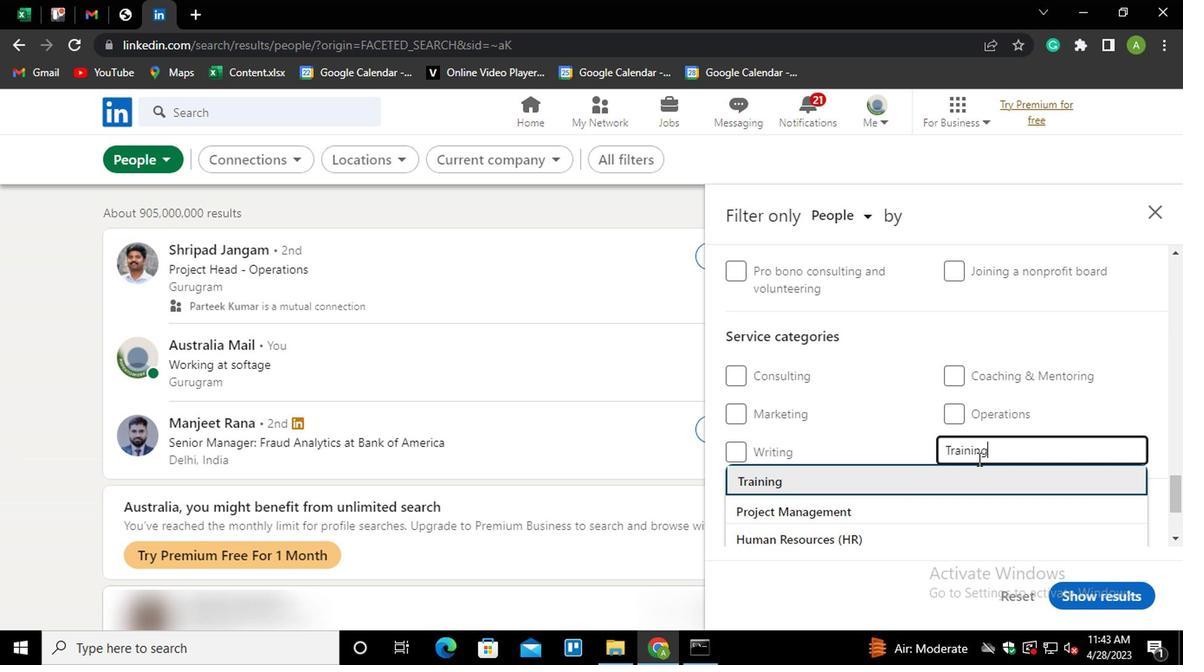 
Action: Mouse scrolled (977, 457) with delta (0, -1)
Screenshot: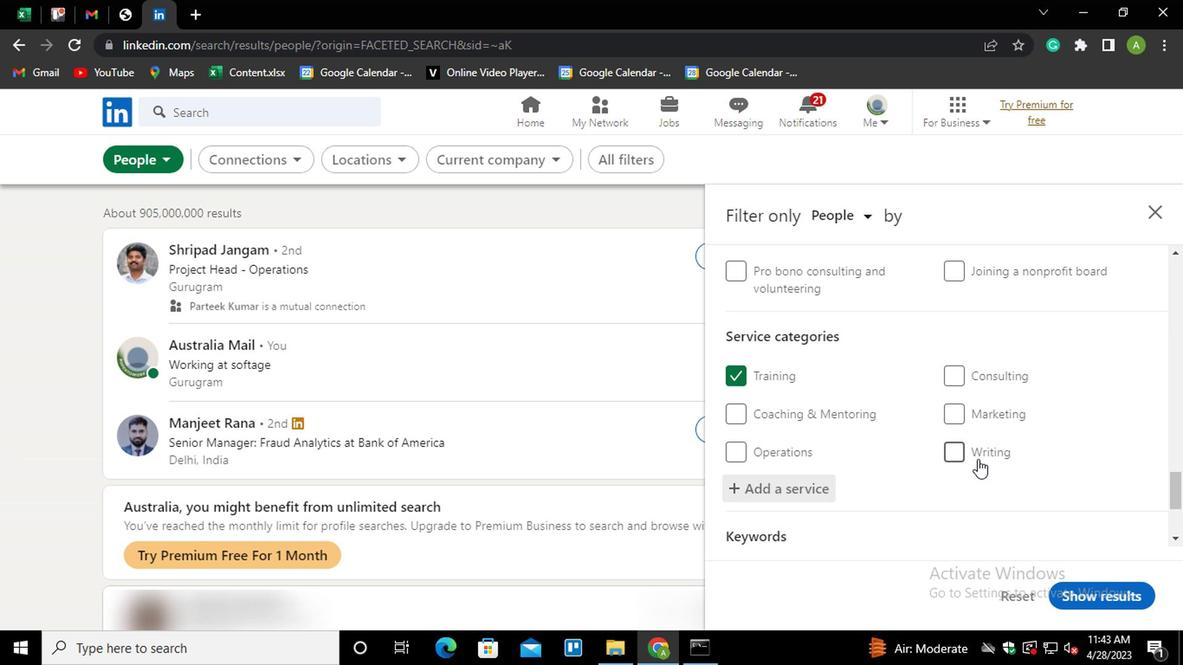 
Action: Mouse scrolled (977, 457) with delta (0, -1)
Screenshot: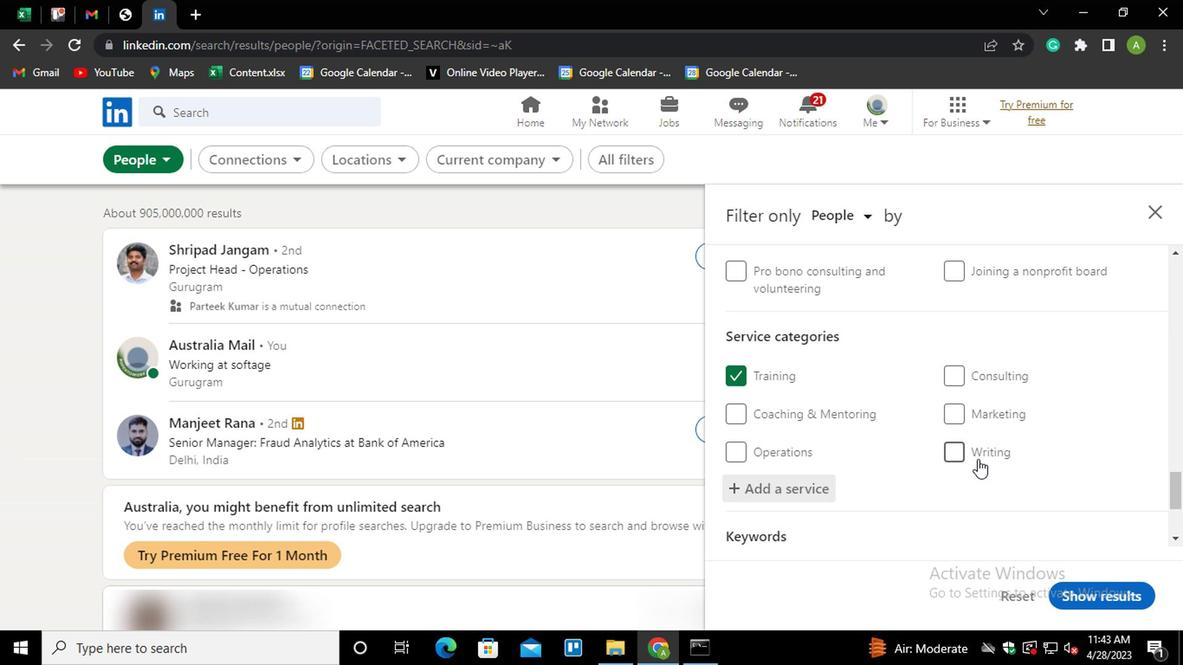 
Action: Mouse moved to (977, 459)
Screenshot: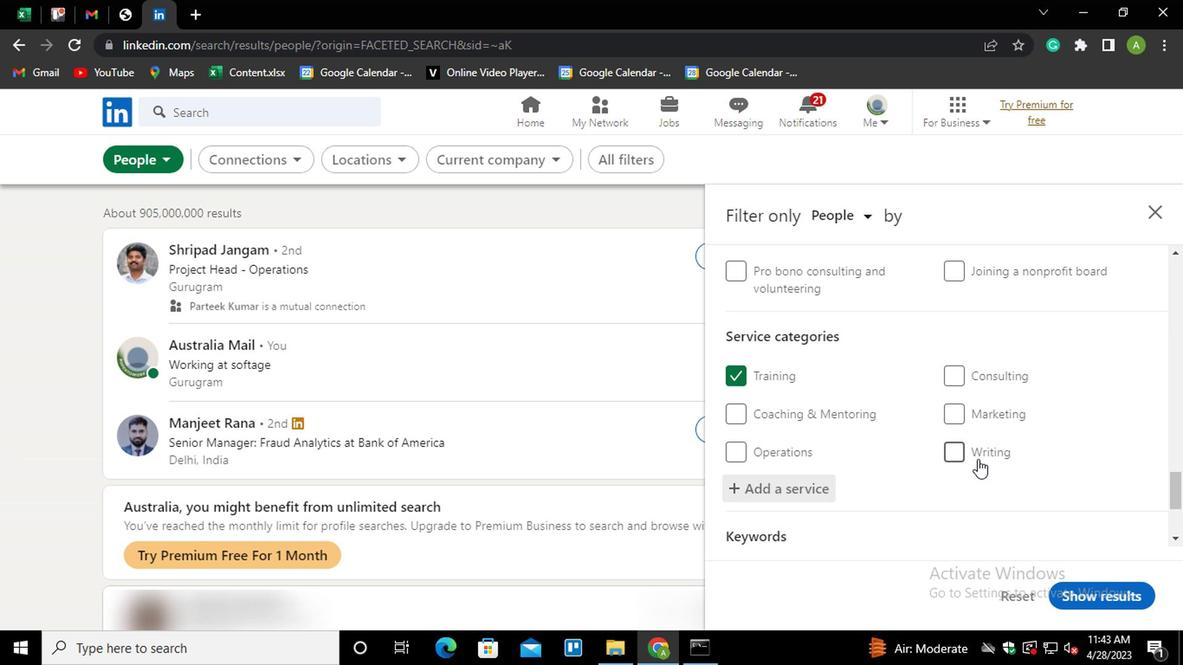 
Action: Mouse scrolled (977, 458) with delta (0, 0)
Screenshot: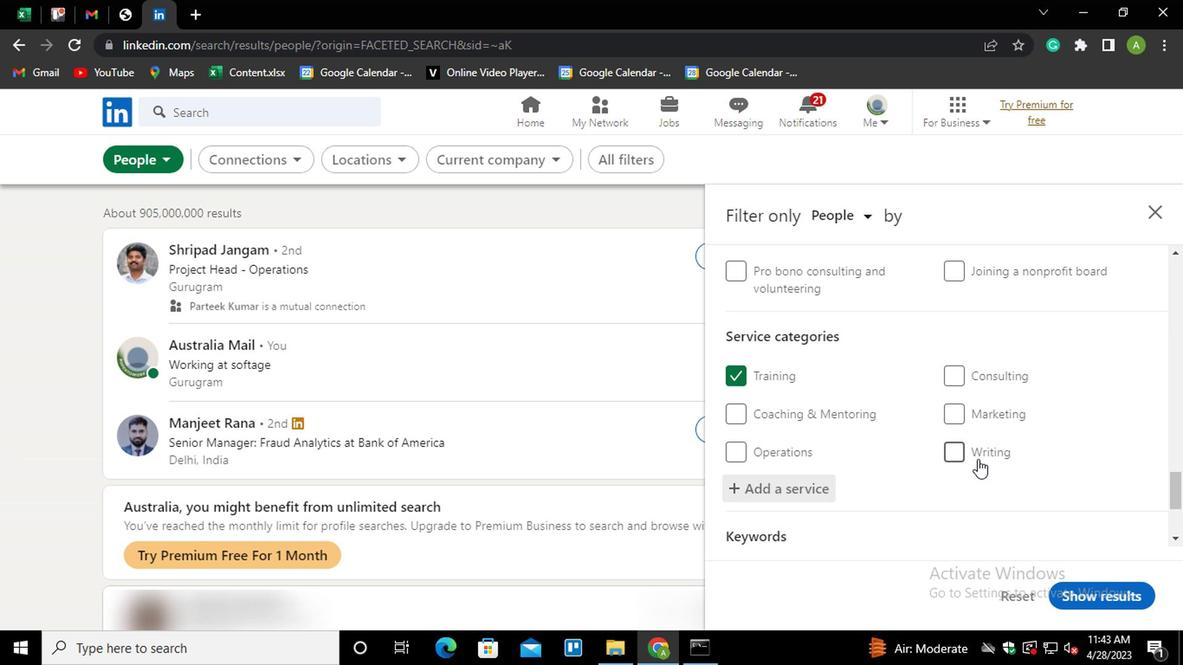 
Action: Mouse scrolled (977, 458) with delta (0, 0)
Screenshot: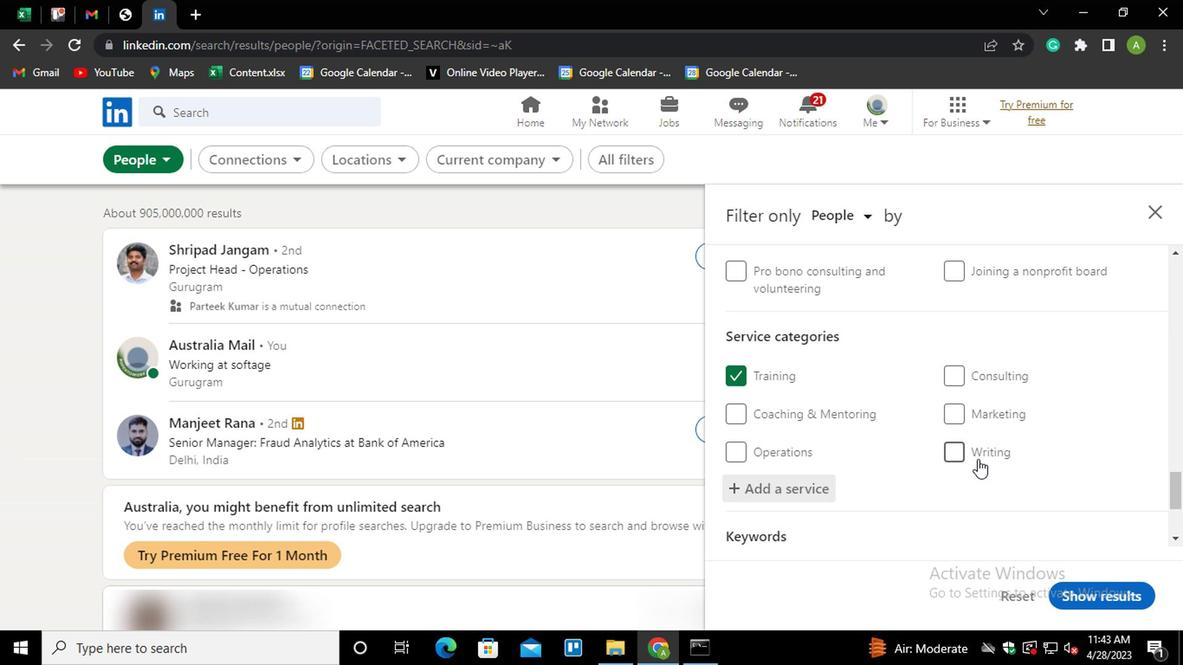
Action: Mouse moved to (977, 459)
Screenshot: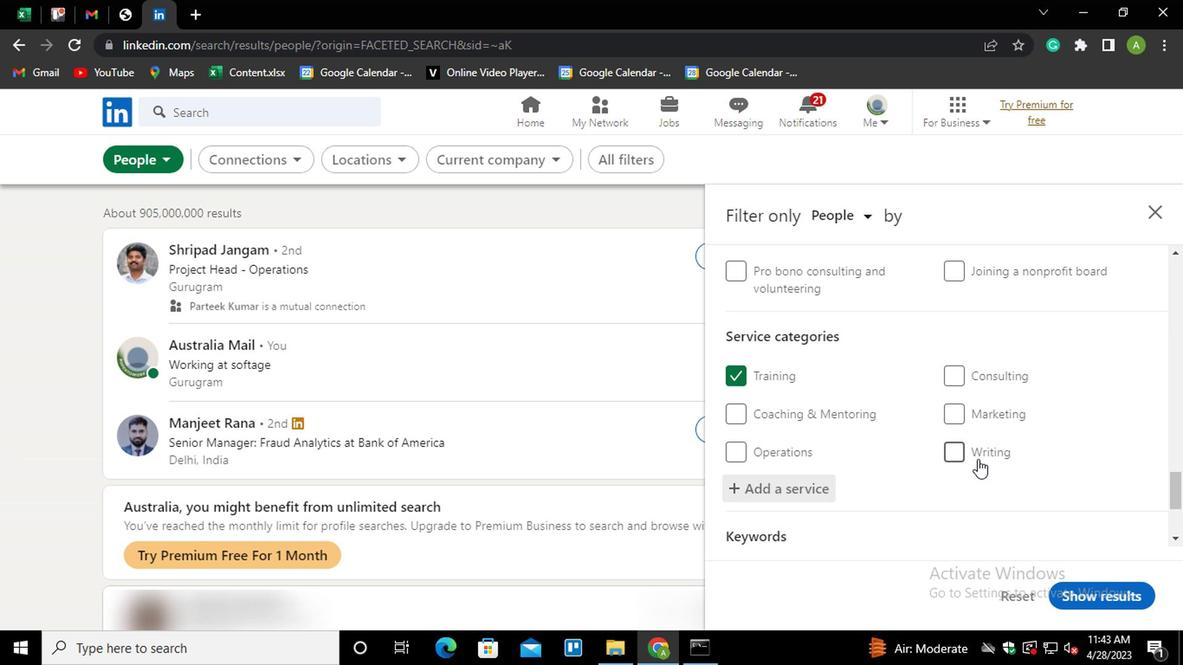 
Action: Mouse scrolled (977, 458) with delta (0, 0)
Screenshot: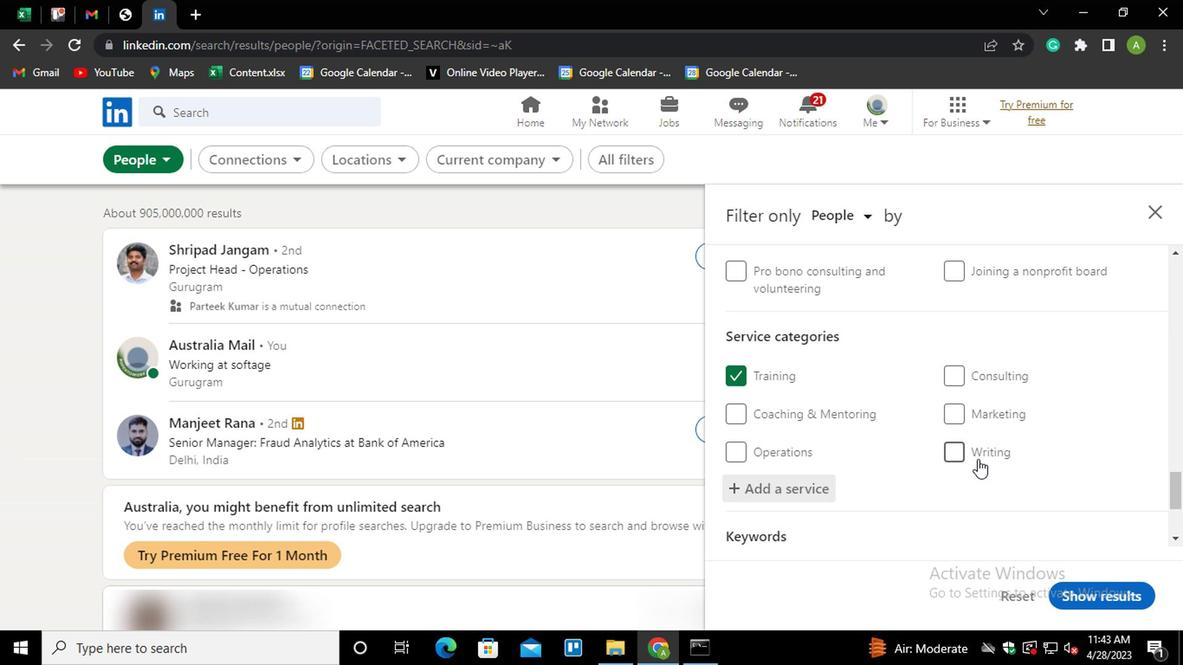 
Action: Mouse moved to (976, 460)
Screenshot: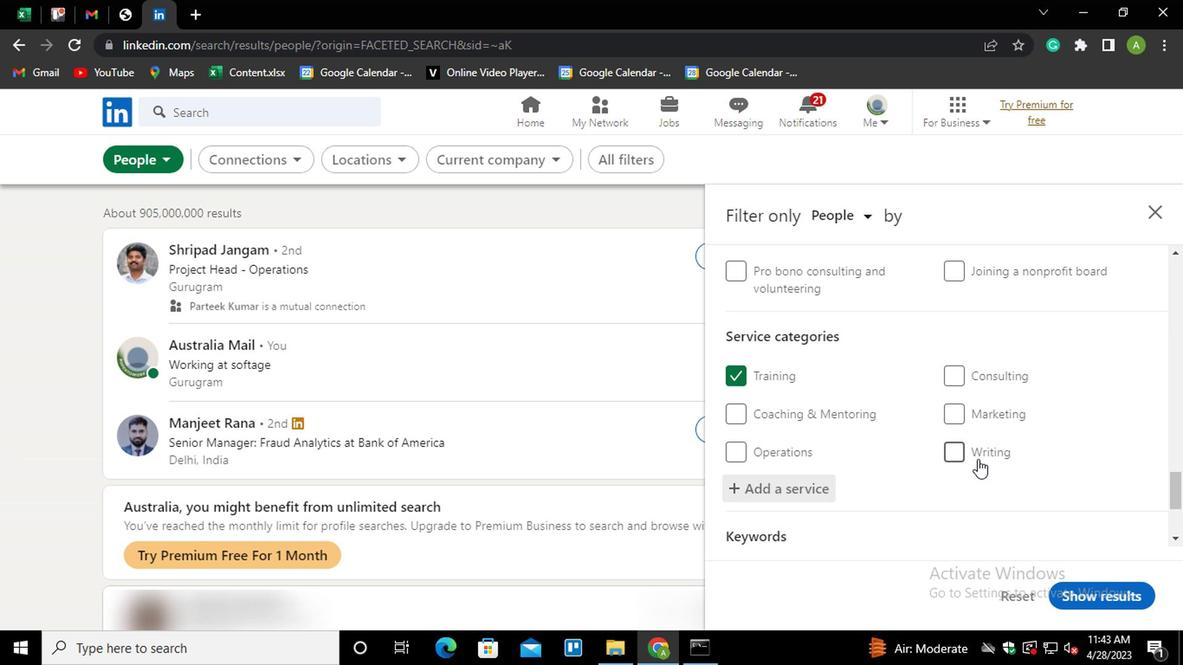 
Action: Mouse scrolled (976, 459) with delta (0, -1)
Screenshot: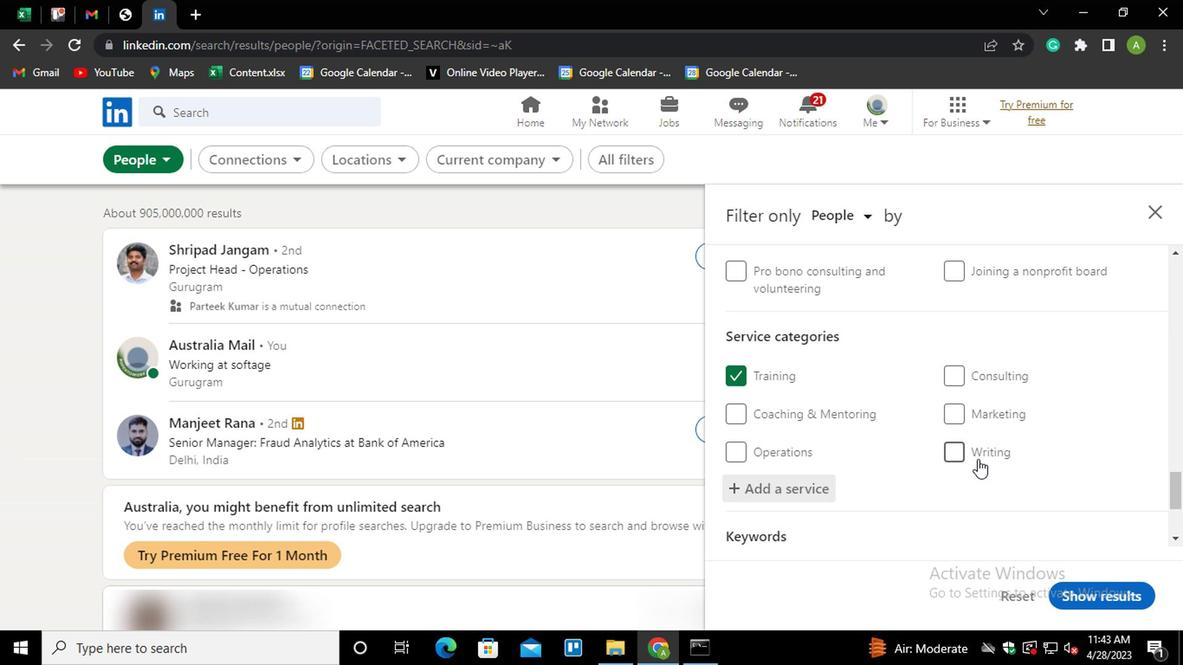 
Action: Mouse moved to (835, 461)
Screenshot: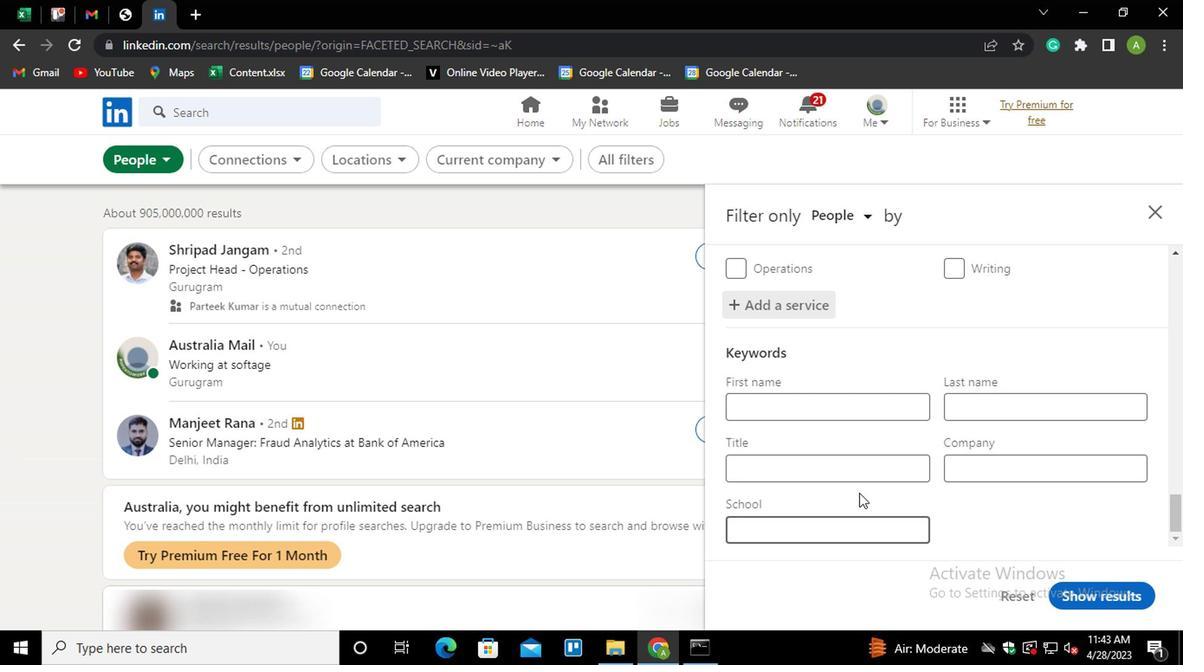 
Action: Mouse pressed left at (835, 461)
Screenshot: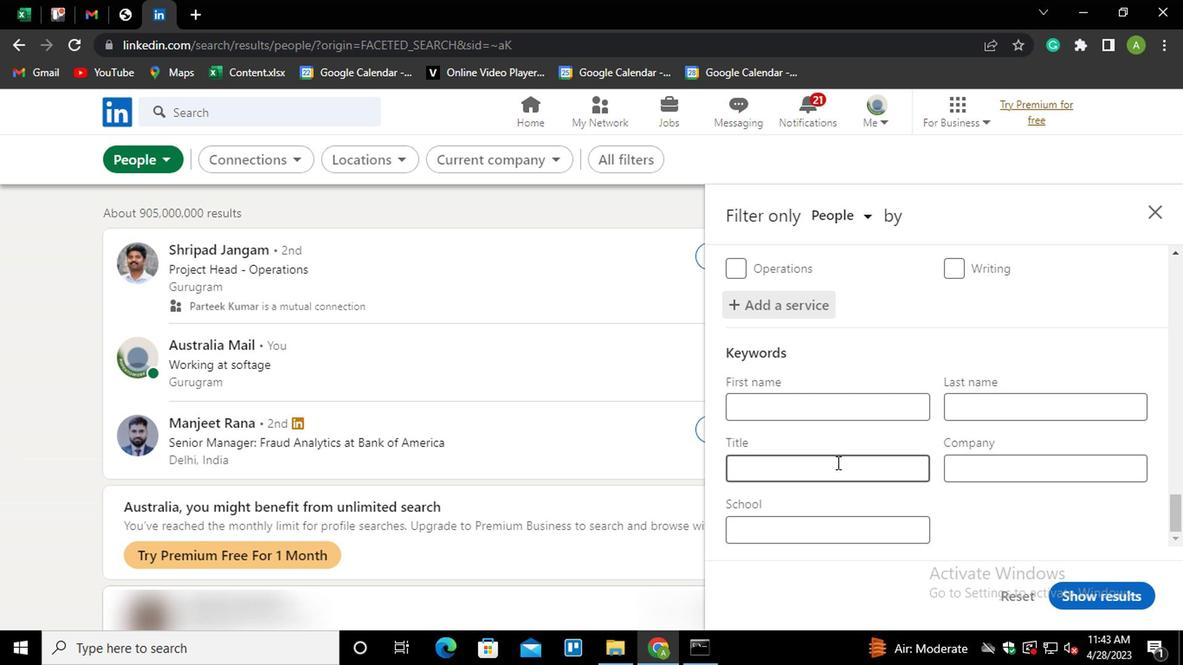 
Action: Key pressed <Key.shift><Key.shift><Key.shift>BENEFITS<Key.space><Key.shift>MANAGER
Screenshot: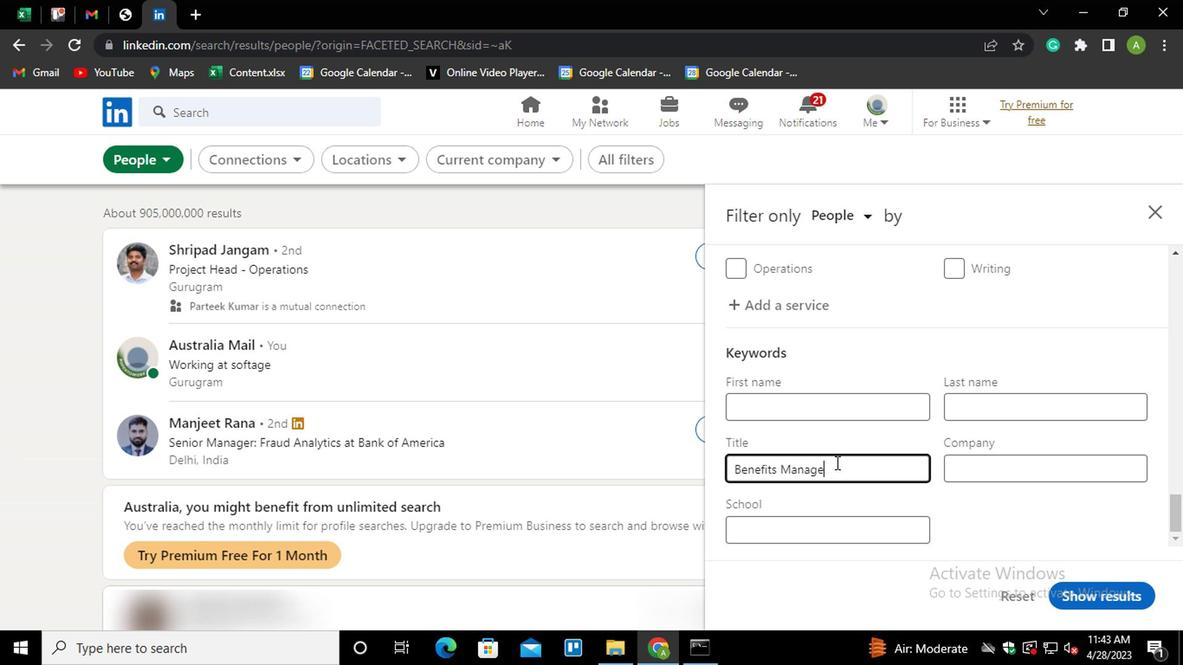
Action: Mouse moved to (966, 503)
Screenshot: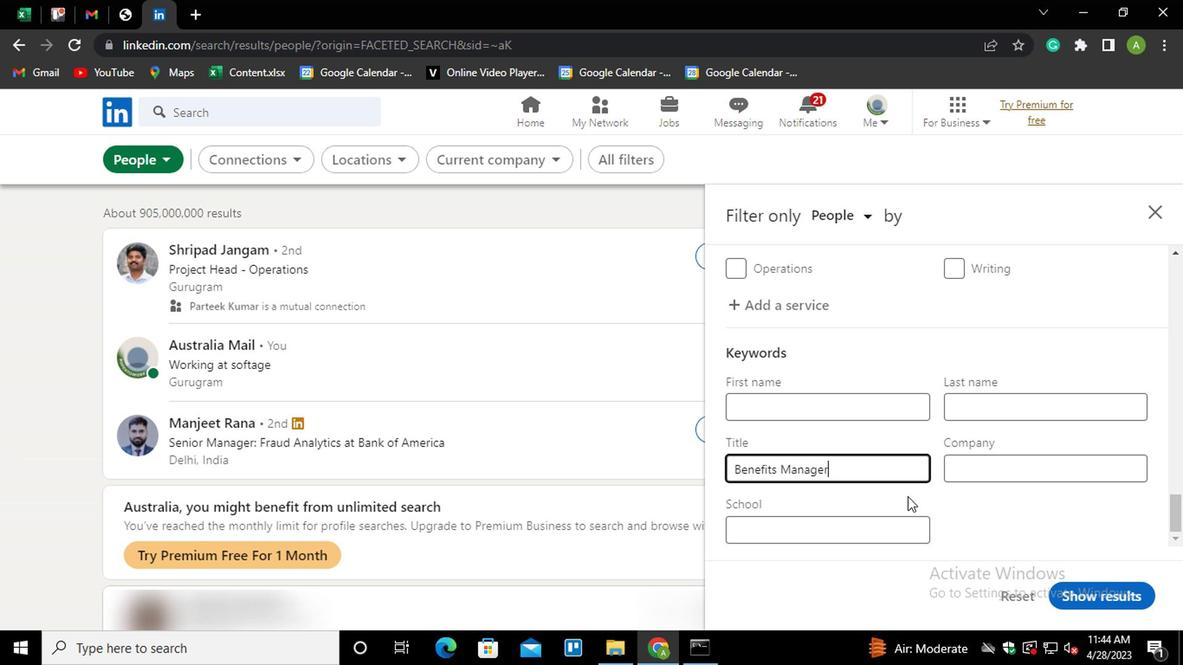
Action: Mouse pressed left at (966, 503)
Screenshot: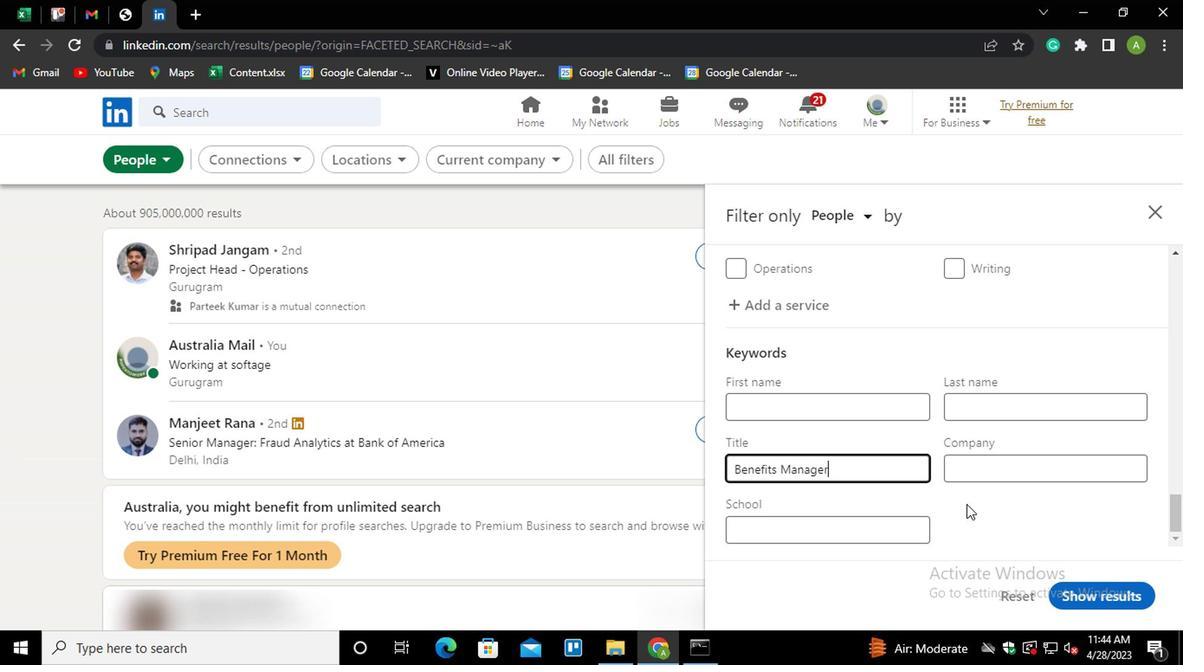 
Action: Mouse moved to (1084, 592)
Screenshot: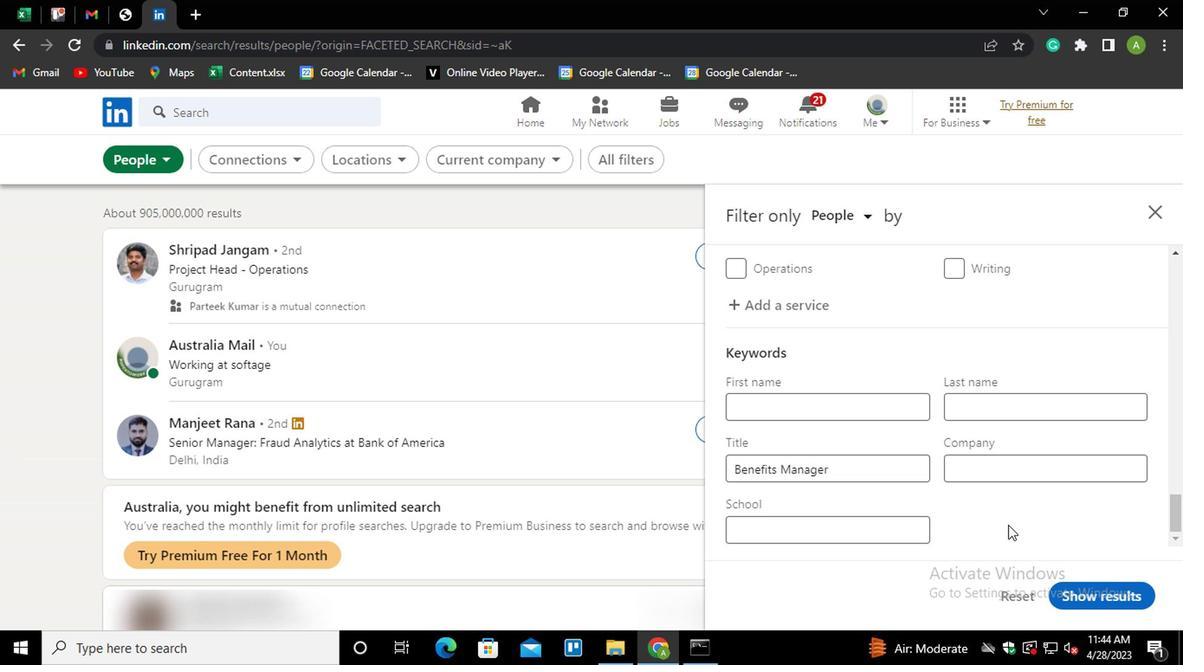 
Action: Mouse pressed left at (1084, 592)
Screenshot: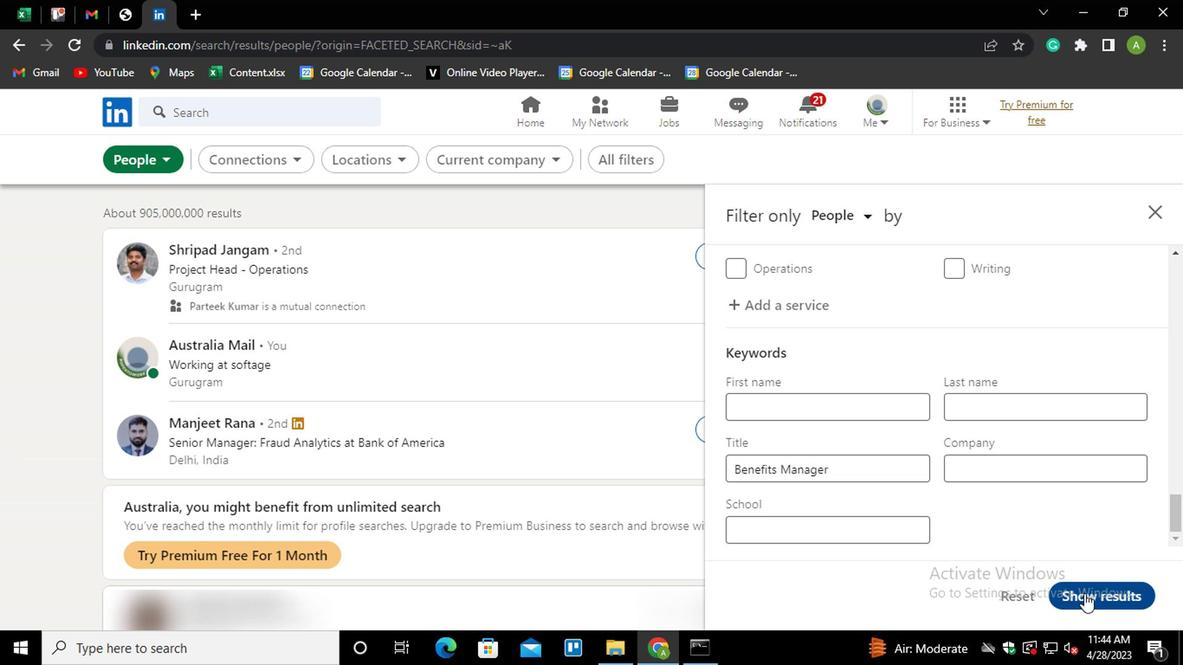 
